 Task: Check the average views per listing of eat-in area in the last 3 years.
Action: Mouse moved to (826, 189)
Screenshot: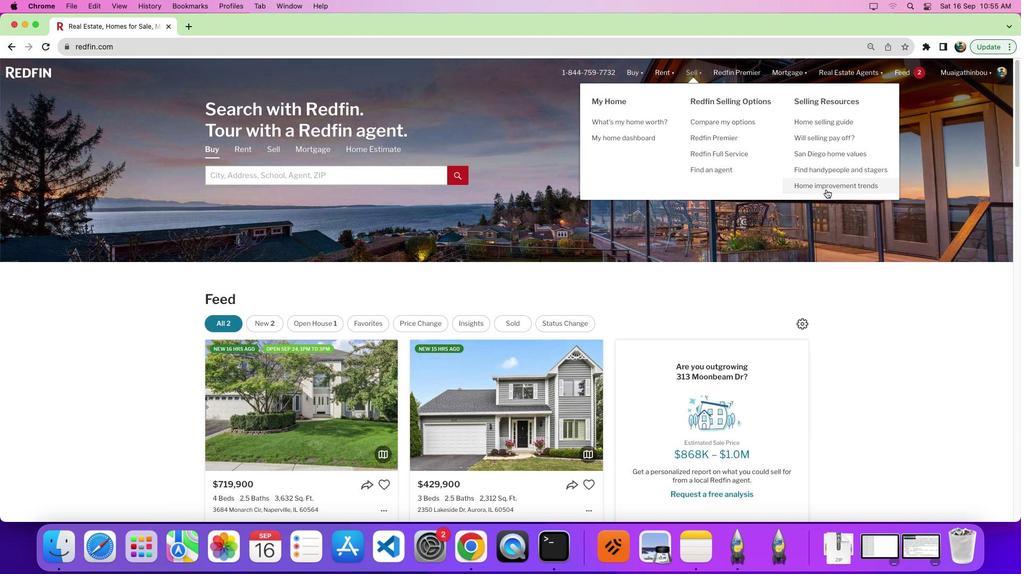 
Action: Mouse pressed left at (826, 189)
Screenshot: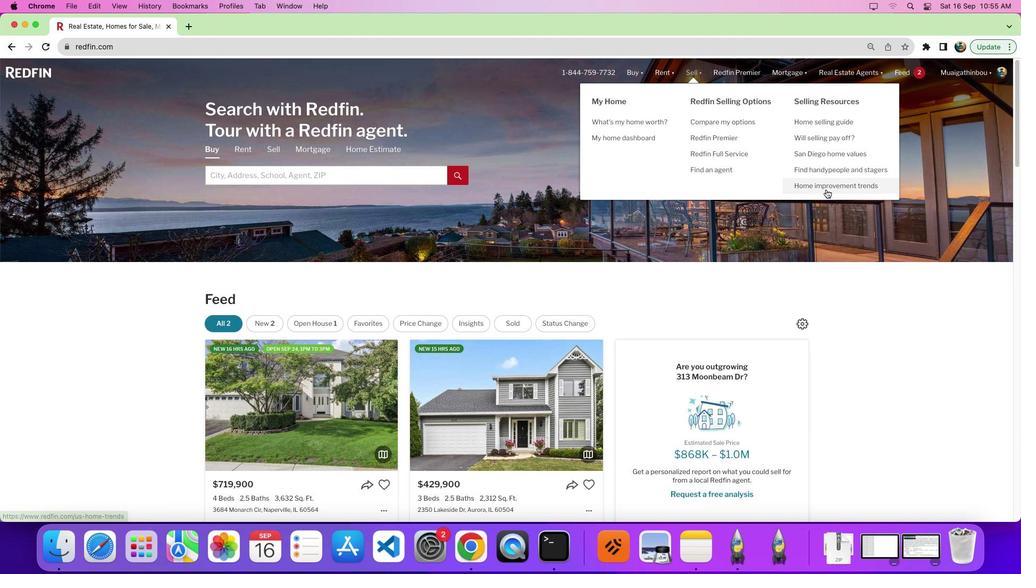 
Action: Mouse pressed left at (826, 189)
Screenshot: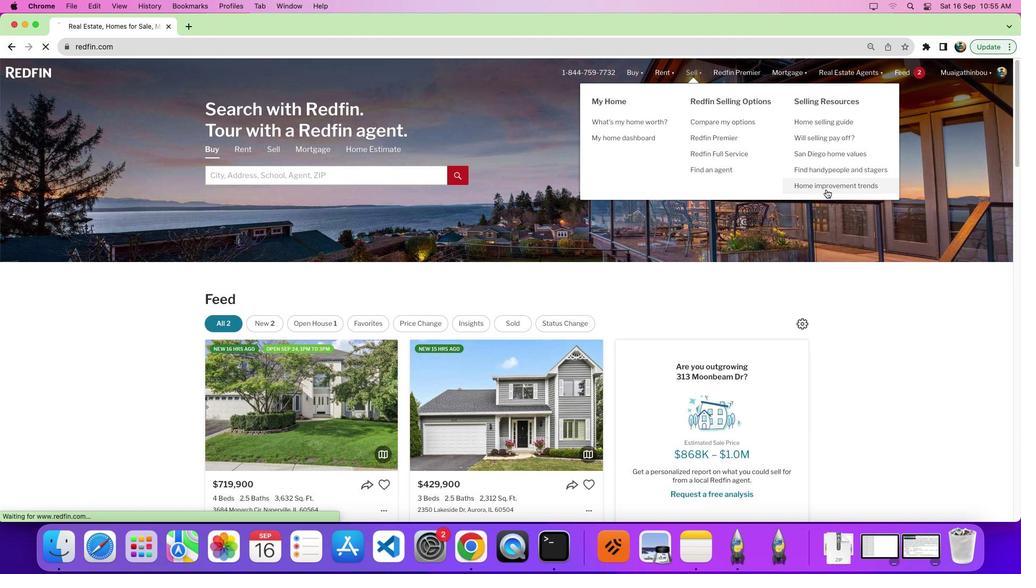 
Action: Mouse moved to (297, 211)
Screenshot: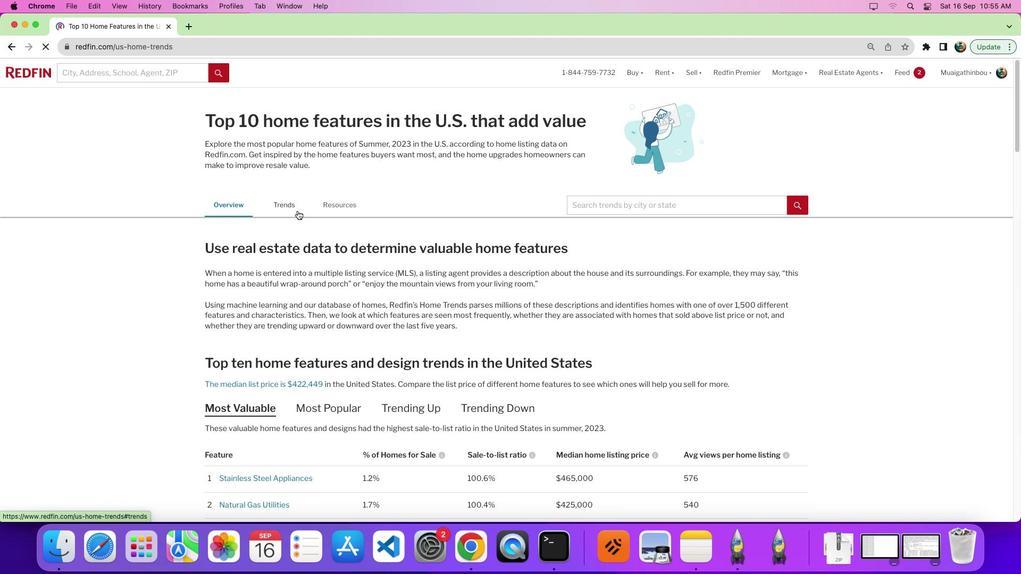 
Action: Mouse pressed left at (297, 211)
Screenshot: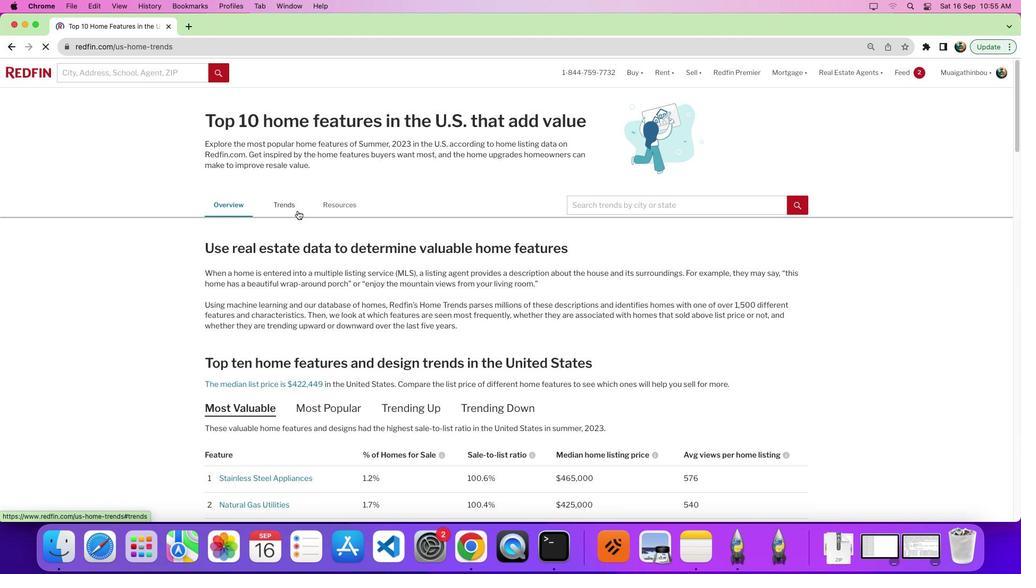 
Action: Mouse moved to (295, 205)
Screenshot: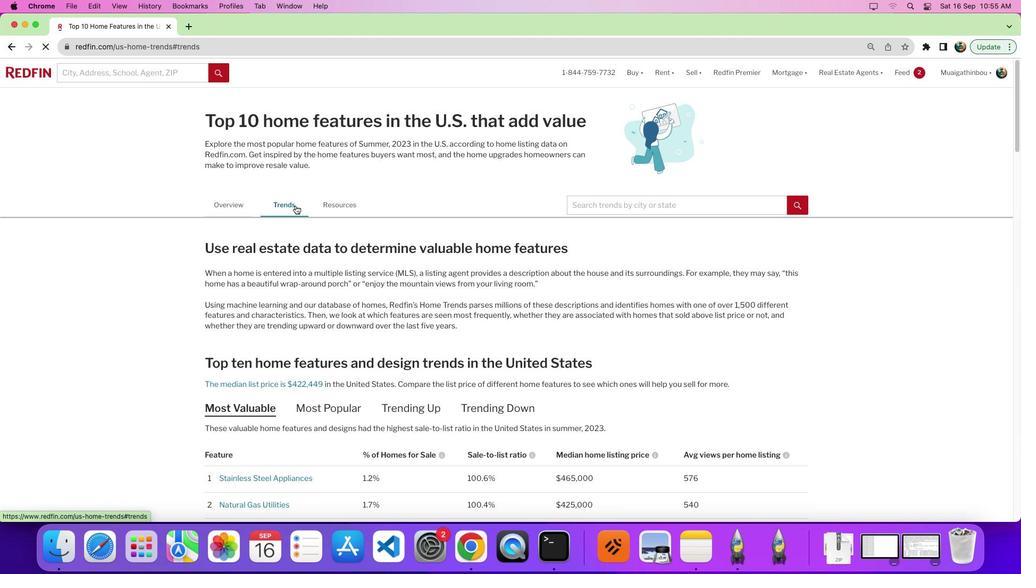 
Action: Mouse pressed left at (295, 205)
Screenshot: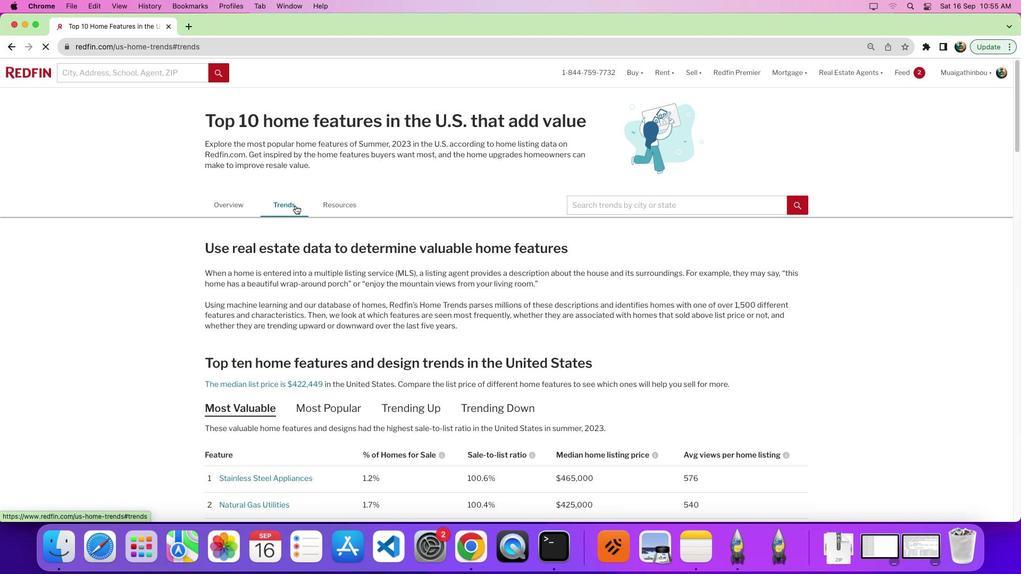 
Action: Mouse moved to (592, 365)
Screenshot: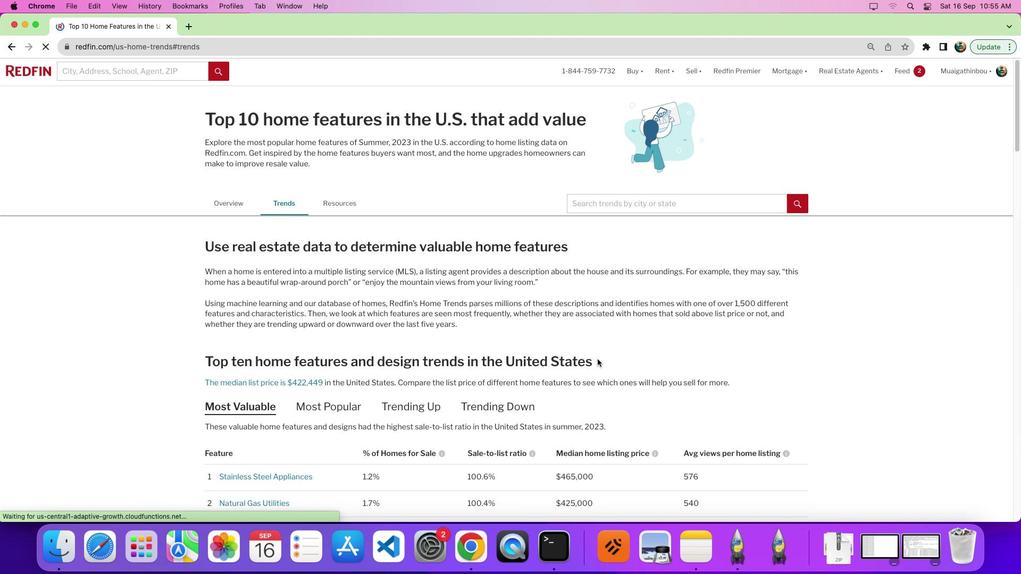 
Action: Mouse scrolled (592, 365) with delta (0, 0)
Screenshot: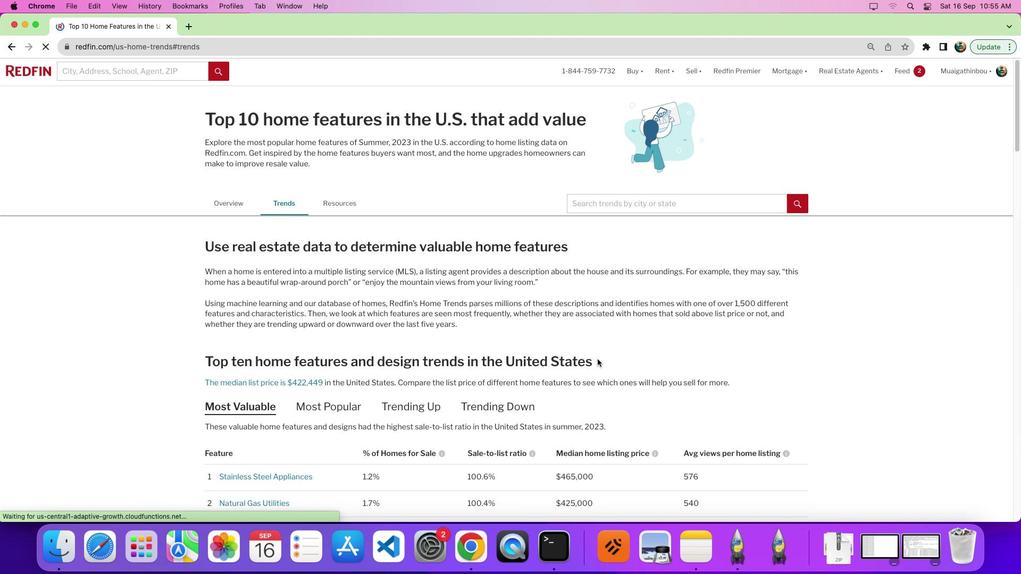 
Action: Mouse moved to (597, 359)
Screenshot: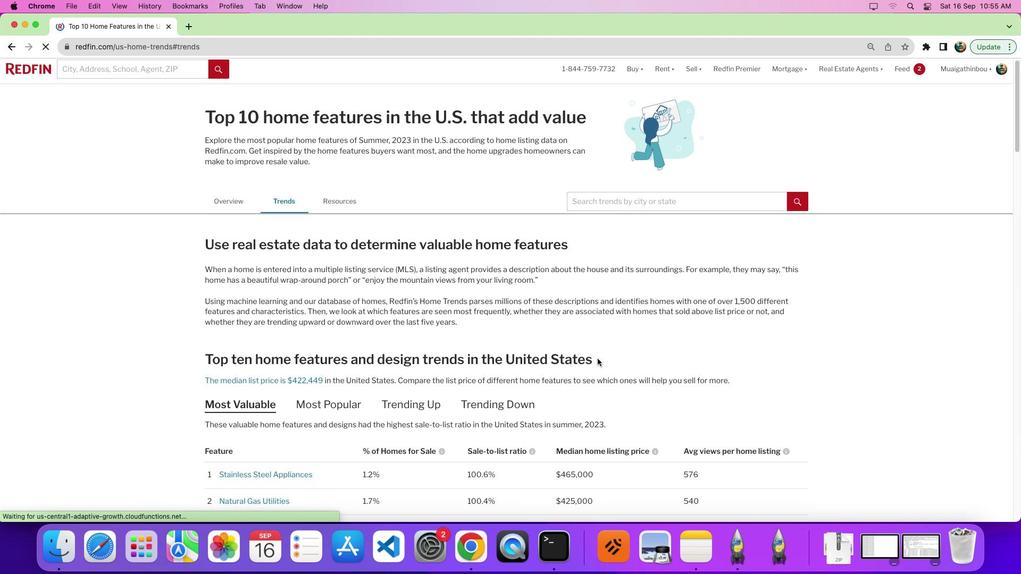 
Action: Mouse scrolled (597, 359) with delta (0, 0)
Screenshot: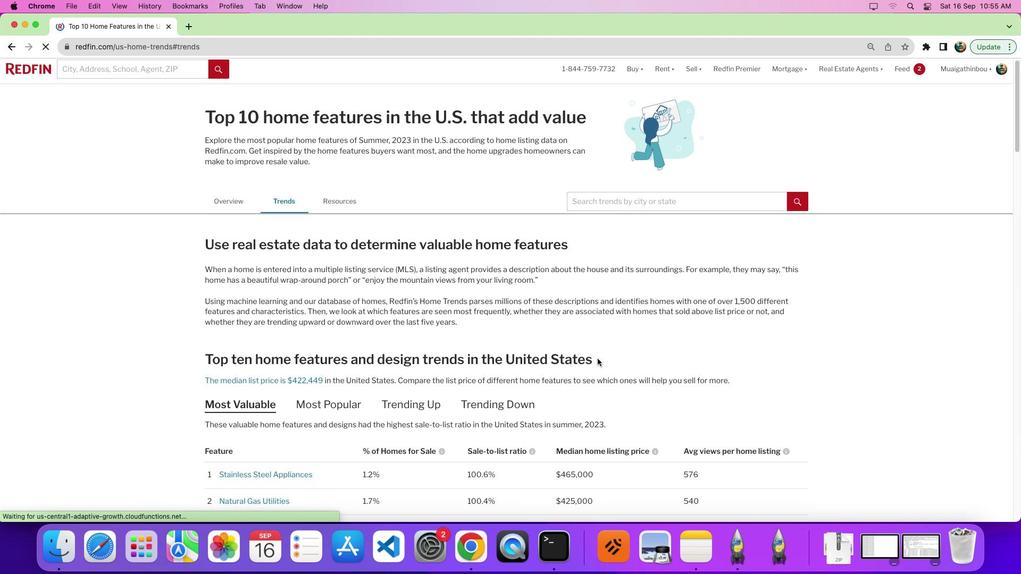 
Action: Mouse moved to (597, 358)
Screenshot: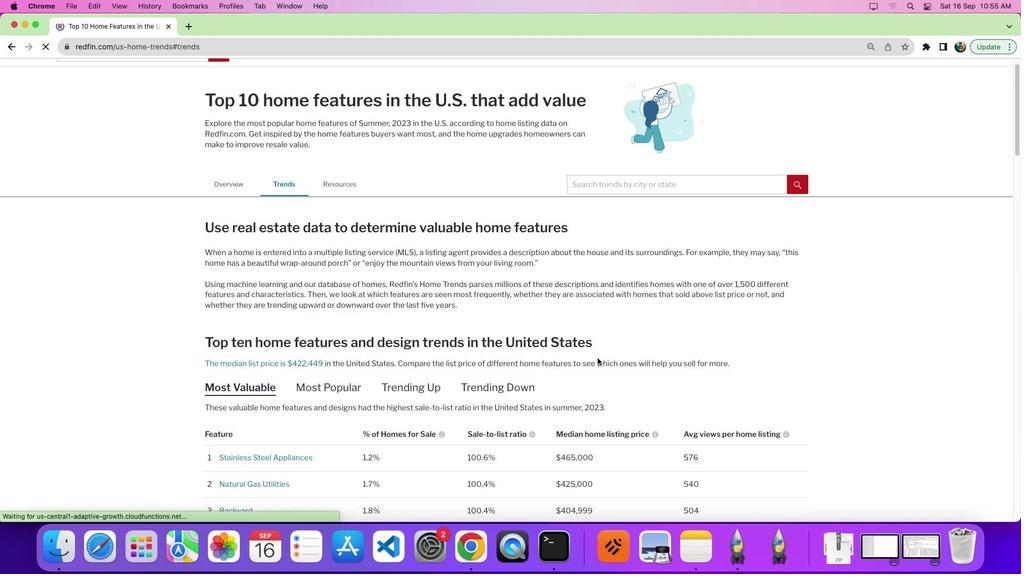 
Action: Mouse scrolled (597, 358) with delta (0, -2)
Screenshot: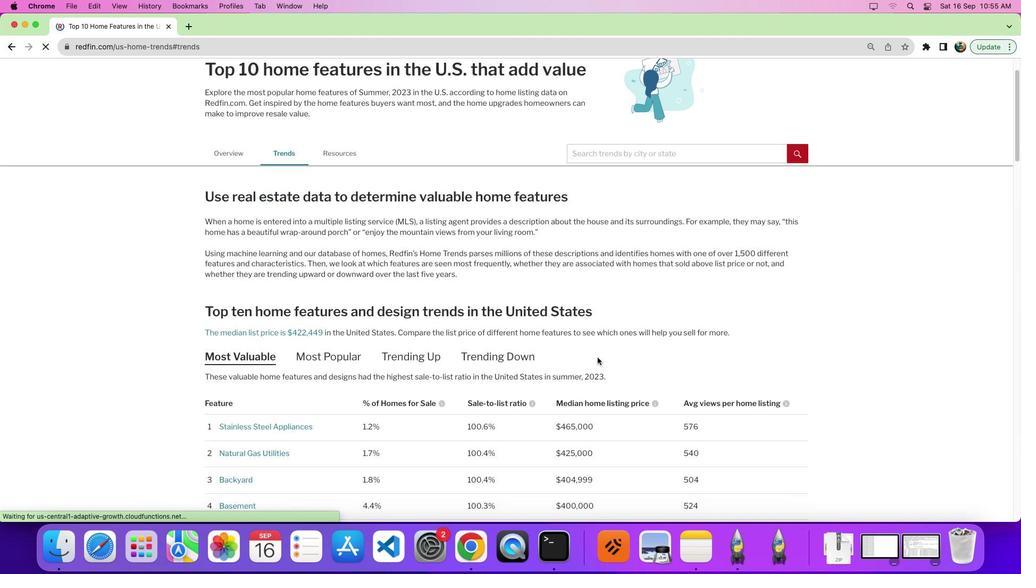 
Action: Mouse moved to (597, 357)
Screenshot: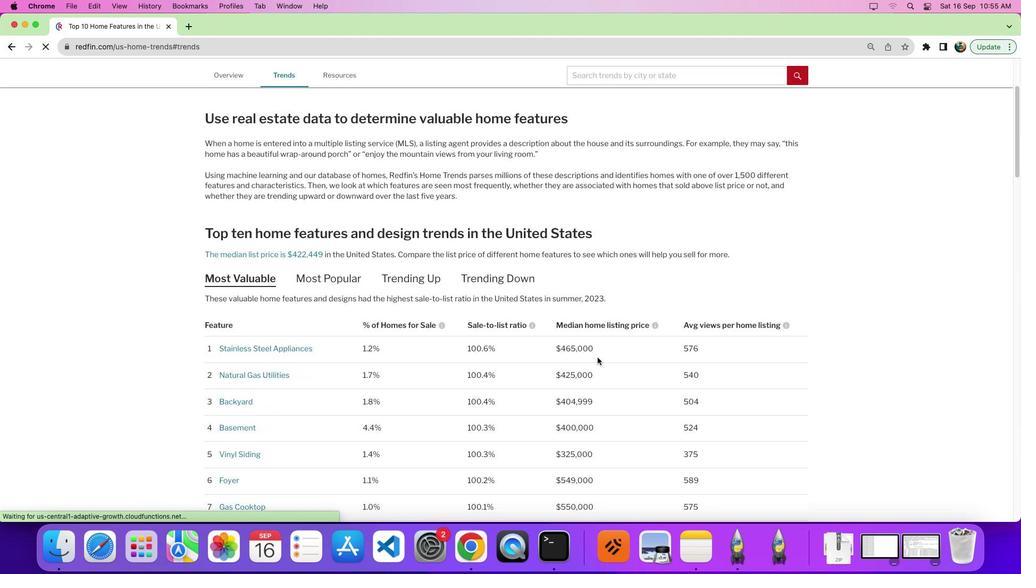 
Action: Mouse scrolled (597, 357) with delta (0, 0)
Screenshot: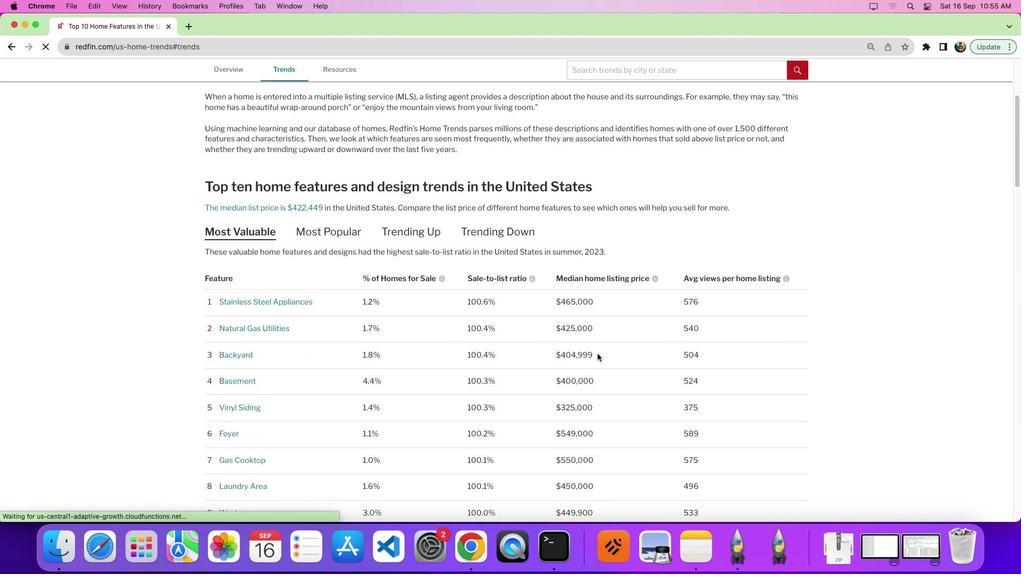 
Action: Mouse moved to (597, 356)
Screenshot: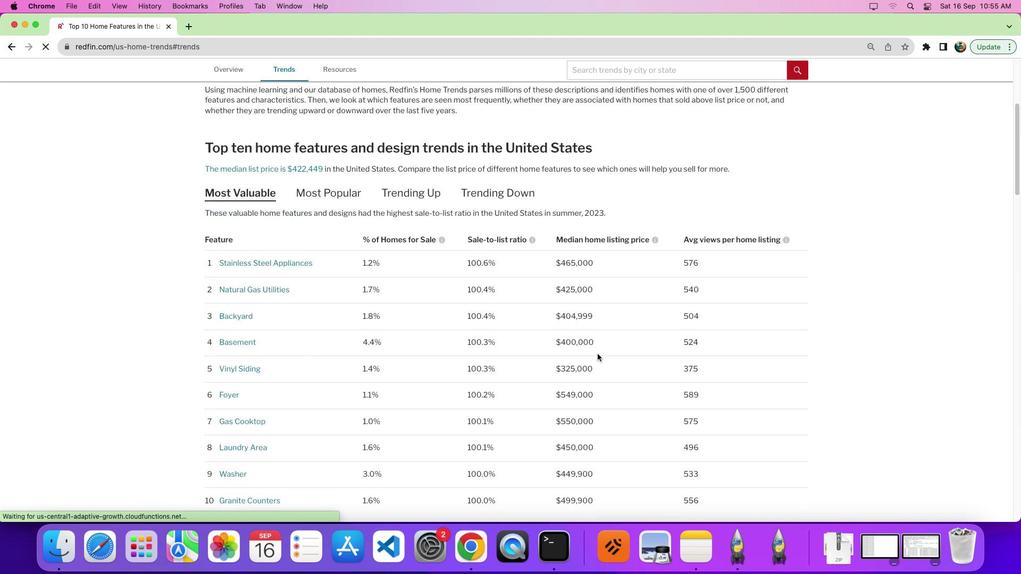 
Action: Mouse scrolled (597, 356) with delta (0, 0)
Screenshot: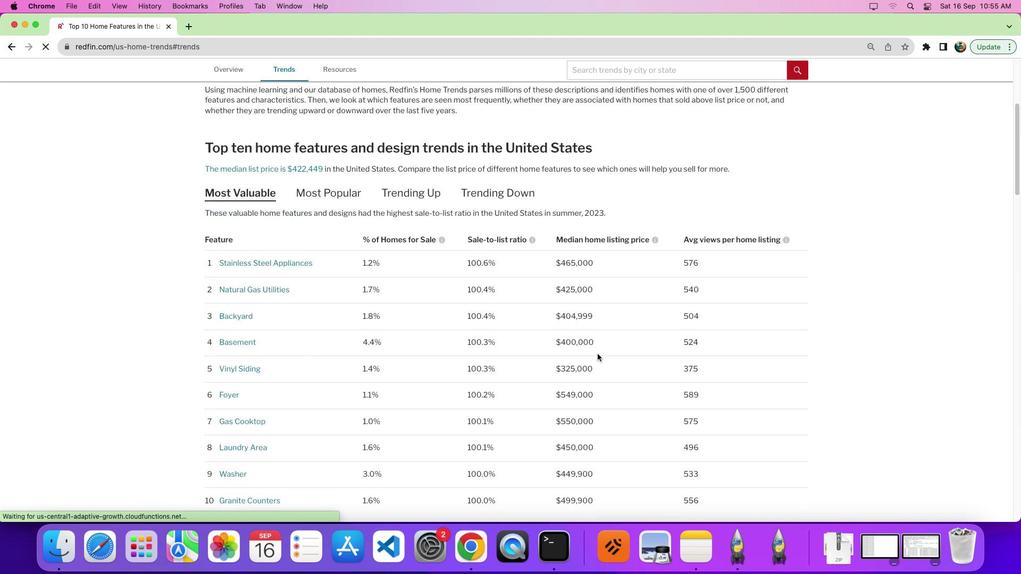 
Action: Mouse moved to (597, 355)
Screenshot: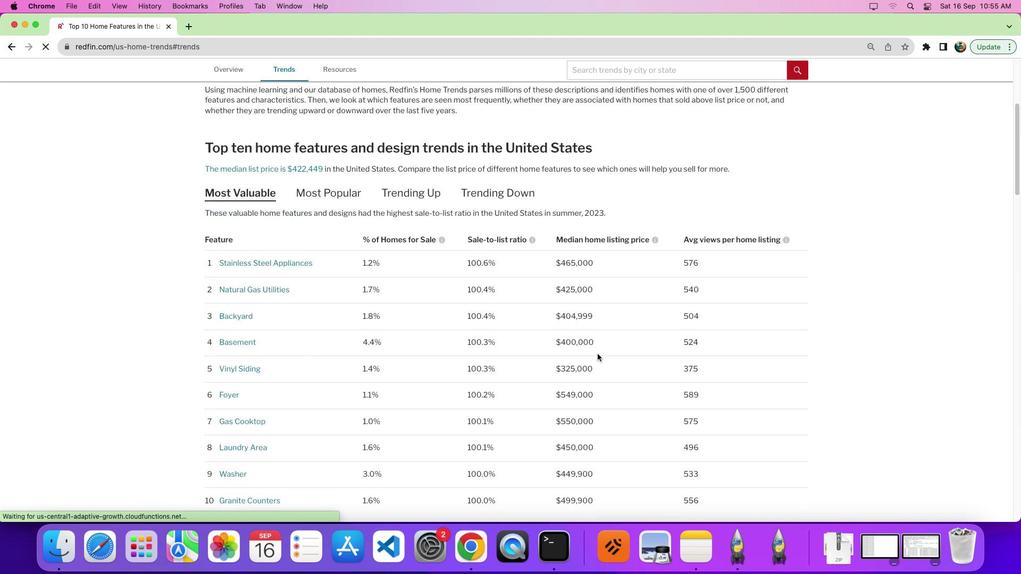 
Action: Mouse scrolled (597, 355) with delta (0, -3)
Screenshot: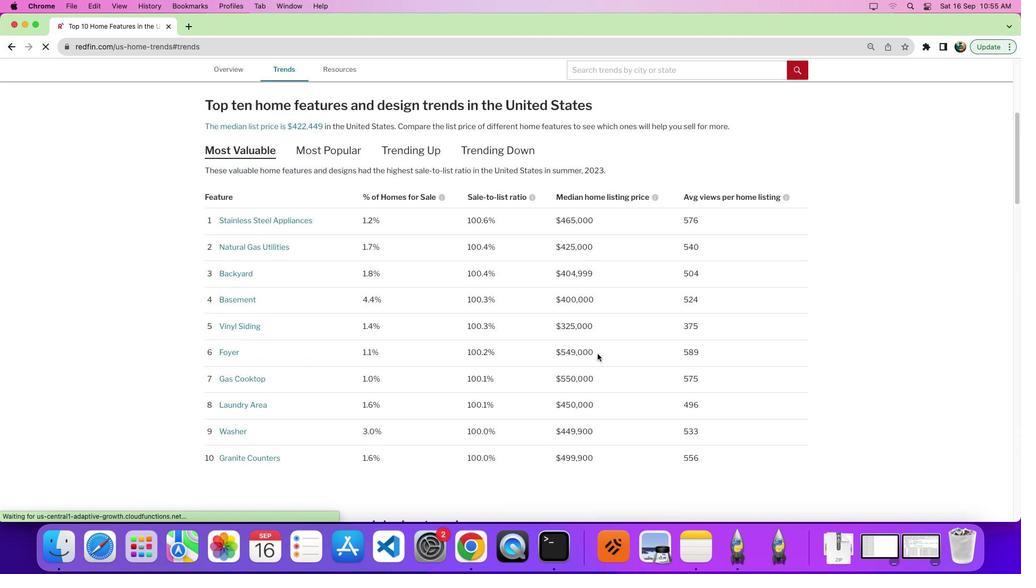 
Action: Mouse moved to (597, 354)
Screenshot: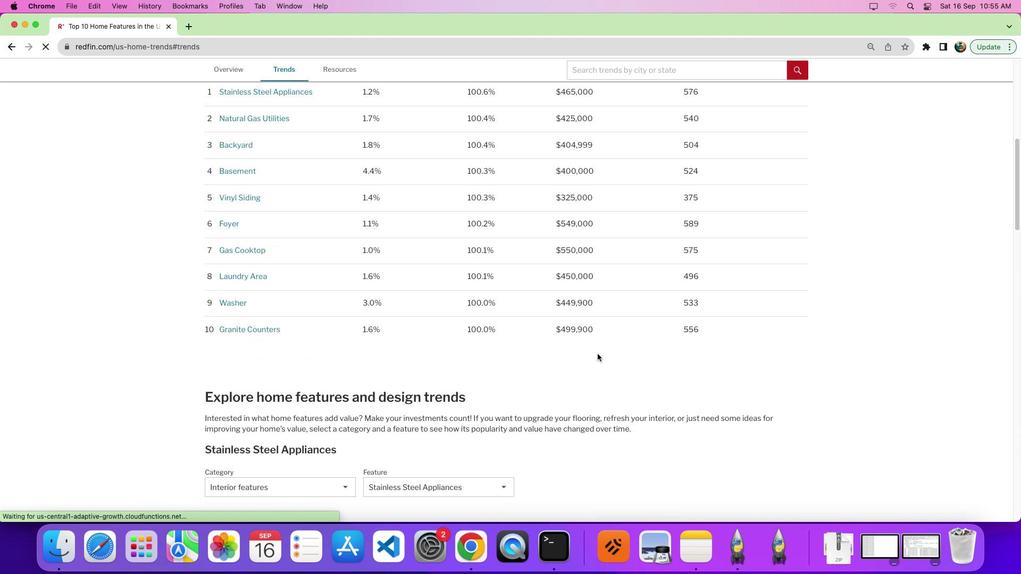 
Action: Mouse scrolled (597, 354) with delta (0, -4)
Screenshot: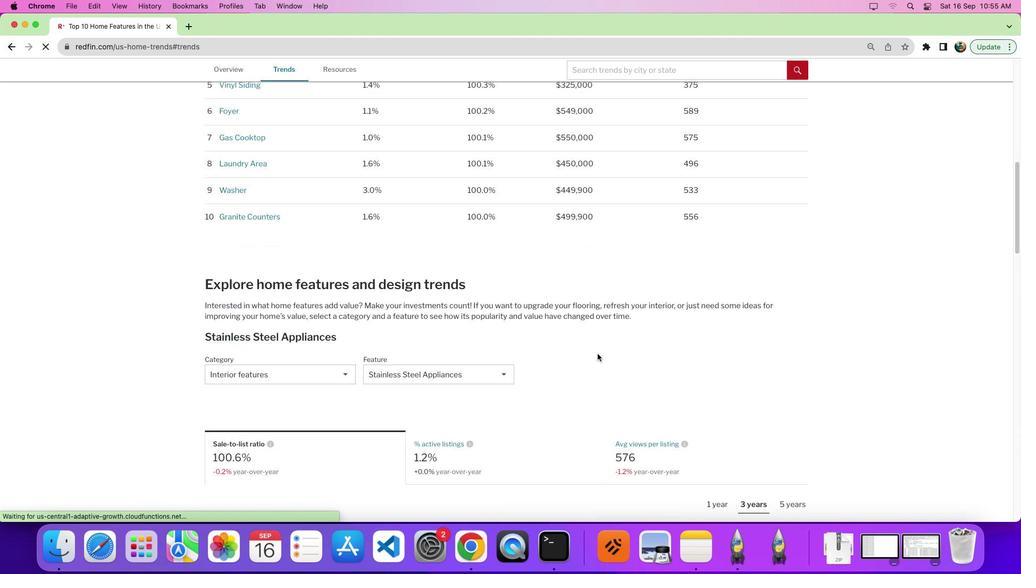 
Action: Mouse moved to (598, 353)
Screenshot: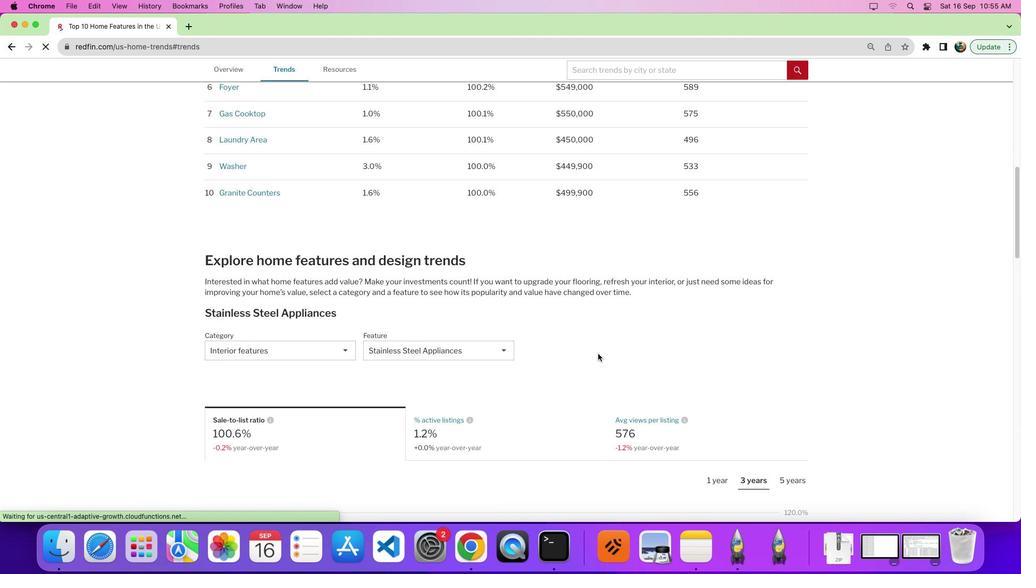 
Action: Mouse scrolled (598, 353) with delta (0, 0)
Screenshot: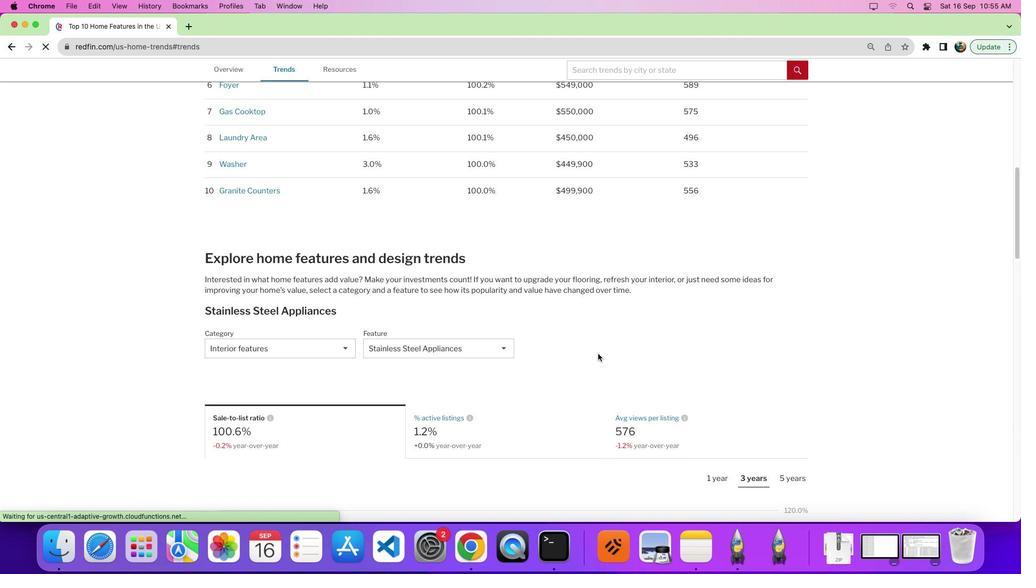 
Action: Mouse scrolled (598, 353) with delta (0, 0)
Screenshot: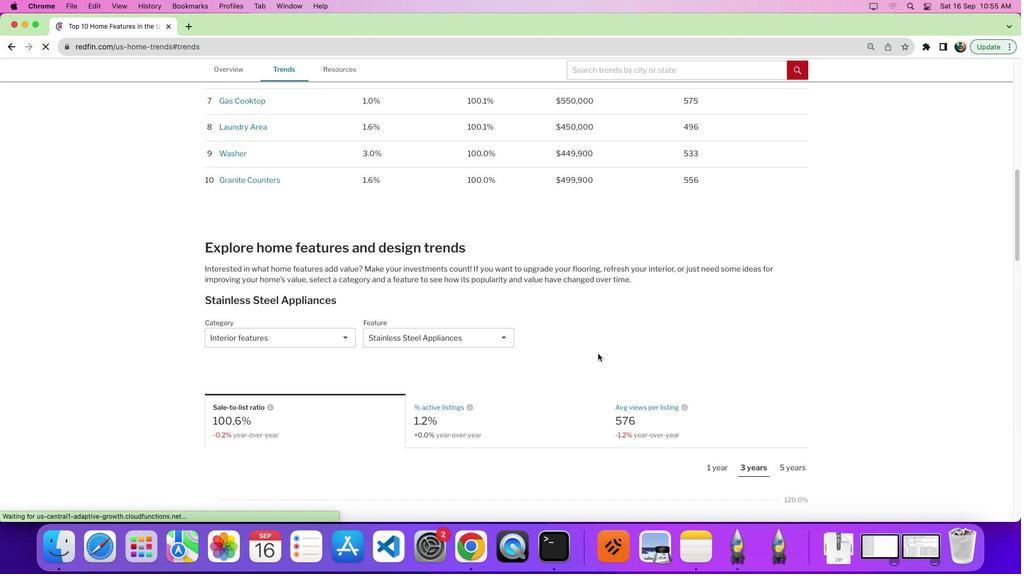 
Action: Mouse moved to (447, 328)
Screenshot: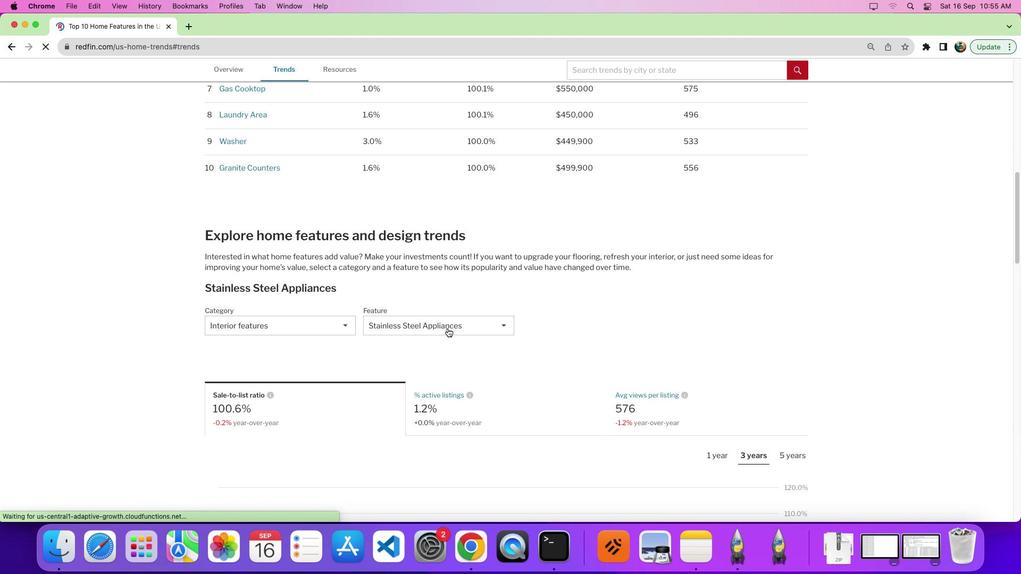 
Action: Mouse pressed left at (447, 328)
Screenshot: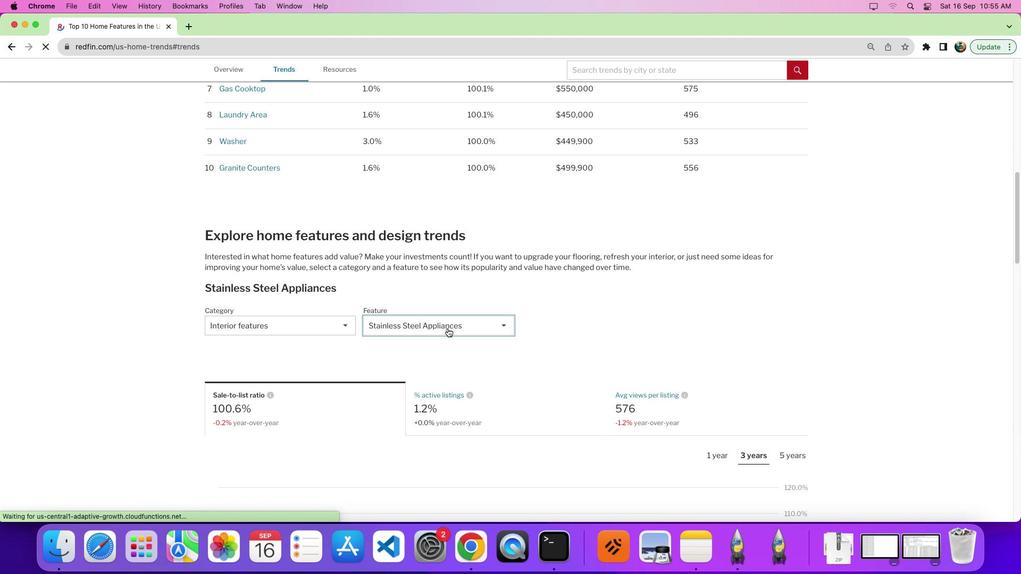 
Action: Mouse moved to (465, 410)
Screenshot: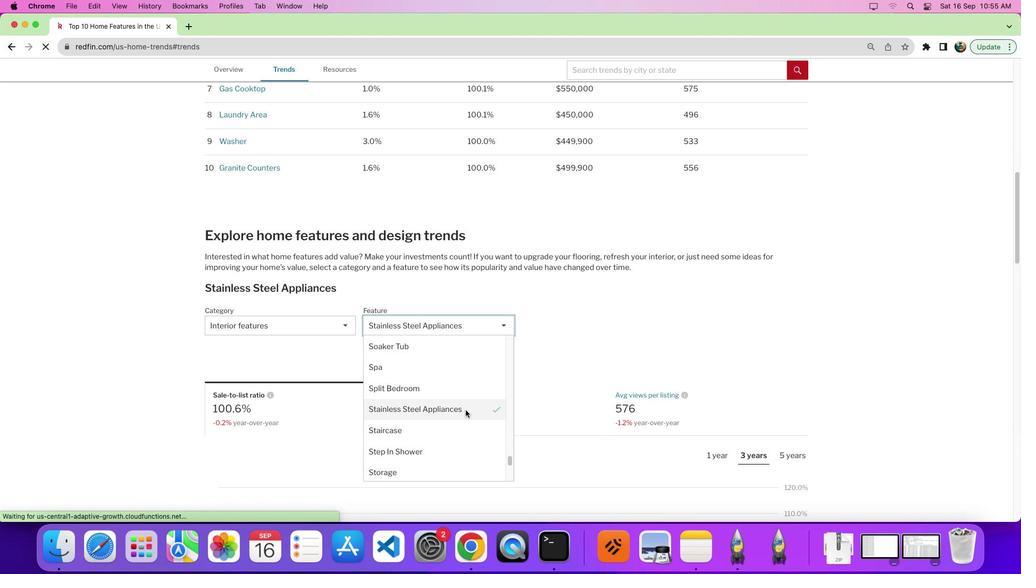
Action: Mouse scrolled (465, 410) with delta (0, 0)
Screenshot: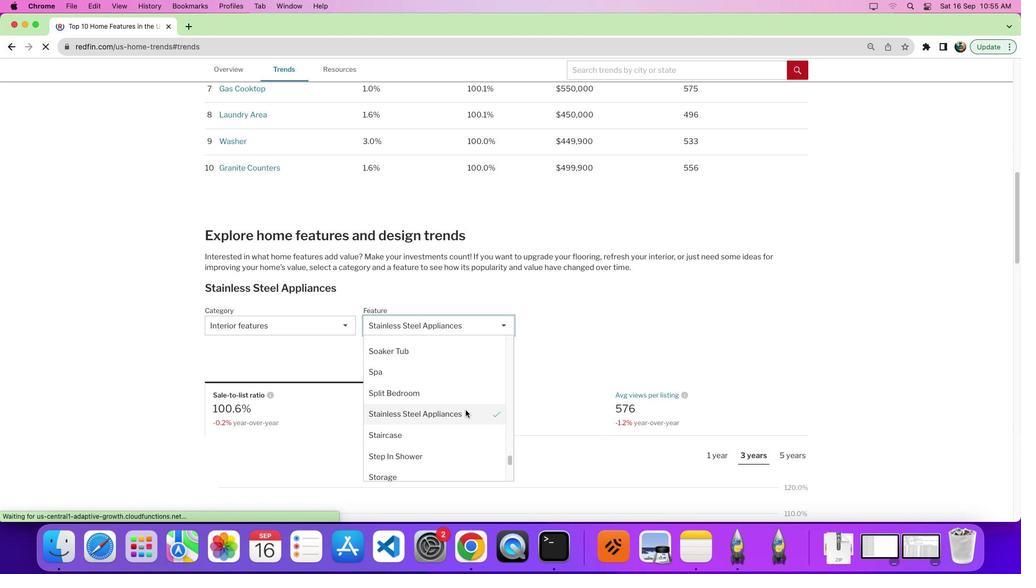 
Action: Mouse scrolled (465, 410) with delta (0, 0)
Screenshot: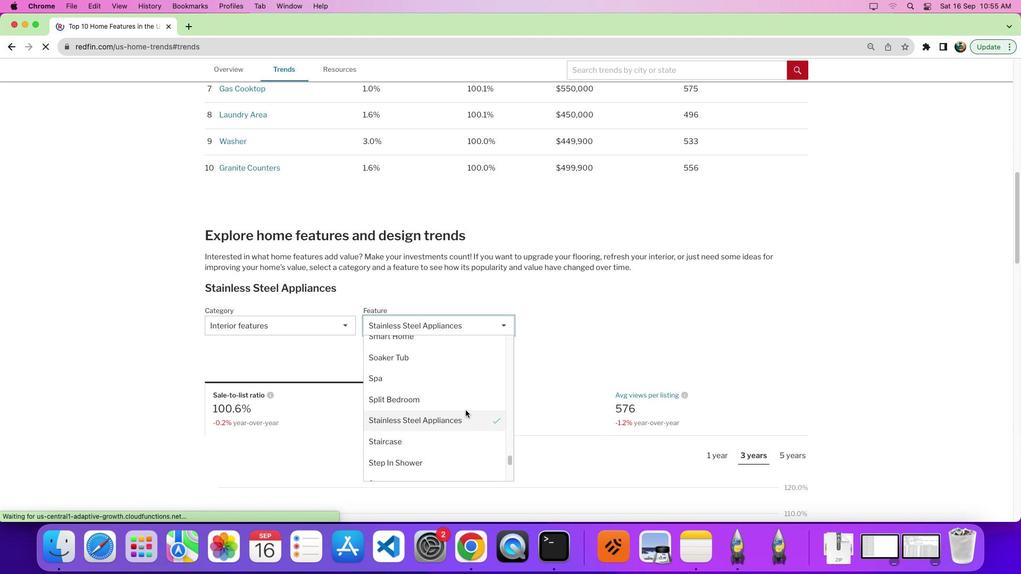 
Action: Mouse scrolled (465, 410) with delta (0, 0)
Screenshot: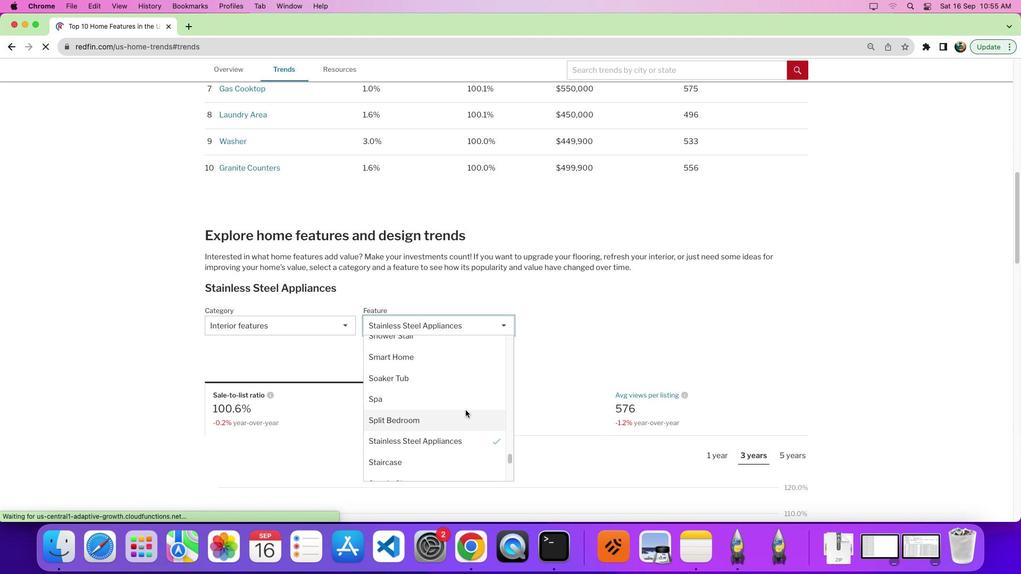 
Action: Mouse scrolled (465, 410) with delta (0, 0)
Screenshot: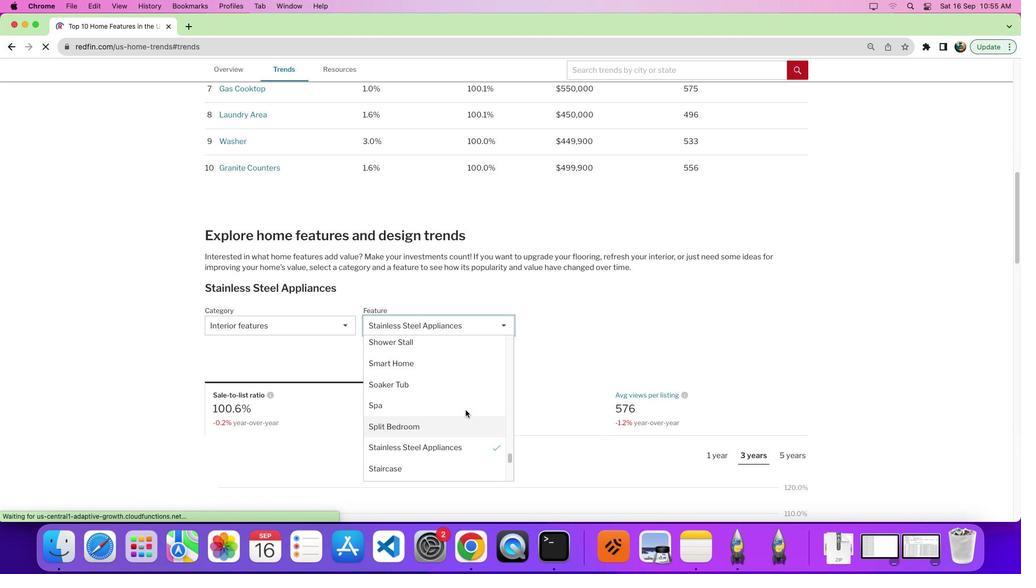 
Action: Mouse scrolled (465, 410) with delta (0, 0)
Screenshot: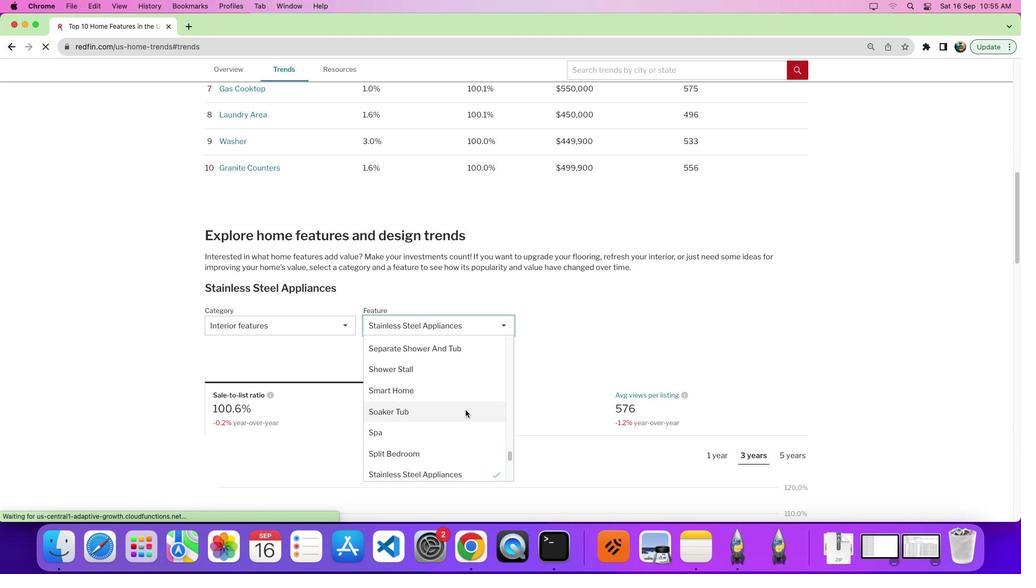 
Action: Mouse scrolled (465, 410) with delta (0, 0)
Screenshot: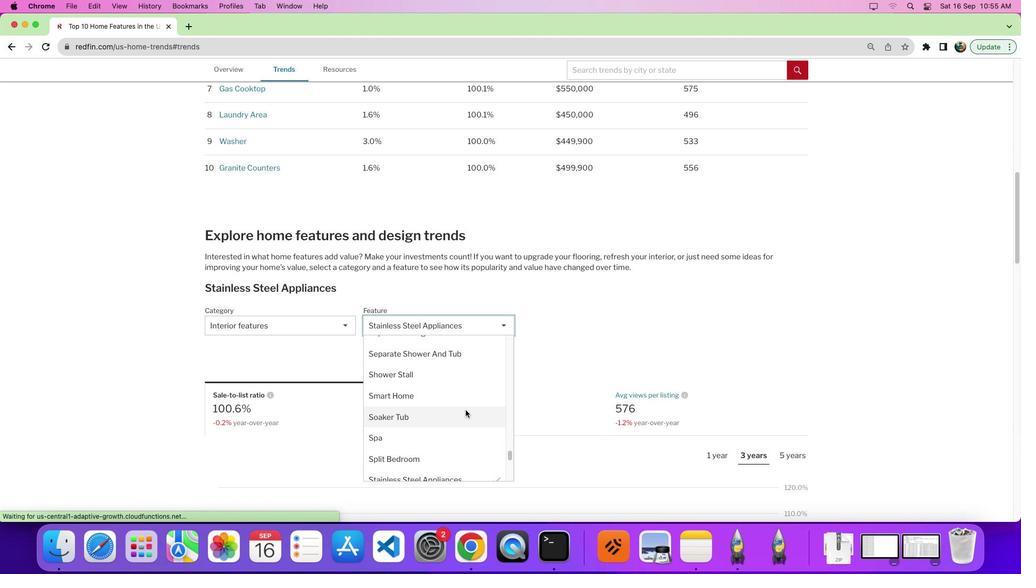 
Action: Mouse scrolled (465, 410) with delta (0, 0)
Screenshot: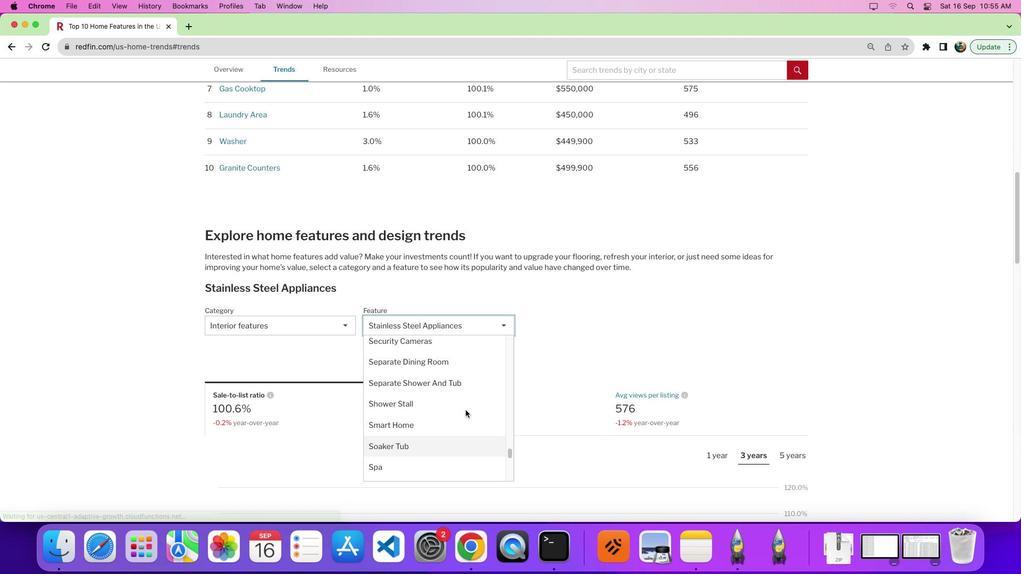 
Action: Mouse scrolled (465, 410) with delta (0, 0)
Screenshot: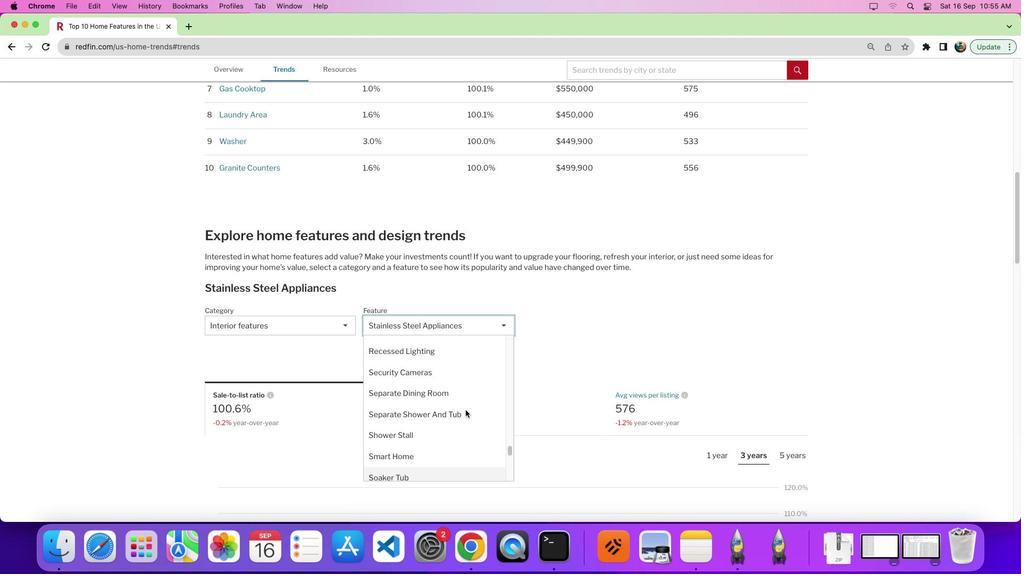 
Action: Mouse scrolled (465, 410) with delta (0, 3)
Screenshot: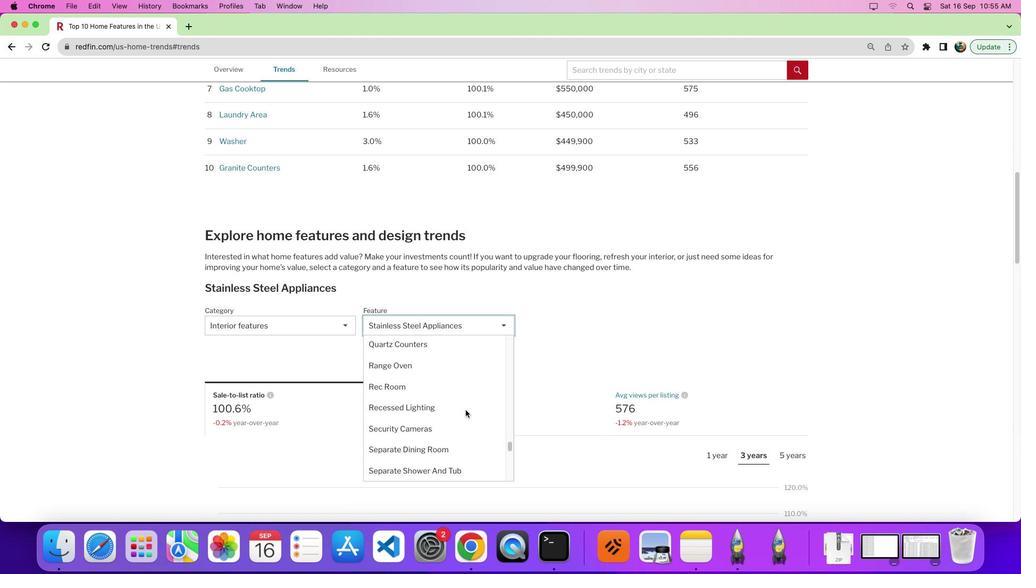 
Action: Mouse scrolled (465, 410) with delta (0, 0)
Screenshot: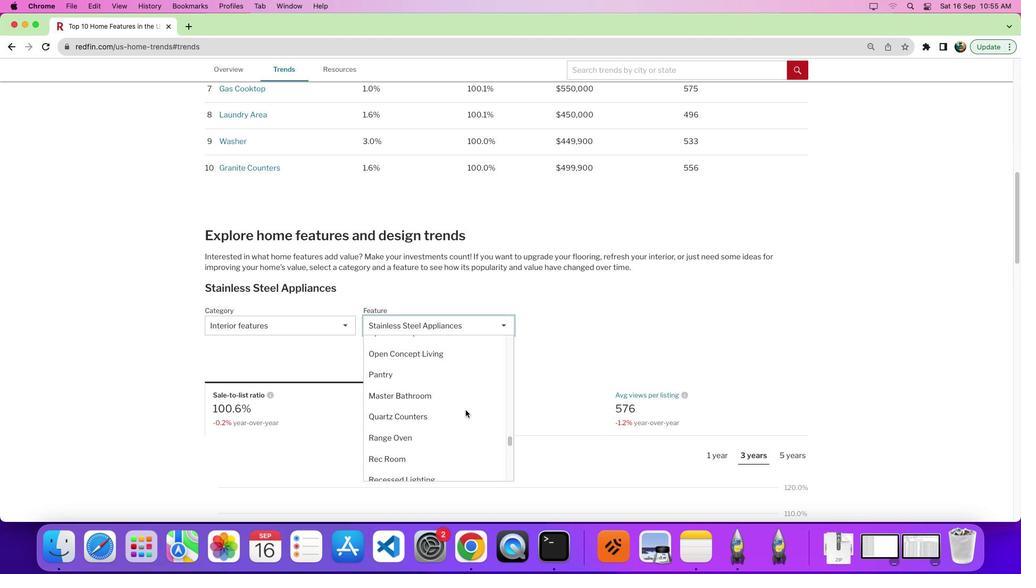 
Action: Mouse scrolled (465, 410) with delta (0, 0)
Screenshot: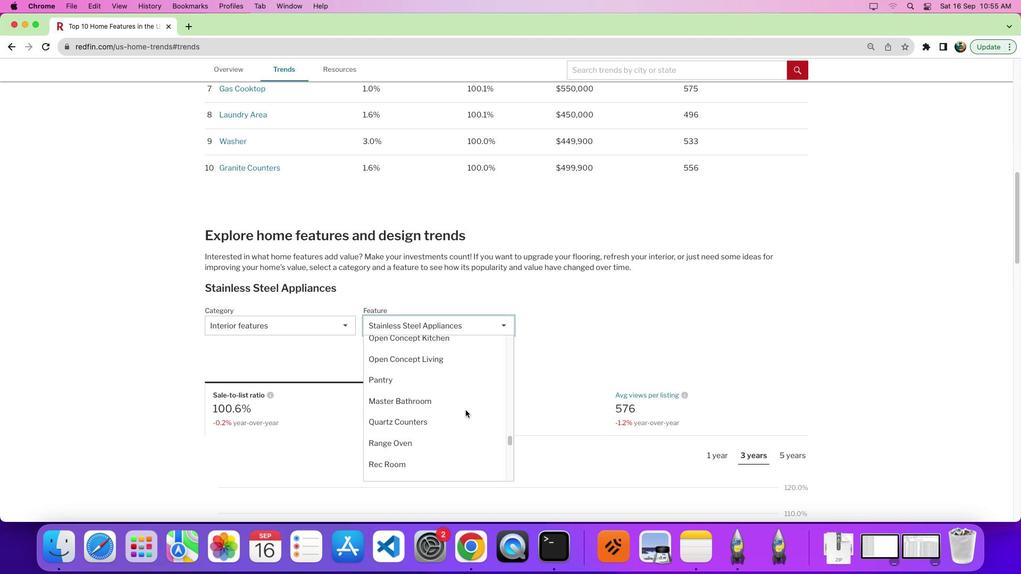 
Action: Mouse scrolled (465, 410) with delta (0, 0)
Screenshot: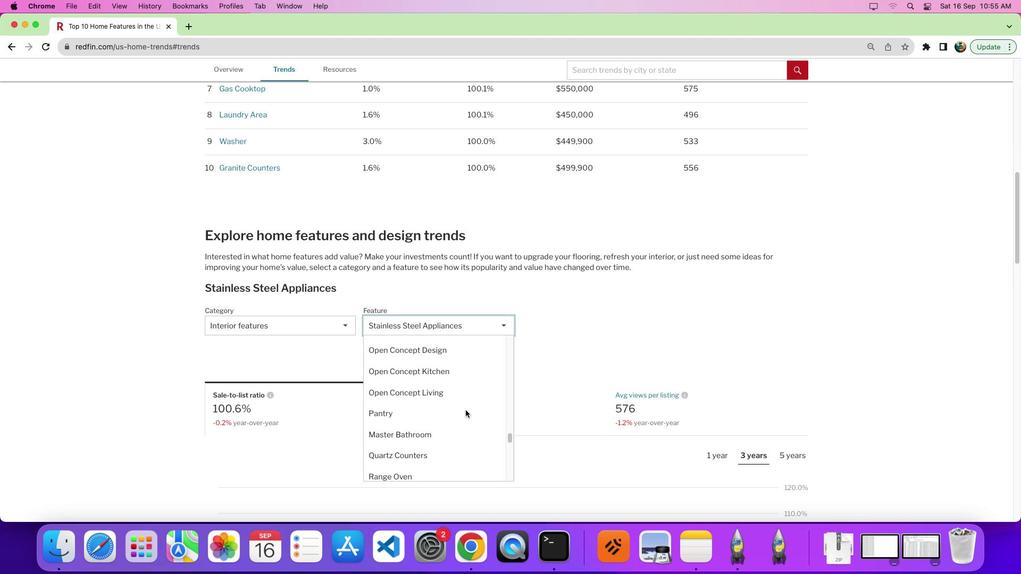 
Action: Mouse scrolled (465, 410) with delta (0, 0)
Screenshot: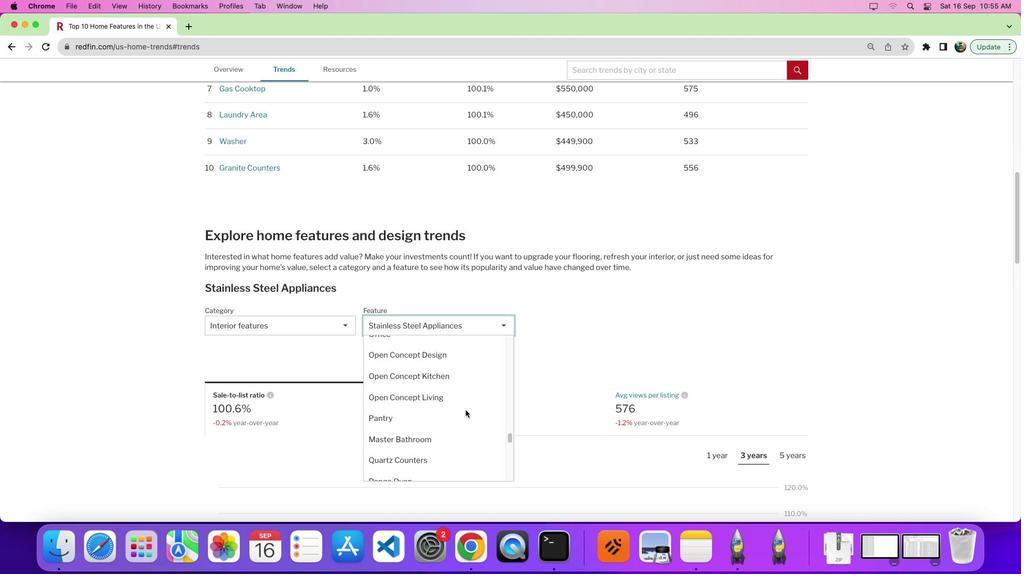 
Action: Mouse scrolled (465, 410) with delta (0, 0)
Screenshot: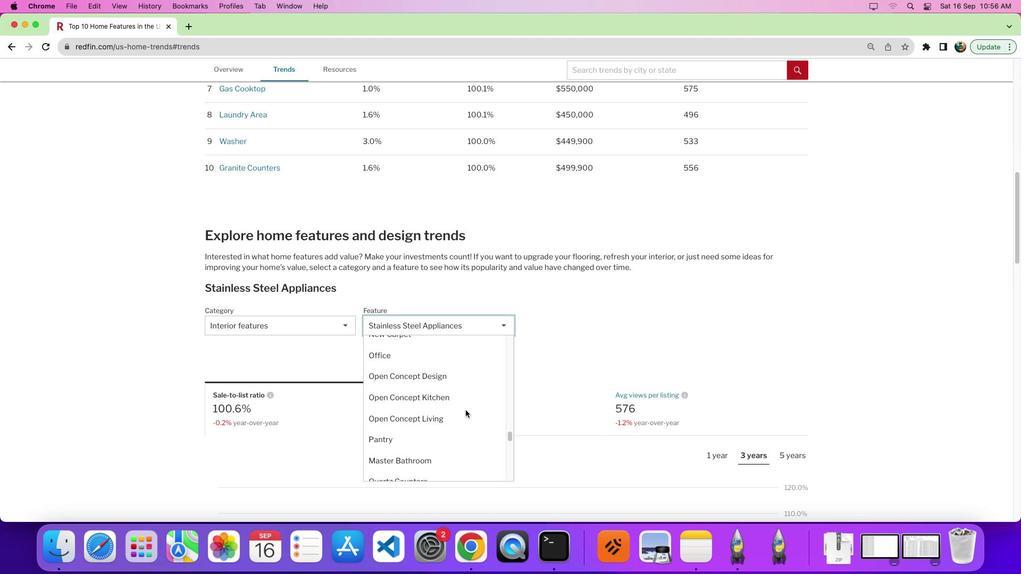 
Action: Mouse scrolled (465, 410) with delta (0, 0)
Screenshot: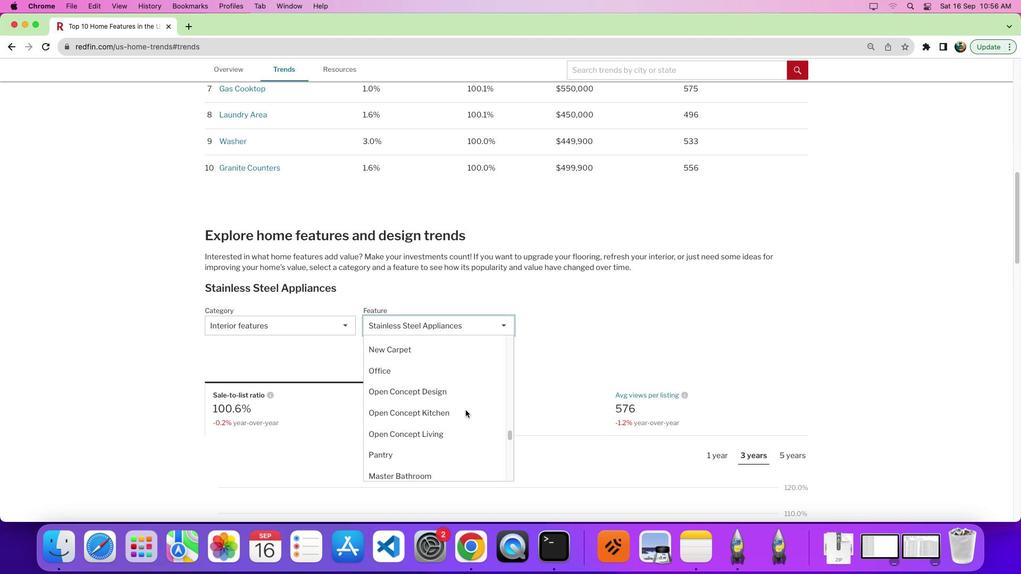 
Action: Mouse moved to (459, 405)
Screenshot: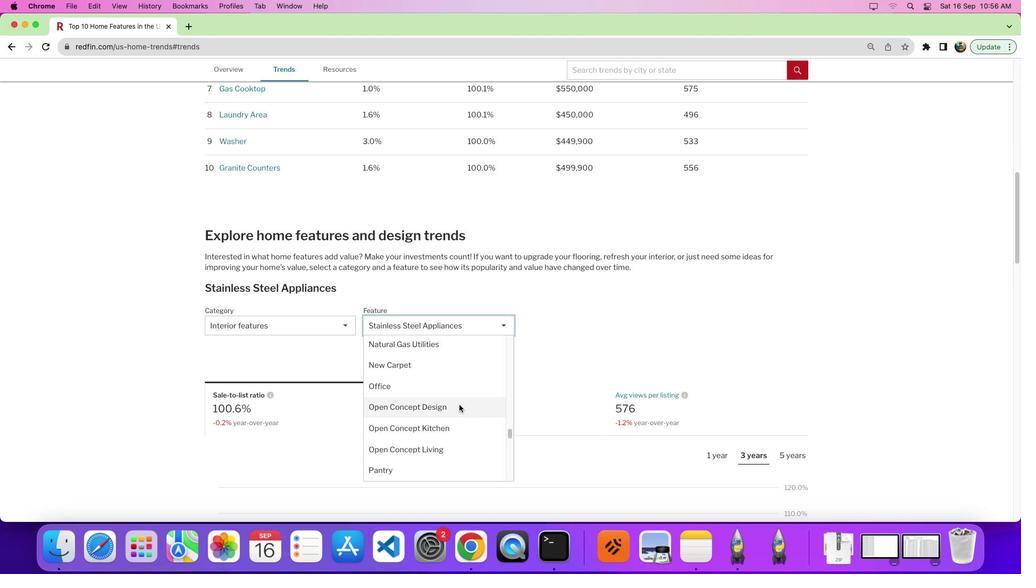 
Action: Mouse scrolled (459, 405) with delta (0, 0)
Screenshot: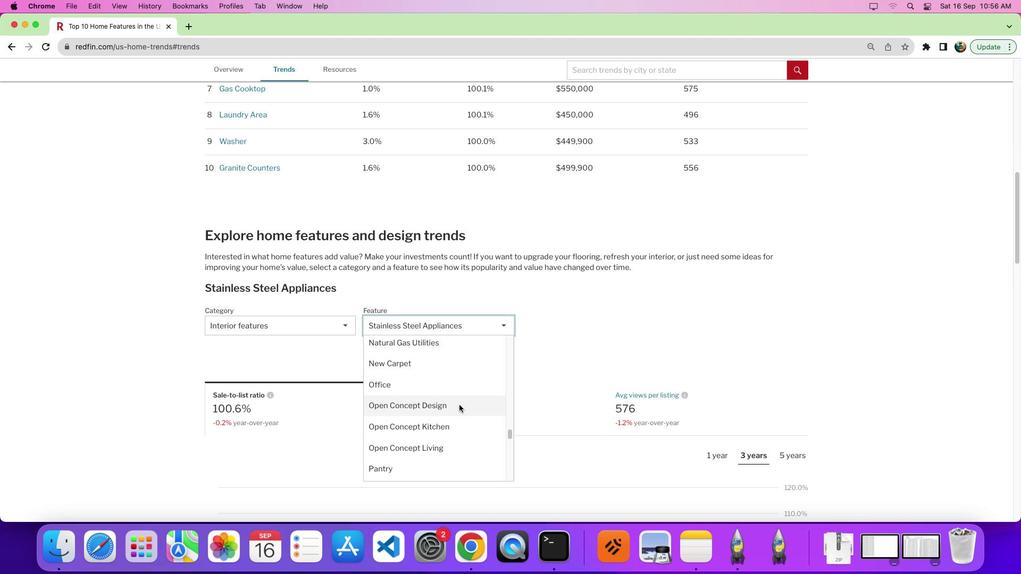 
Action: Mouse scrolled (459, 405) with delta (0, 0)
Screenshot: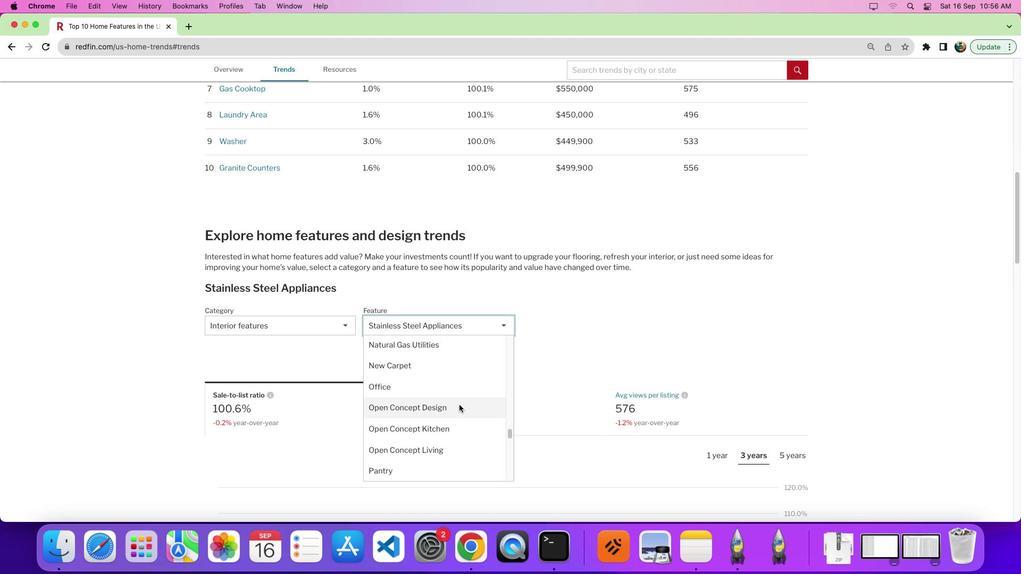 
Action: Mouse scrolled (459, 405) with delta (0, 0)
Screenshot: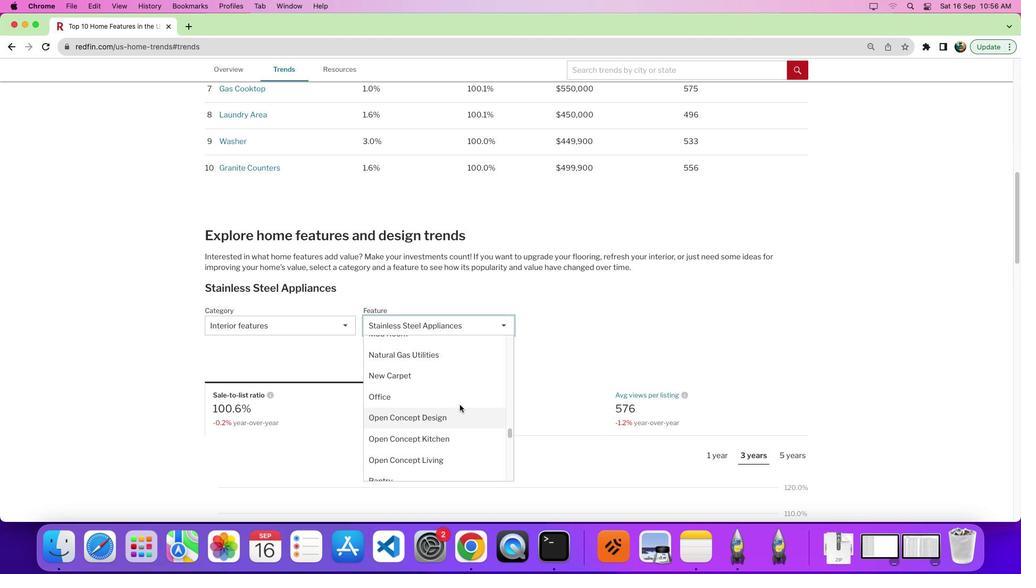 
Action: Mouse moved to (459, 405)
Screenshot: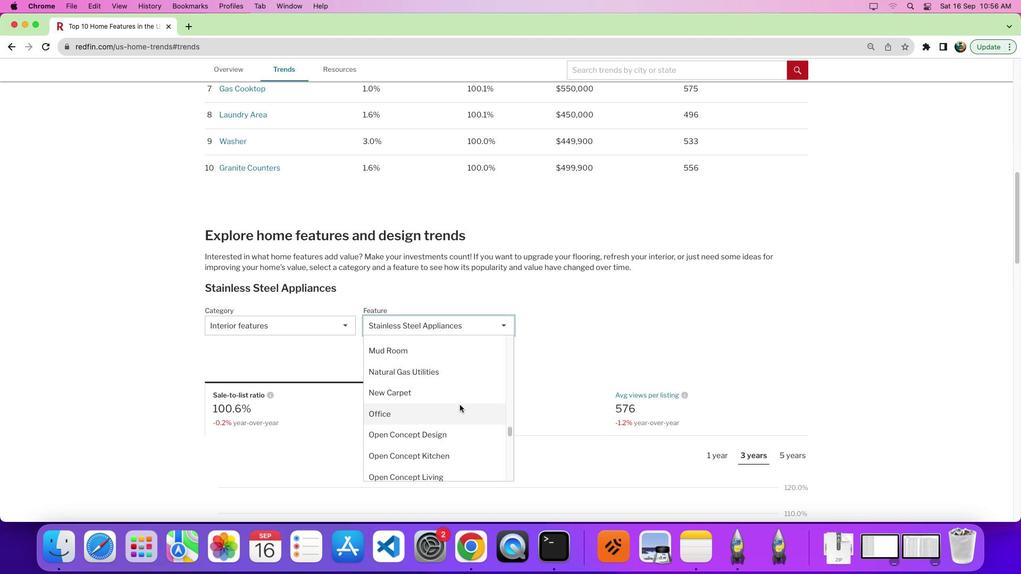 
Action: Mouse scrolled (459, 405) with delta (0, 0)
Screenshot: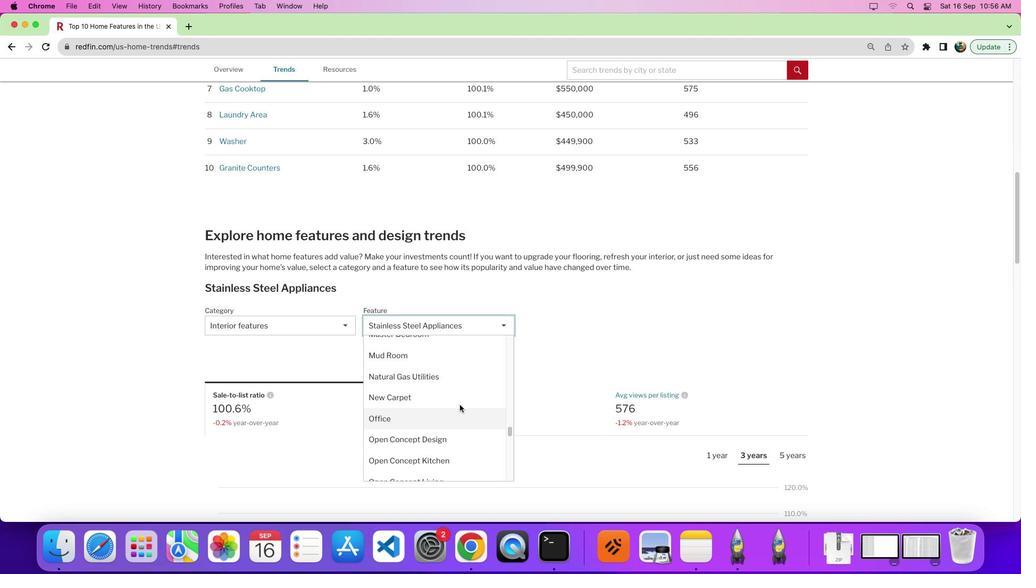 
Action: Mouse scrolled (459, 405) with delta (0, 0)
Screenshot: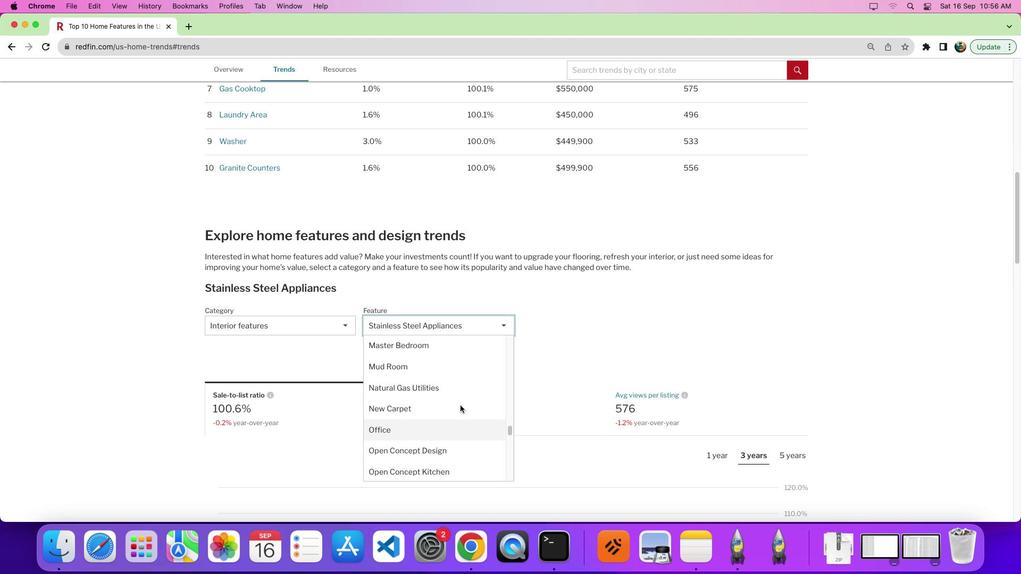 
Action: Mouse moved to (459, 405)
Screenshot: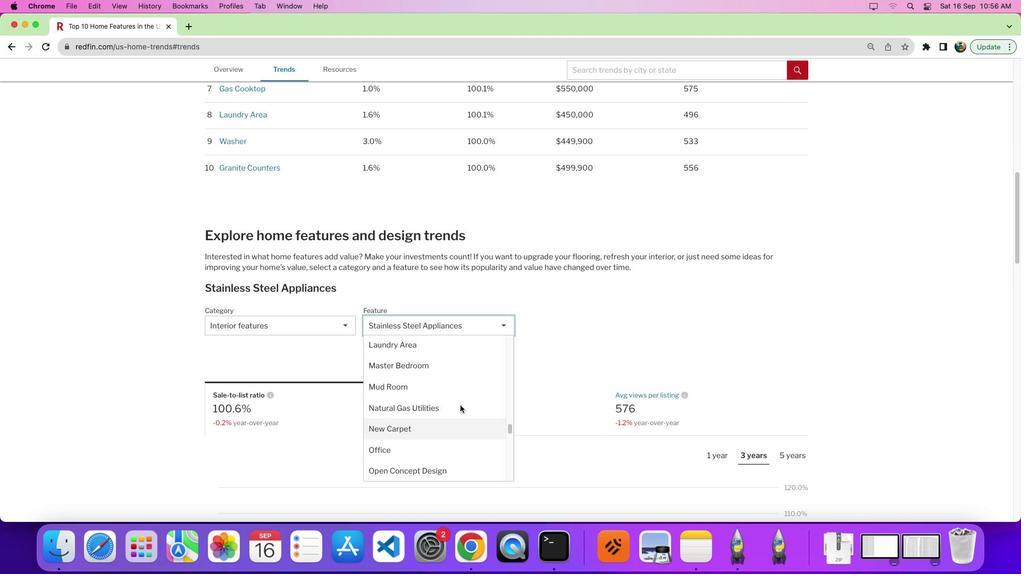 
Action: Mouse scrolled (459, 405) with delta (0, 0)
Screenshot: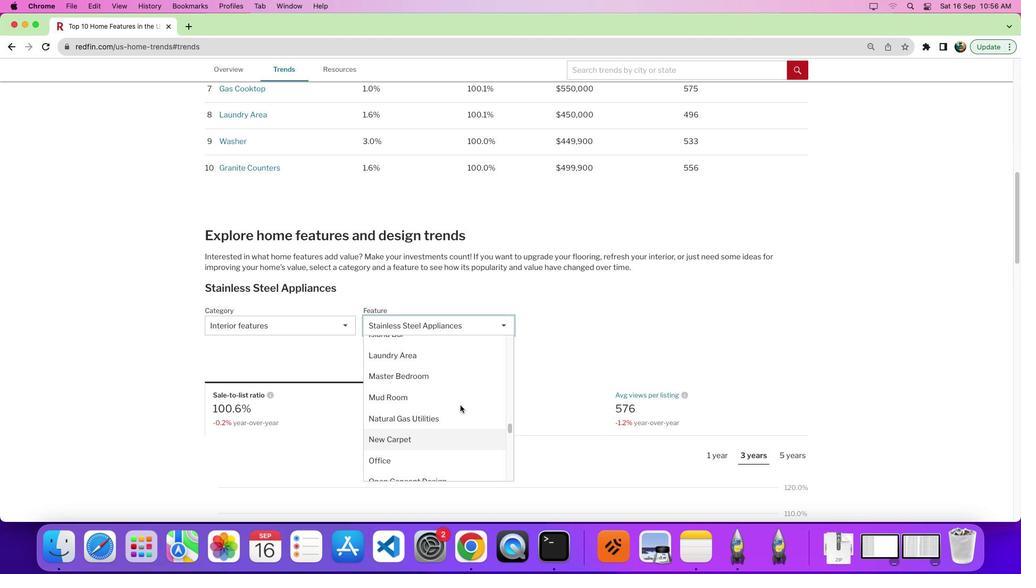
Action: Mouse scrolled (459, 405) with delta (0, 0)
Screenshot: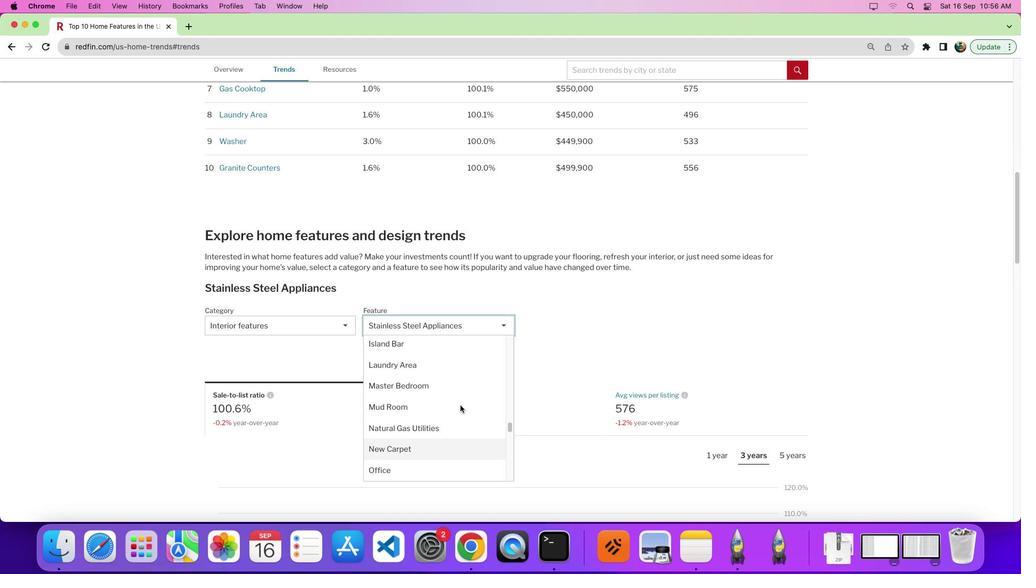 
Action: Mouse scrolled (459, 405) with delta (0, 0)
Screenshot: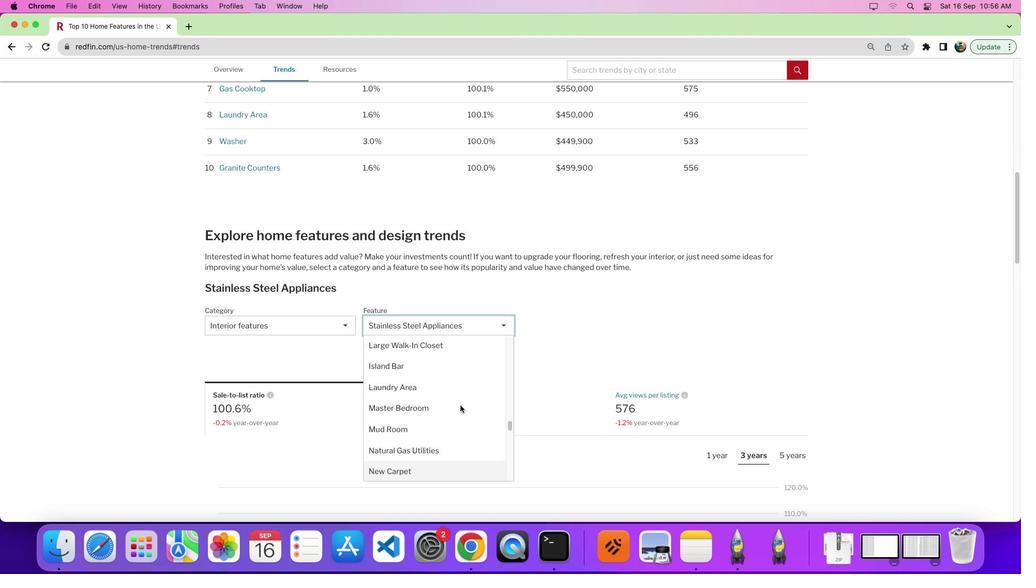 
Action: Mouse scrolled (459, 405) with delta (0, 0)
Screenshot: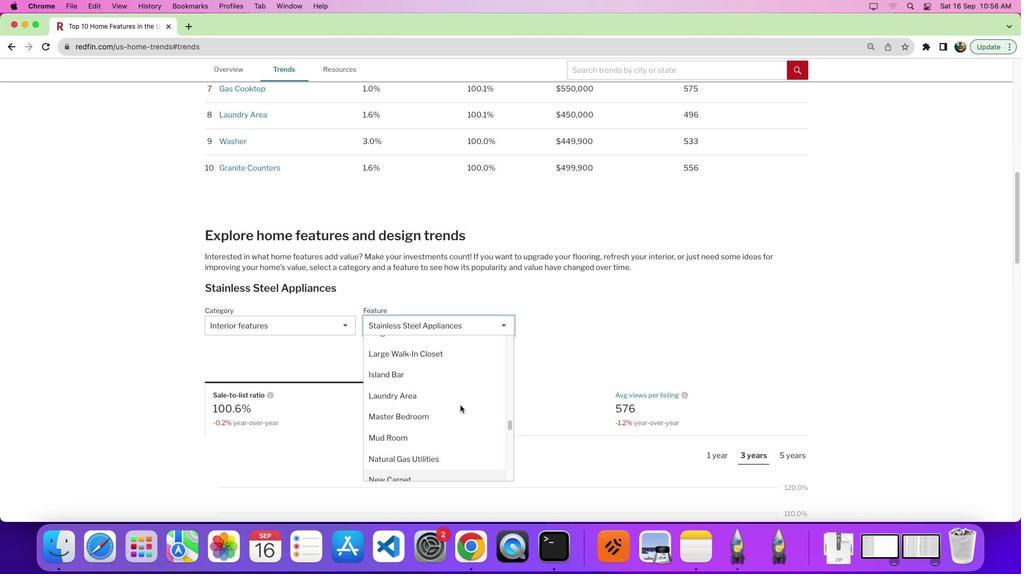 
Action: Mouse scrolled (459, 405) with delta (0, 0)
Screenshot: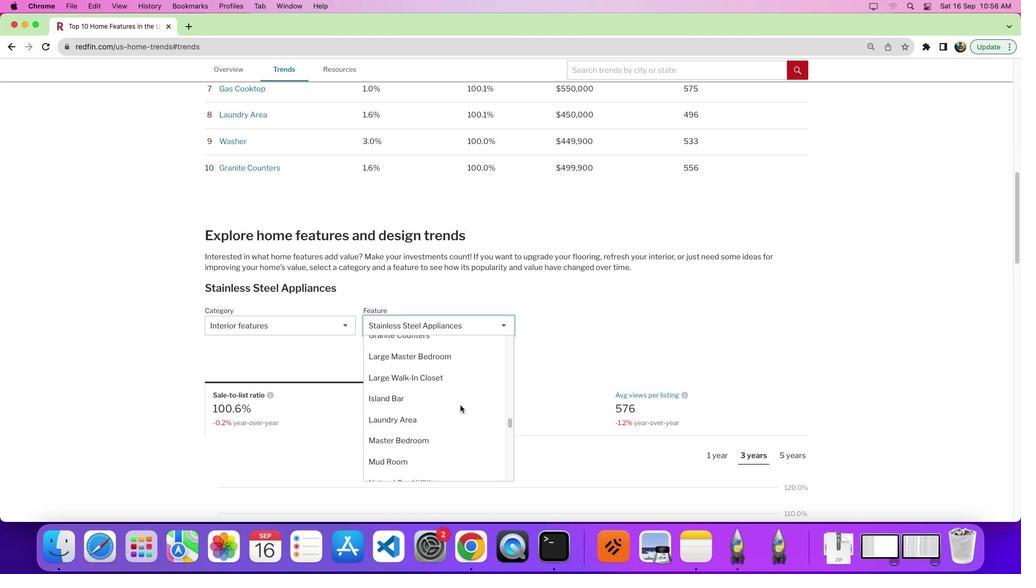 
Action: Mouse scrolled (459, 405) with delta (0, 0)
Screenshot: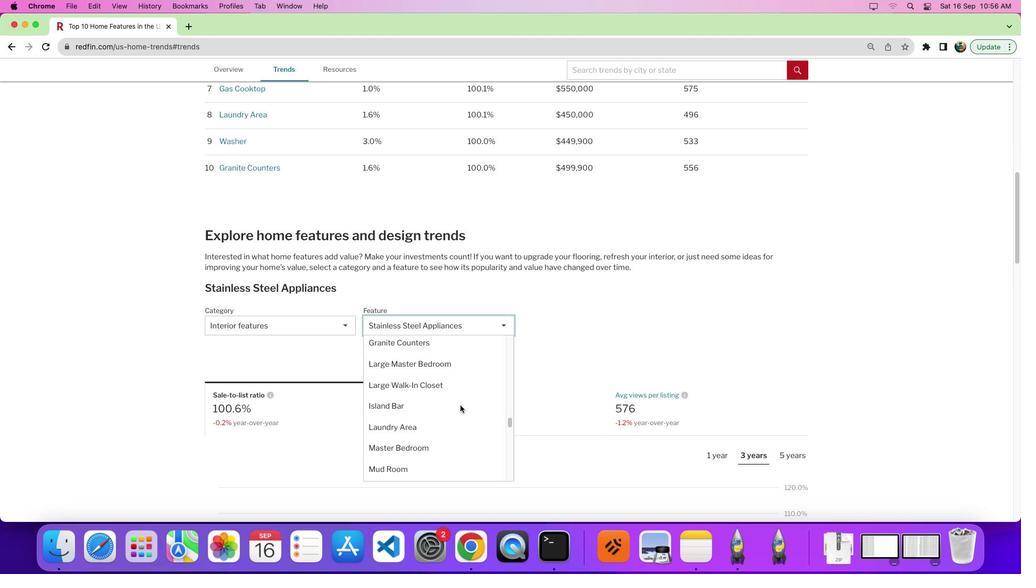
Action: Mouse scrolled (459, 405) with delta (0, 0)
Screenshot: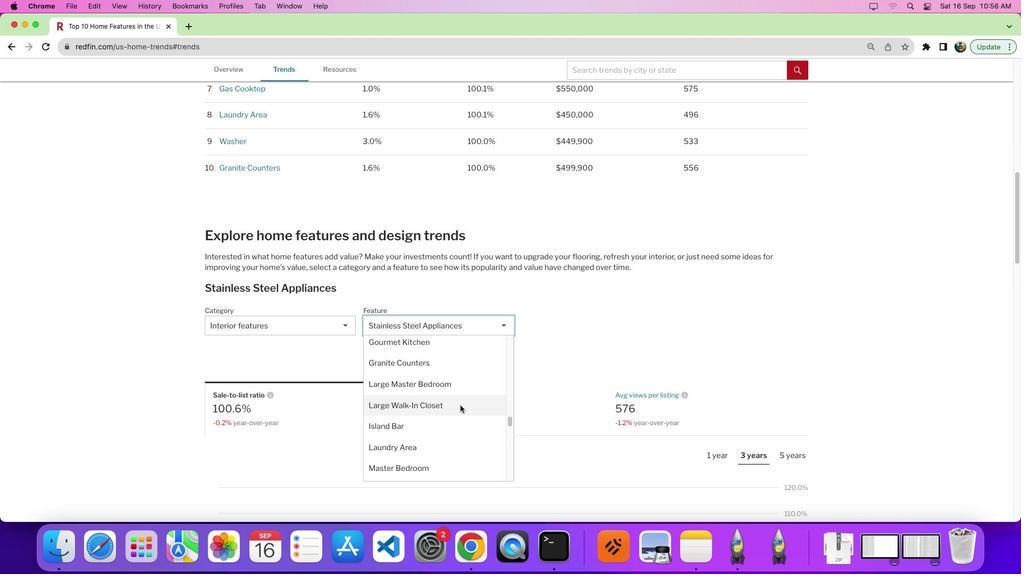 
Action: Mouse scrolled (459, 405) with delta (0, 0)
Screenshot: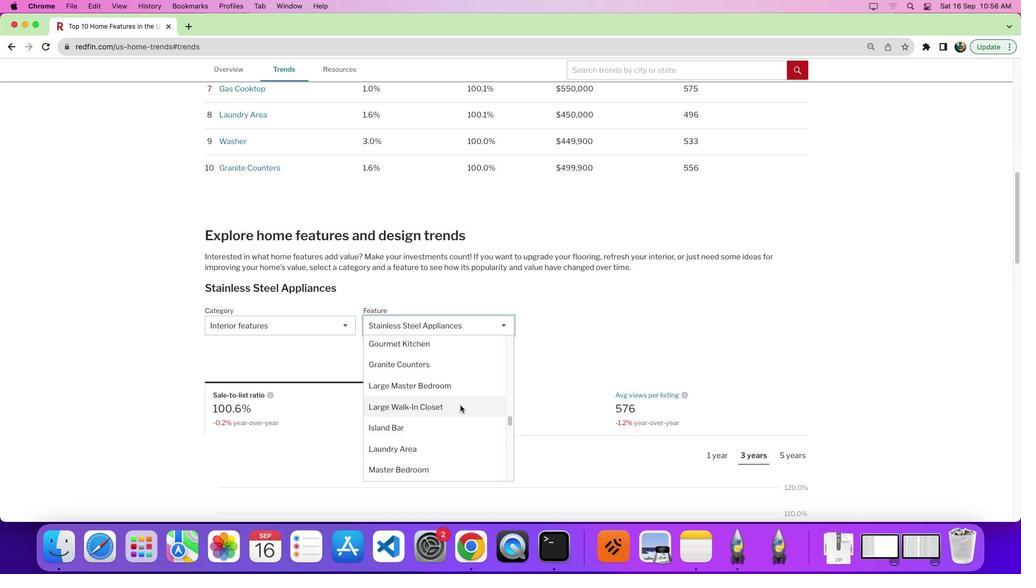 
Action: Mouse scrolled (459, 405) with delta (0, 0)
Screenshot: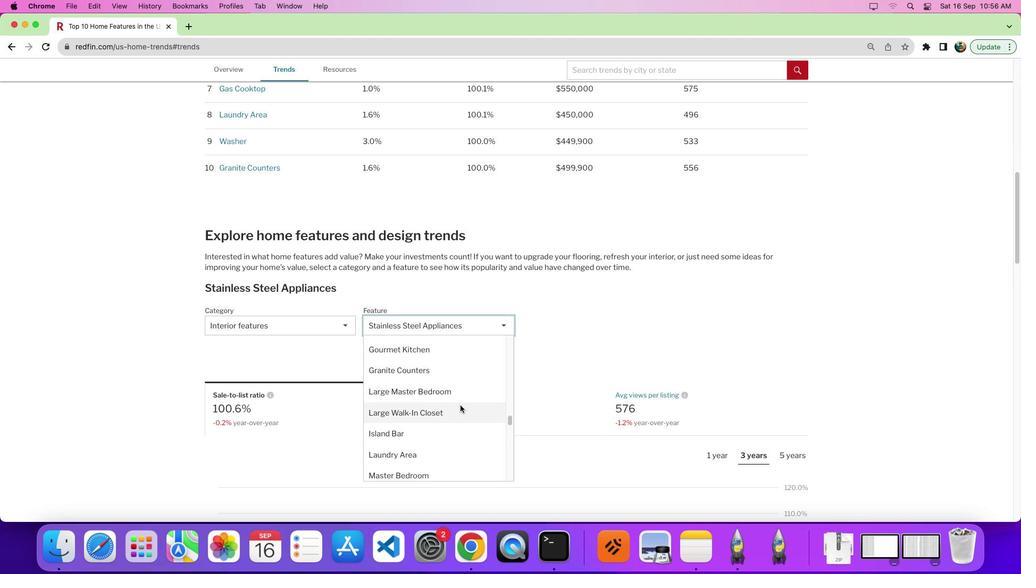 
Action: Mouse scrolled (459, 405) with delta (0, 0)
Screenshot: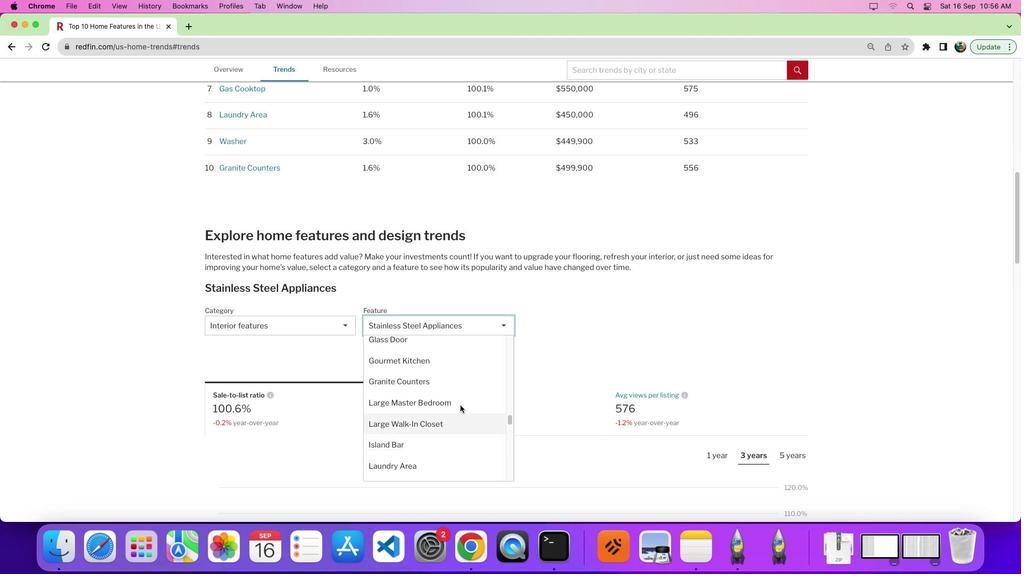 
Action: Mouse scrolled (459, 405) with delta (0, 0)
Screenshot: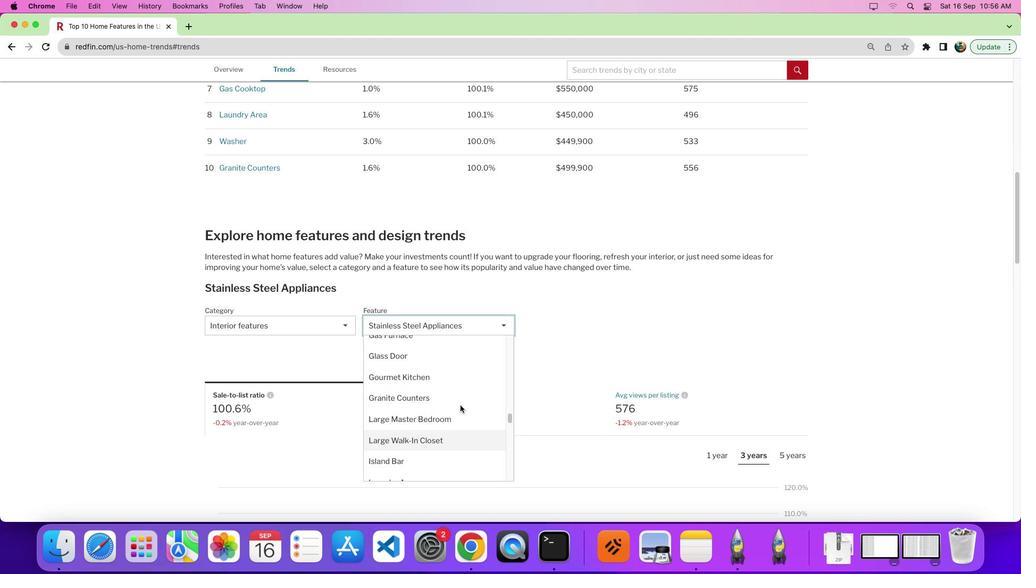 
Action: Mouse scrolled (459, 405) with delta (0, 0)
Screenshot: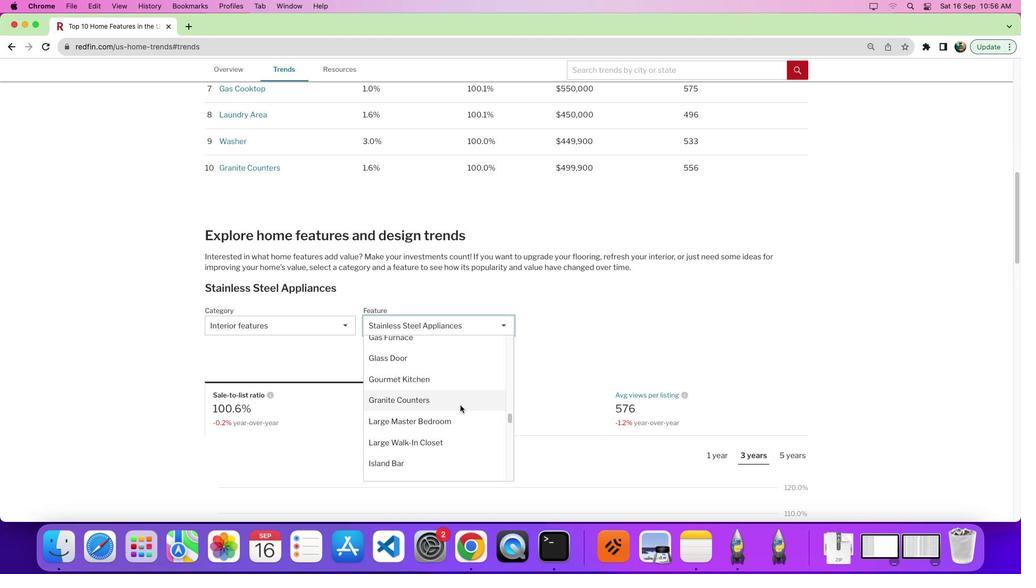 
Action: Mouse scrolled (459, 405) with delta (0, 0)
Screenshot: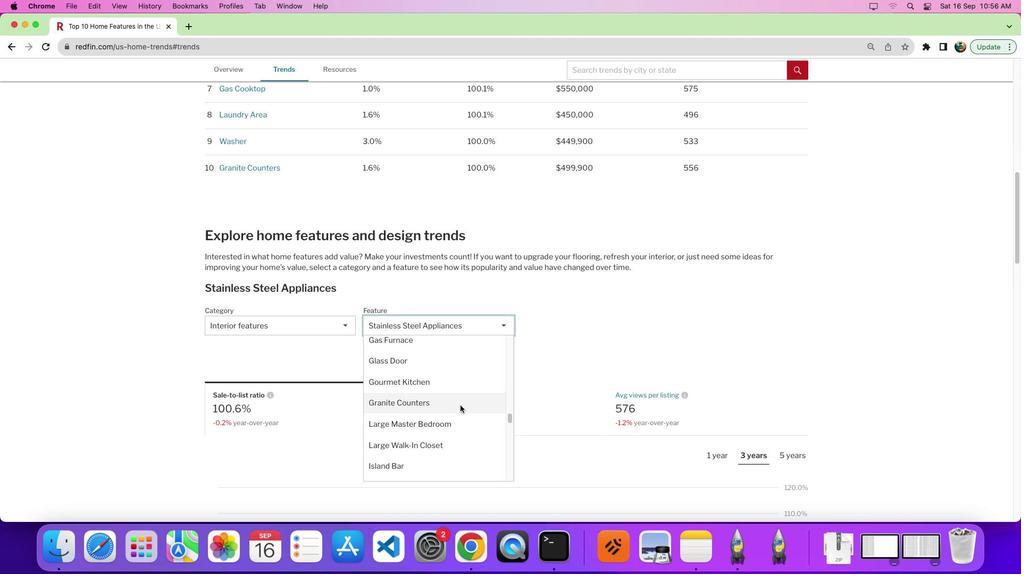 
Action: Mouse scrolled (459, 405) with delta (0, 0)
Screenshot: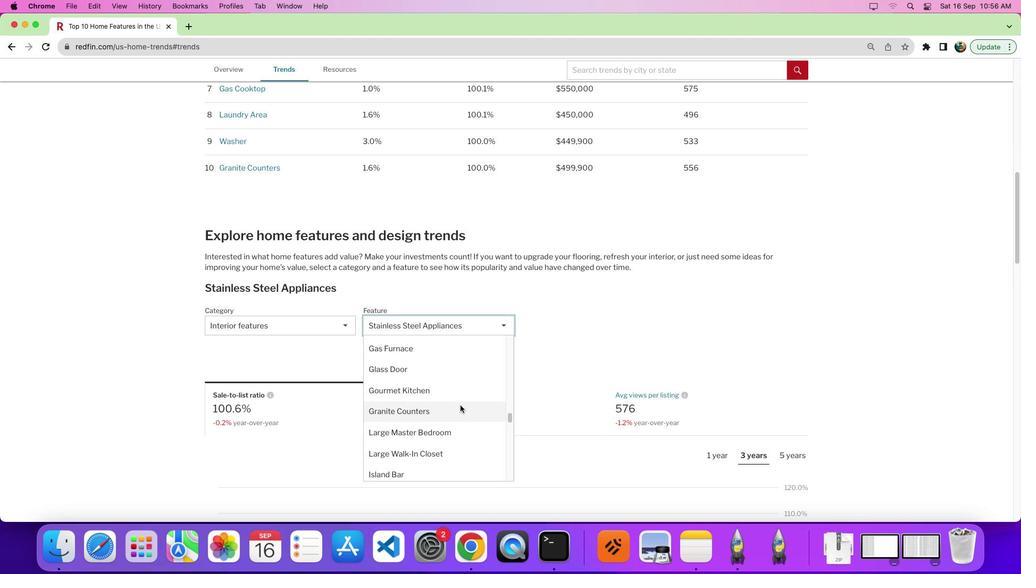 
Action: Mouse scrolled (459, 405) with delta (0, 0)
Screenshot: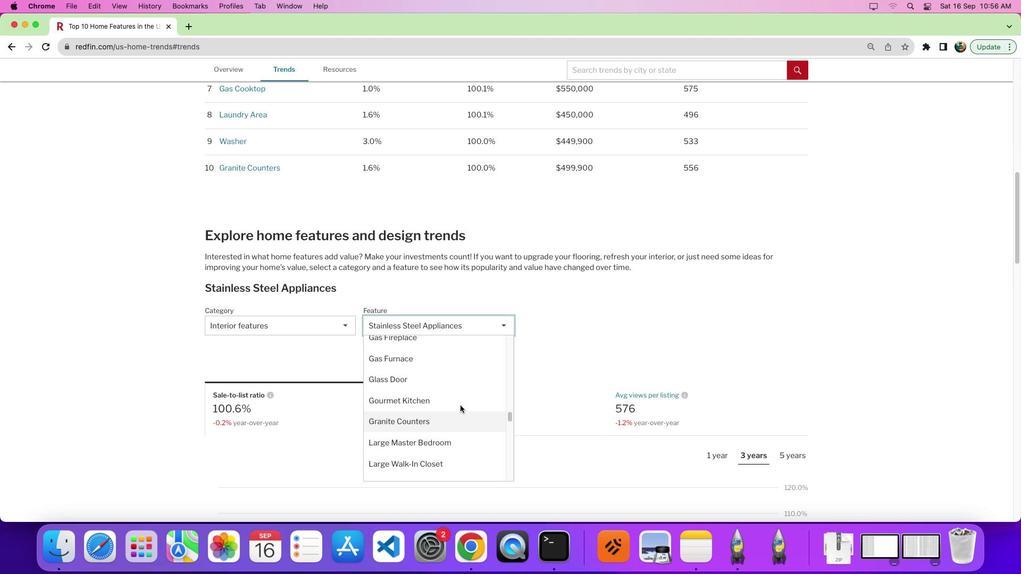 
Action: Mouse scrolled (459, 405) with delta (0, 0)
Screenshot: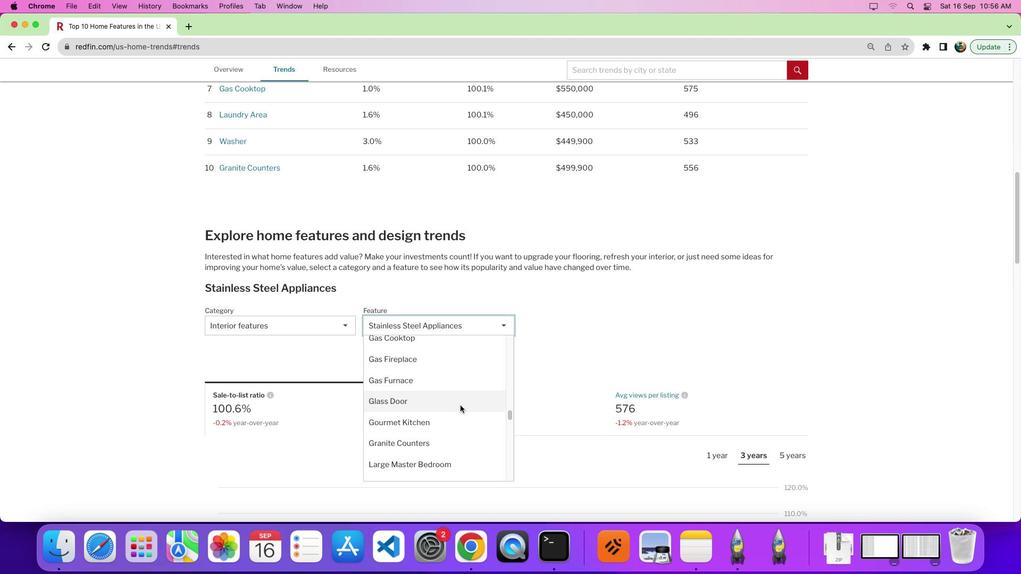 
Action: Mouse scrolled (459, 405) with delta (0, 0)
Screenshot: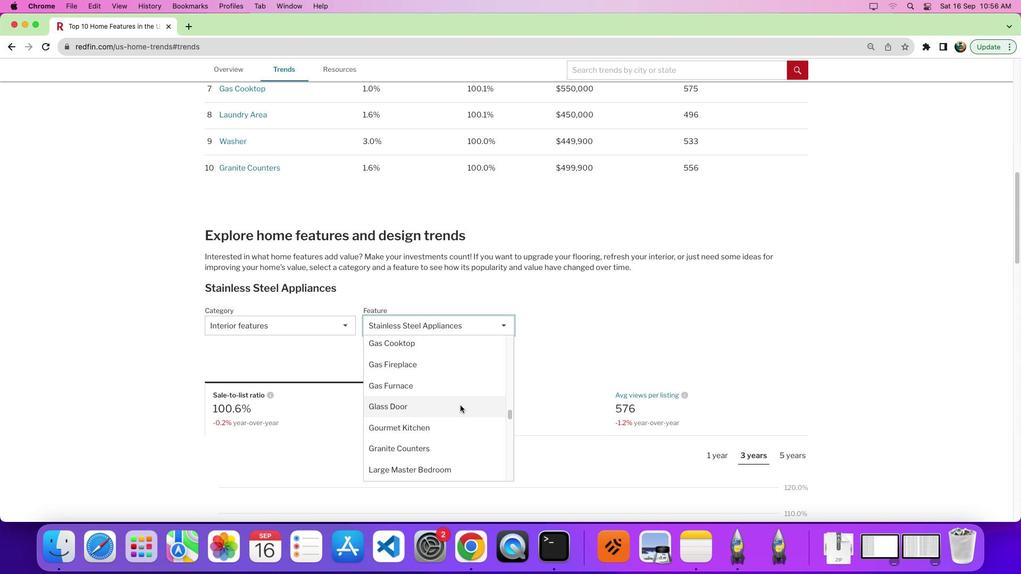 
Action: Mouse scrolled (459, 405) with delta (0, 0)
Screenshot: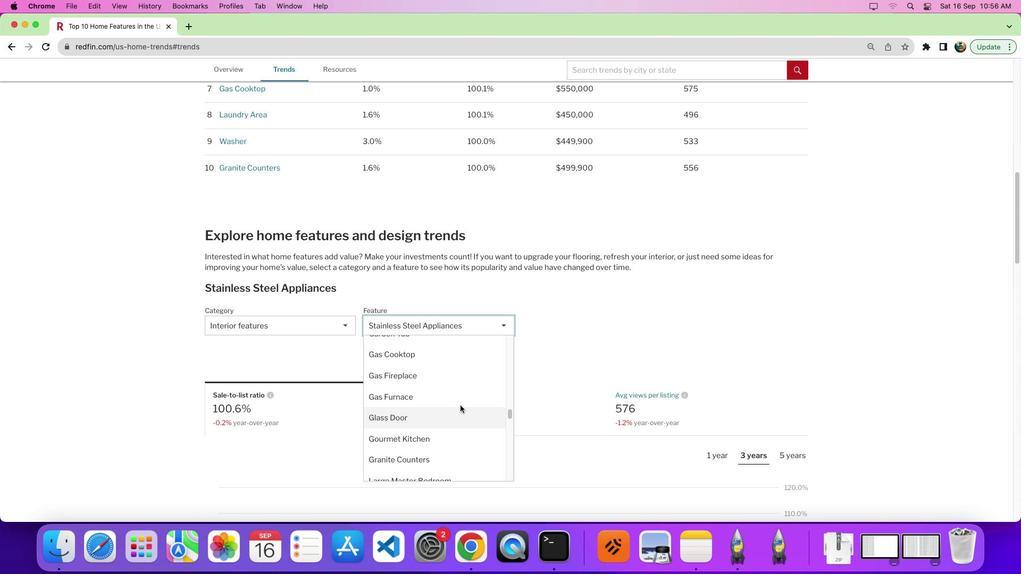 
Action: Mouse scrolled (459, 405) with delta (0, 0)
Screenshot: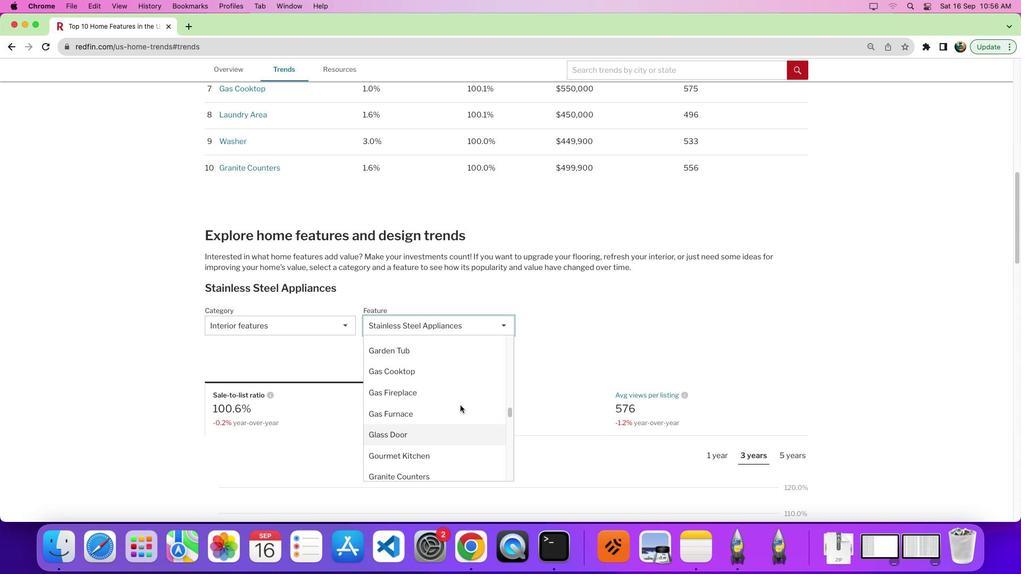
Action: Mouse scrolled (459, 405) with delta (0, 0)
Screenshot: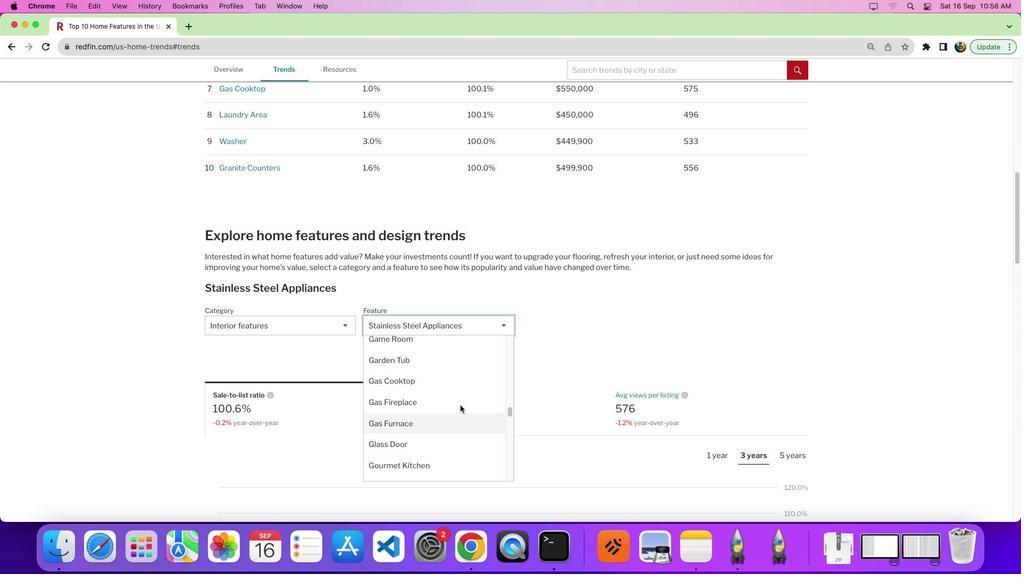 
Action: Mouse moved to (460, 405)
Screenshot: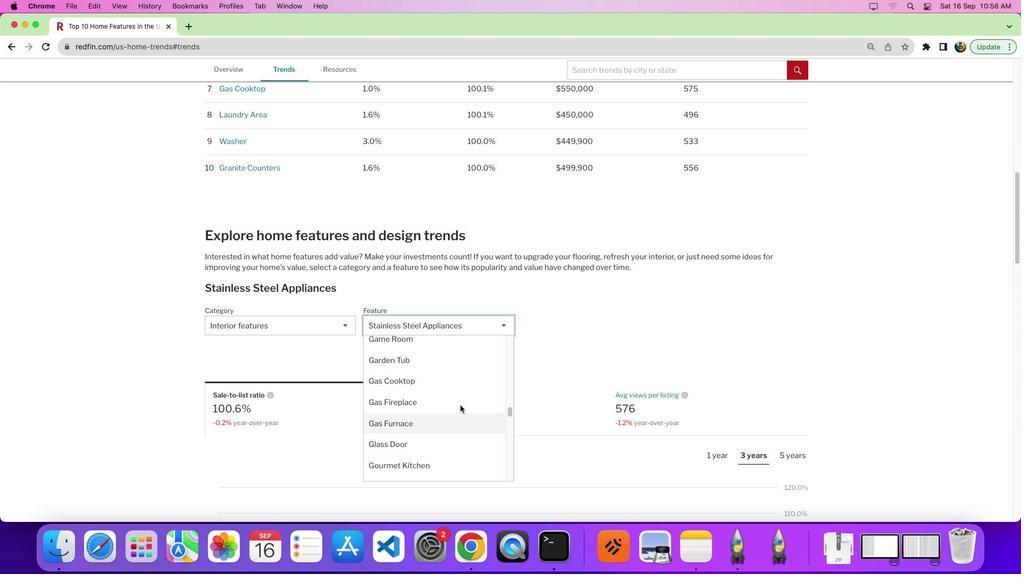 
Action: Mouse scrolled (460, 405) with delta (0, 0)
Screenshot: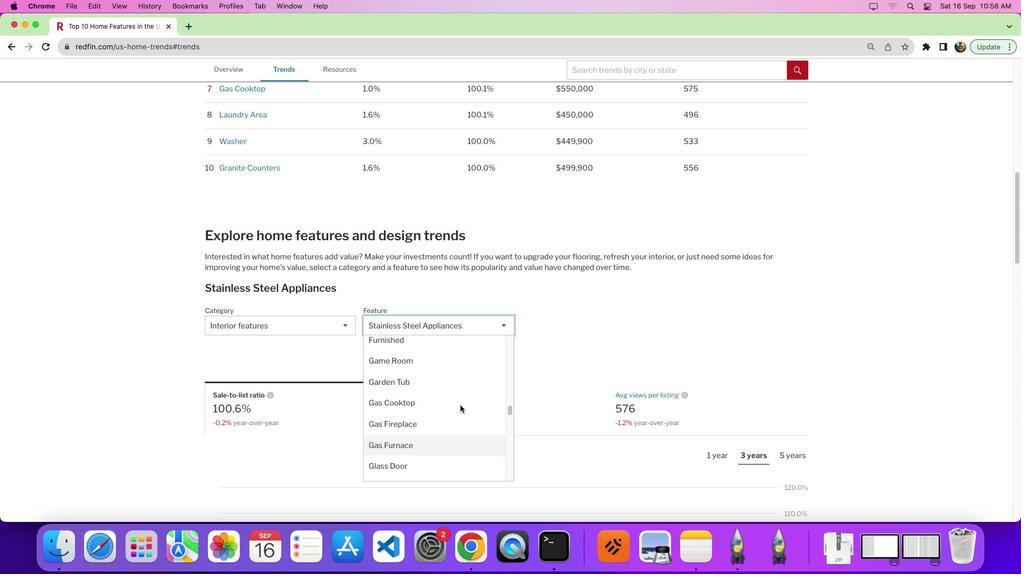 
Action: Mouse scrolled (460, 405) with delta (0, 2)
Screenshot: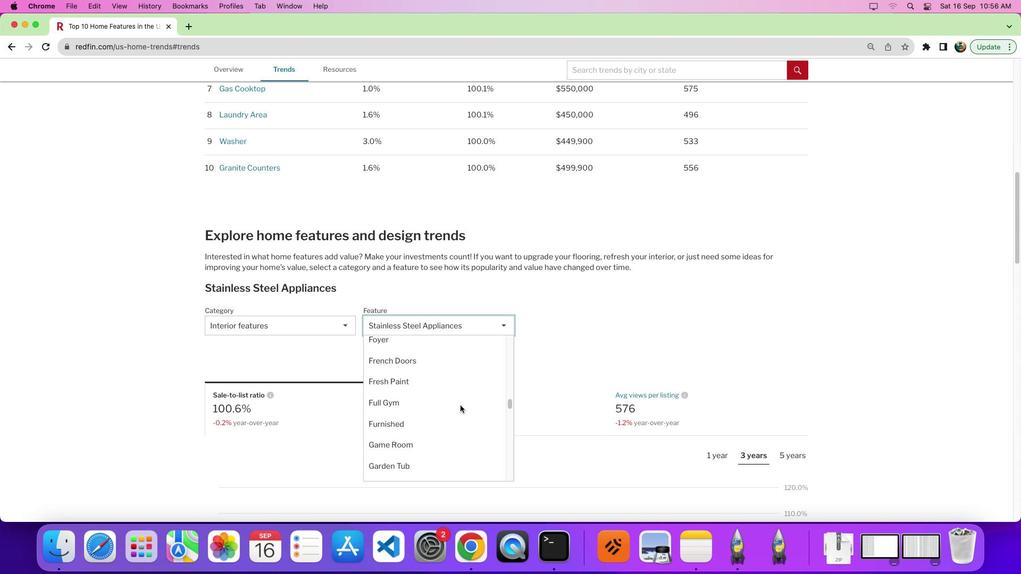 
Action: Mouse moved to (458, 405)
Screenshot: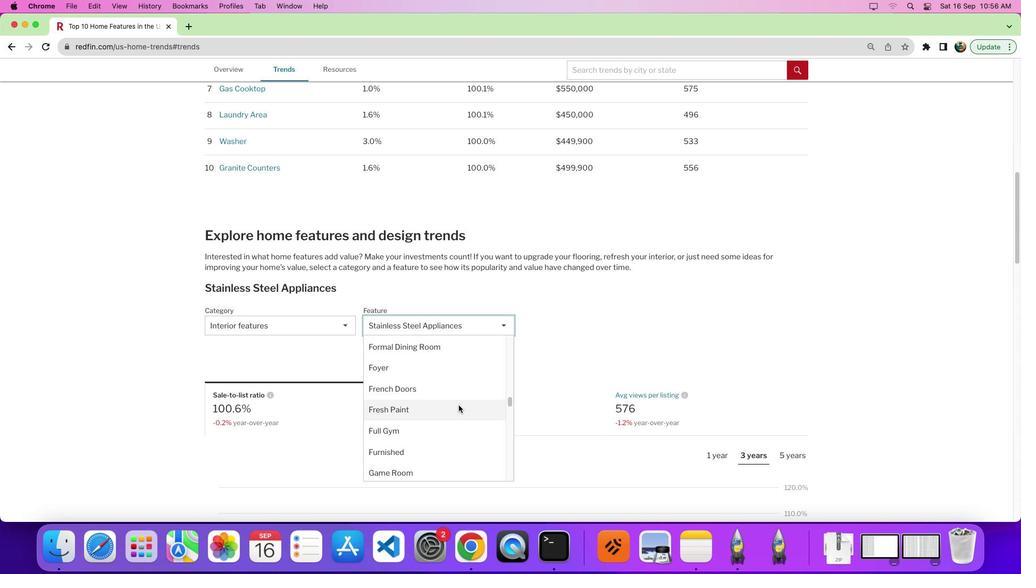 
Action: Mouse scrolled (458, 405) with delta (0, 0)
Screenshot: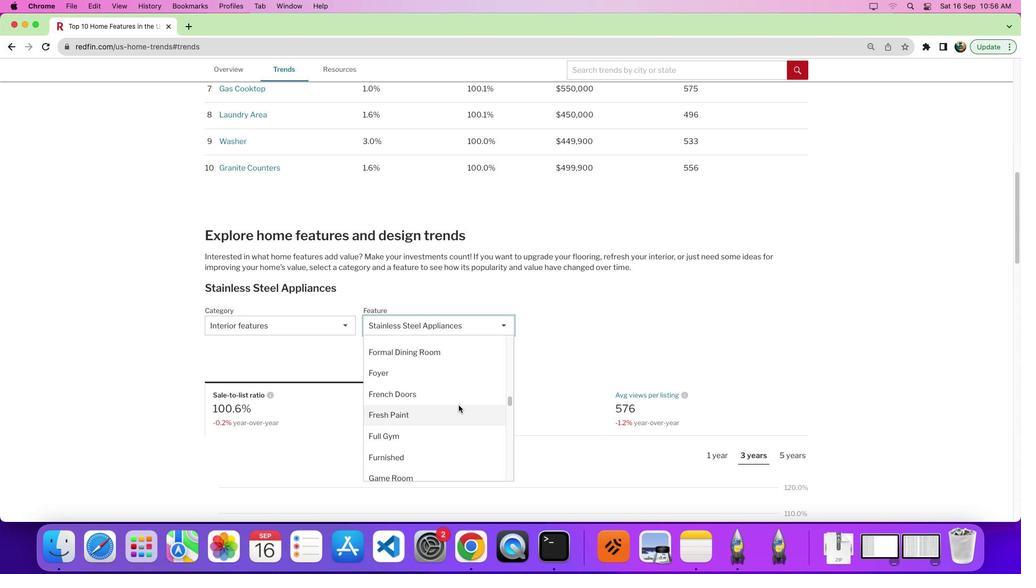 
Action: Mouse scrolled (458, 405) with delta (0, 0)
Screenshot: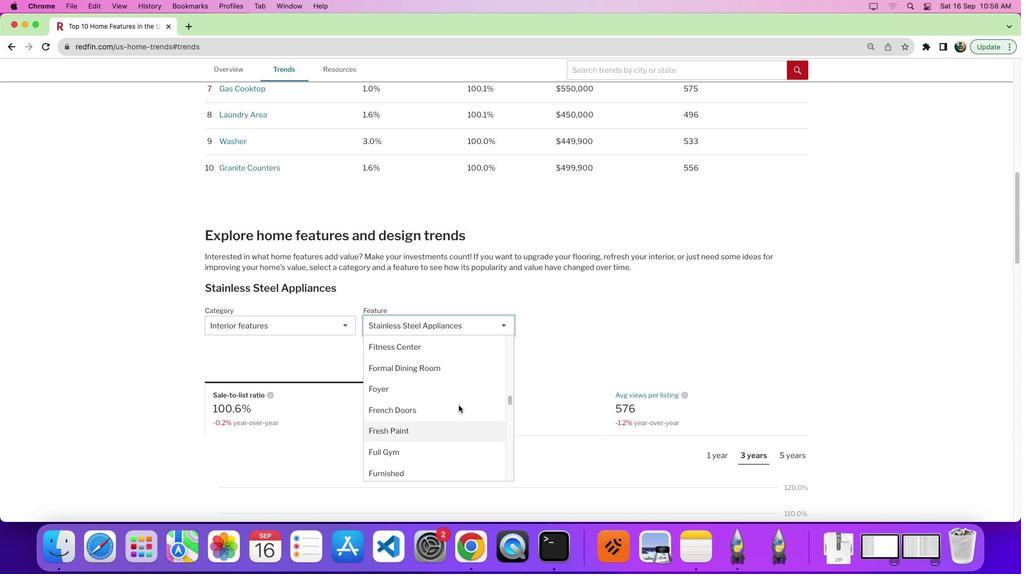 
Action: Mouse scrolled (458, 405) with delta (0, 0)
Screenshot: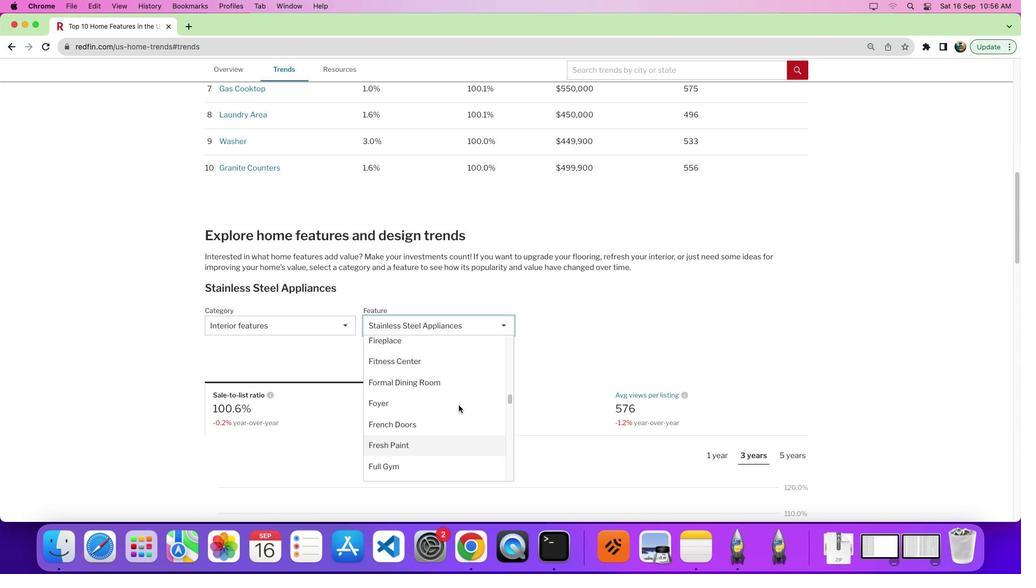 
Action: Mouse scrolled (458, 405) with delta (0, 0)
Screenshot: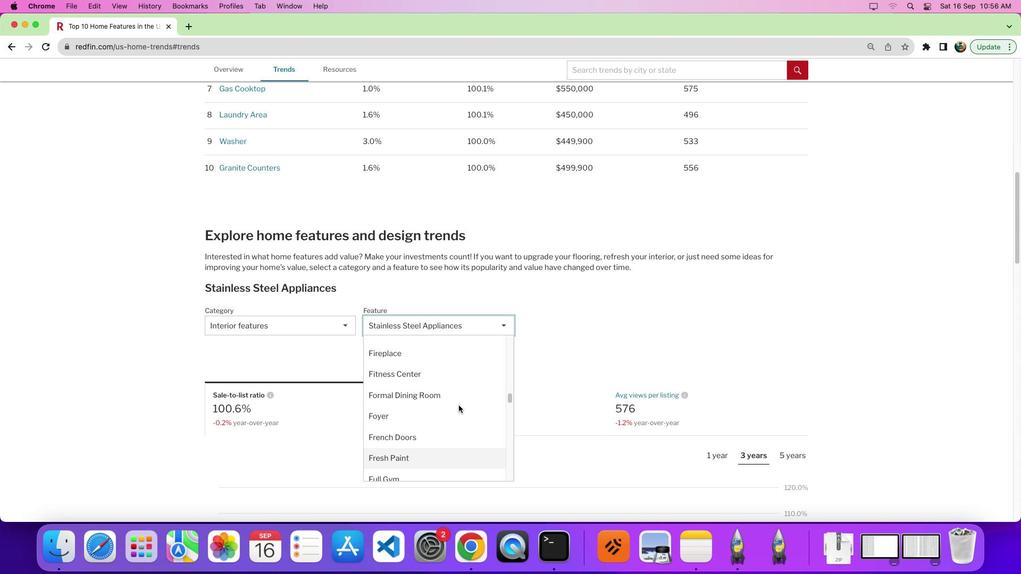 
Action: Mouse scrolled (458, 405) with delta (0, 0)
Screenshot: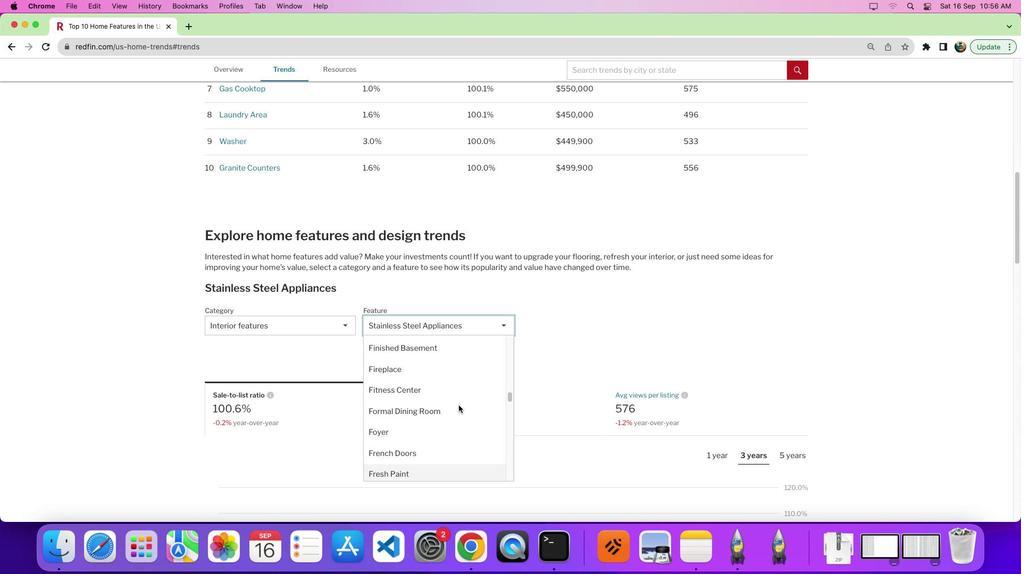 
Action: Mouse scrolled (458, 405) with delta (0, 0)
Screenshot: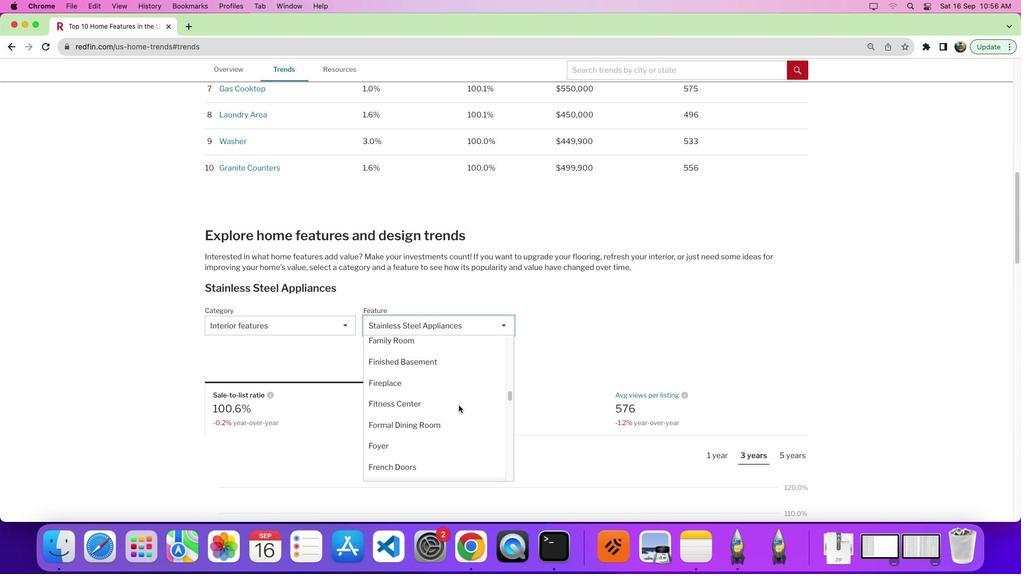 
Action: Mouse scrolled (458, 405) with delta (0, 0)
Screenshot: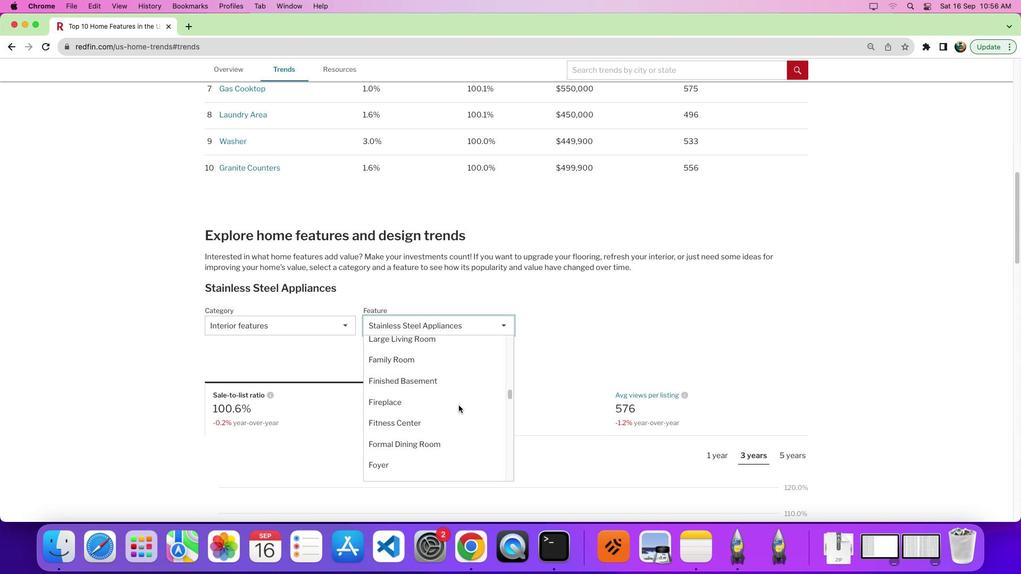 
Action: Mouse scrolled (458, 405) with delta (0, 0)
Screenshot: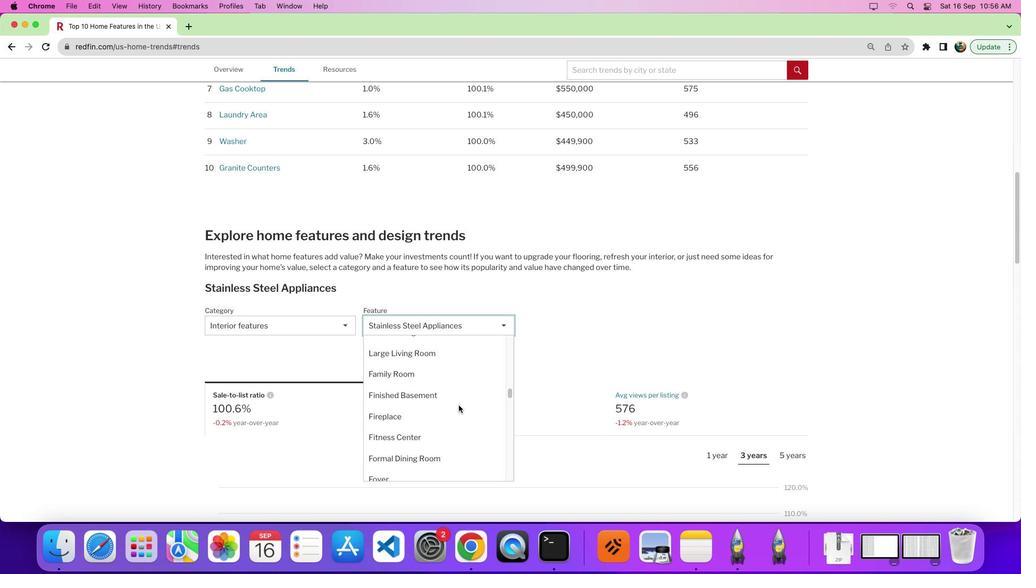 
Action: Mouse scrolled (458, 405) with delta (0, 0)
Screenshot: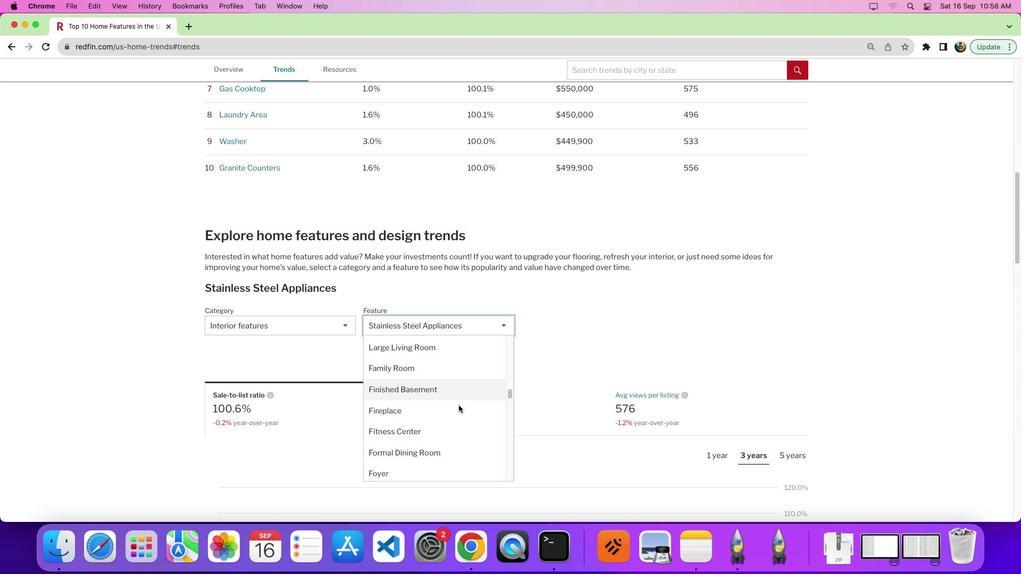 
Action: Mouse scrolled (458, 405) with delta (0, 0)
Screenshot: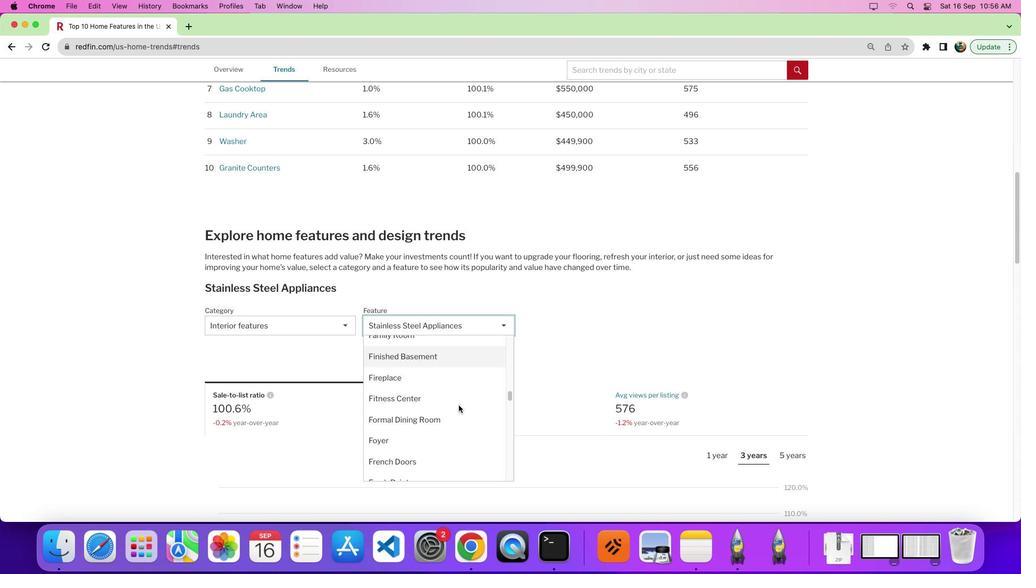 
Action: Mouse scrolled (458, 405) with delta (0, -2)
Screenshot: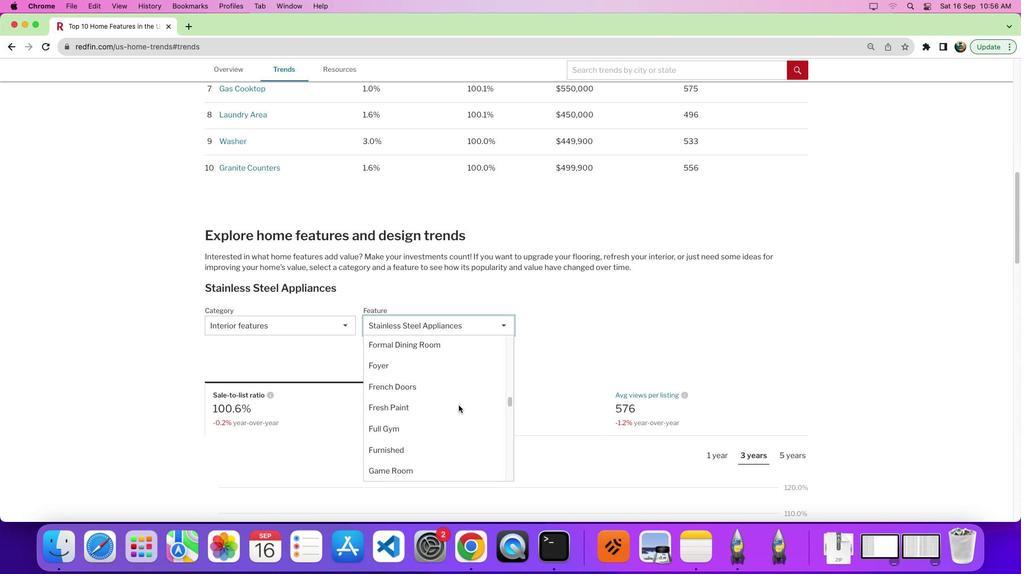 
Action: Mouse scrolled (458, 405) with delta (0, 0)
Screenshot: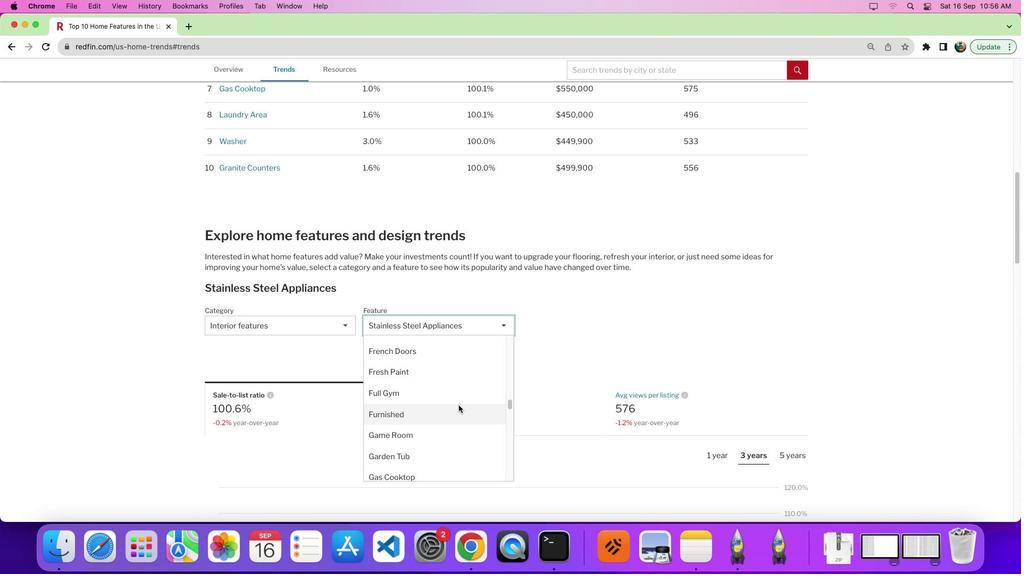 
Action: Mouse scrolled (458, 405) with delta (0, 0)
Screenshot: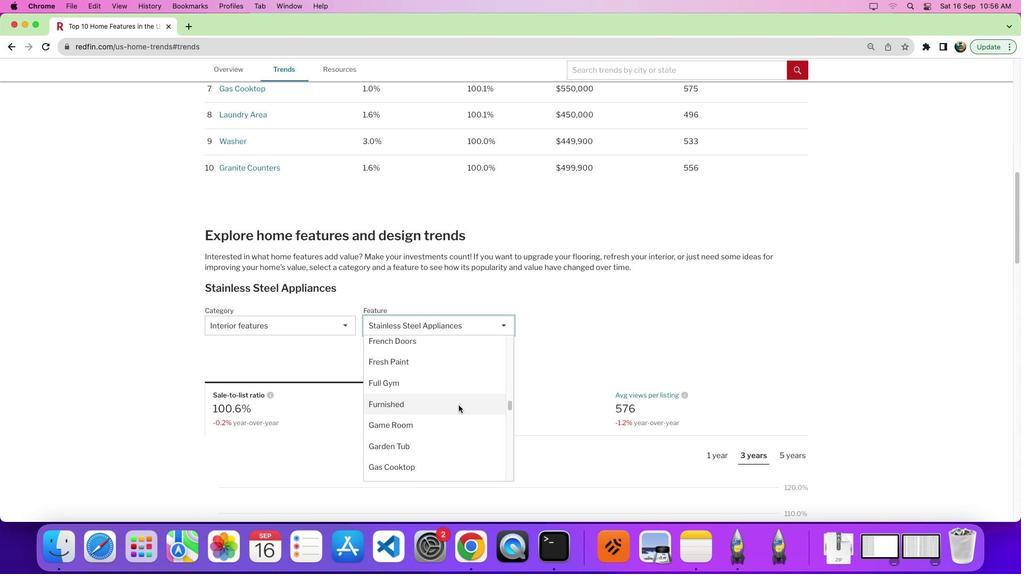 
Action: Mouse scrolled (458, 405) with delta (0, 0)
Screenshot: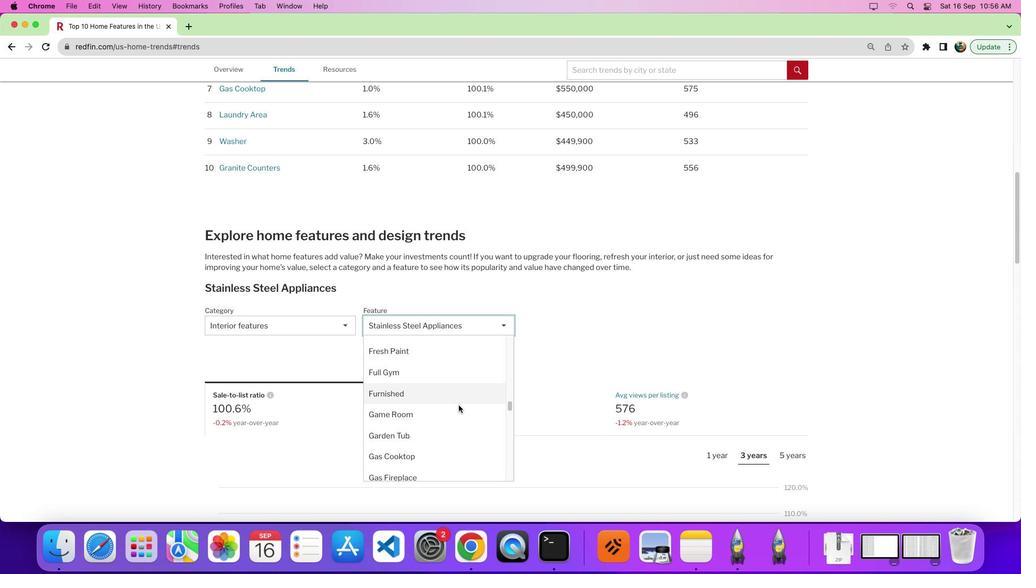 
Action: Mouse scrolled (458, 405) with delta (0, 0)
Screenshot: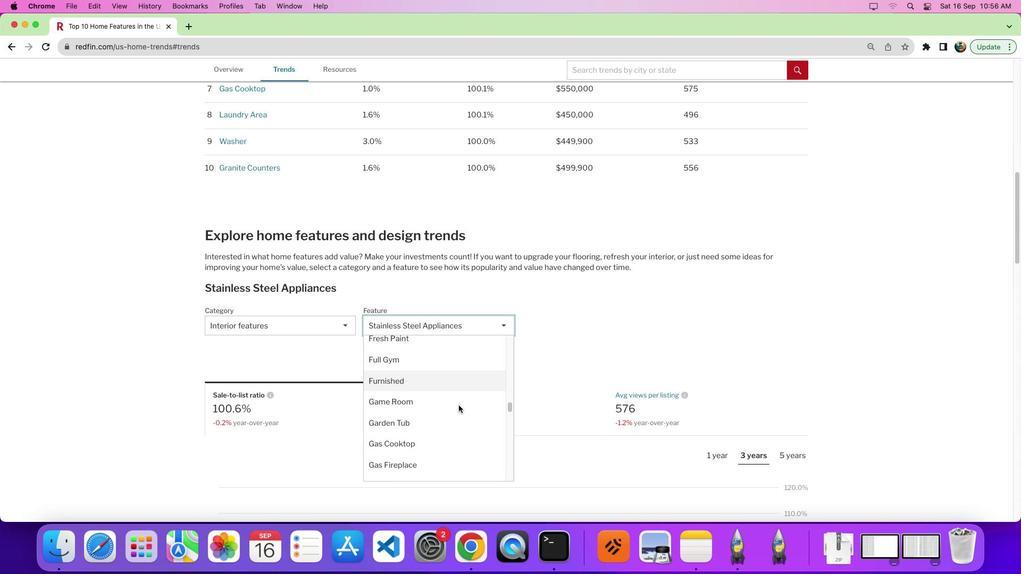 
Action: Mouse scrolled (458, 405) with delta (0, -1)
Screenshot: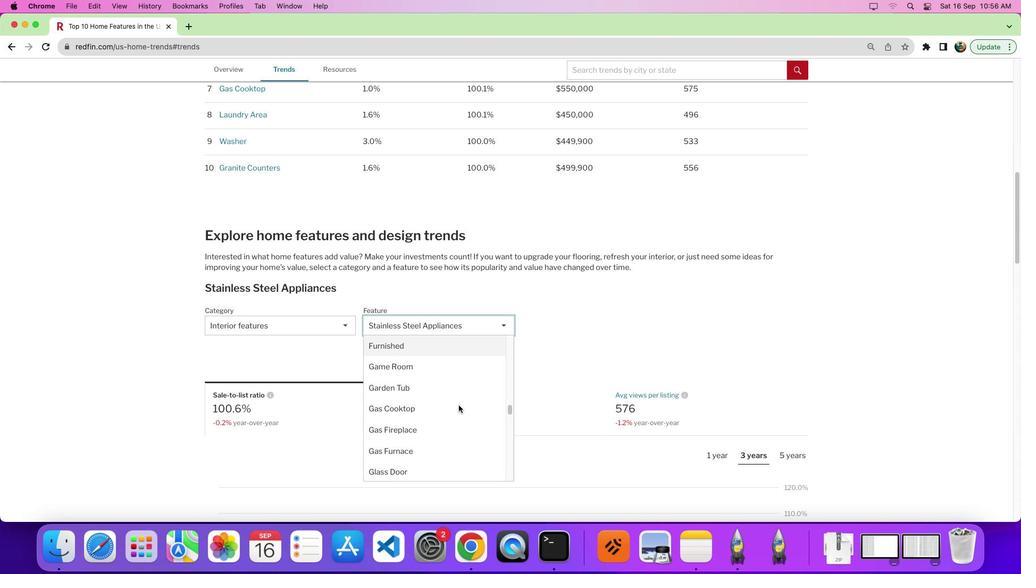 
Action: Mouse scrolled (458, 405) with delta (0, 0)
Screenshot: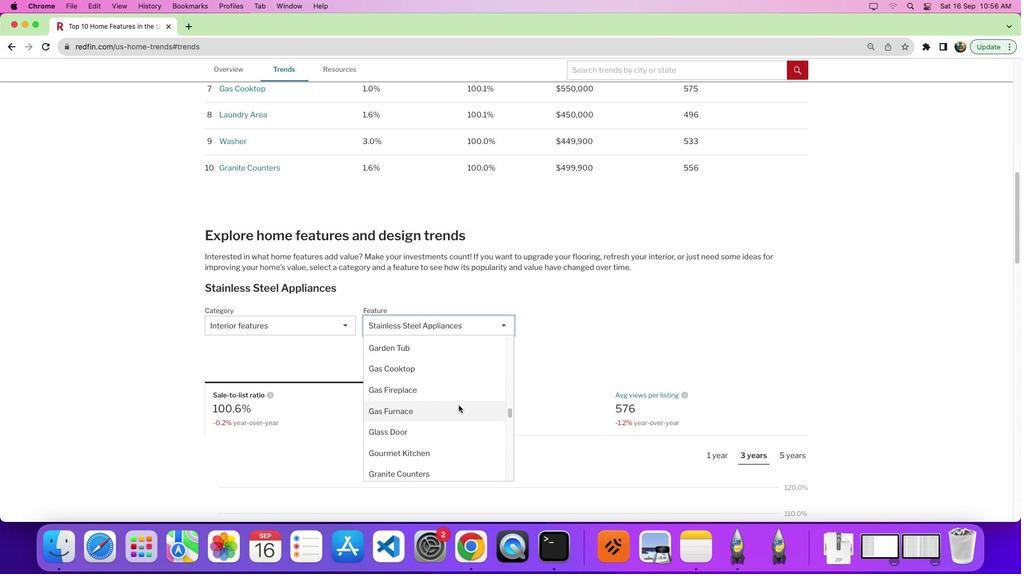 
Action: Mouse scrolled (458, 405) with delta (0, 0)
Screenshot: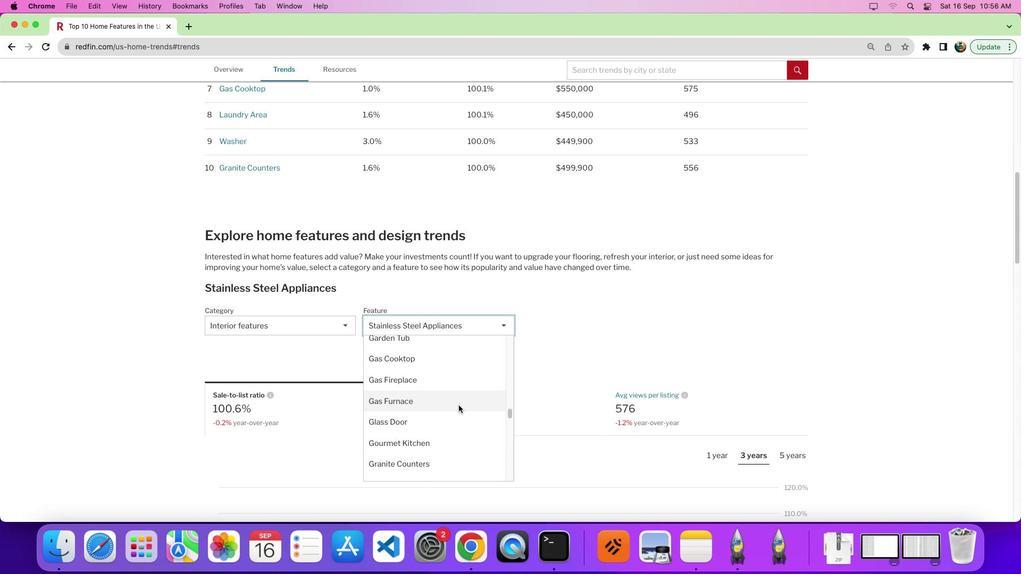 
Action: Mouse scrolled (458, 405) with delta (0, 0)
Screenshot: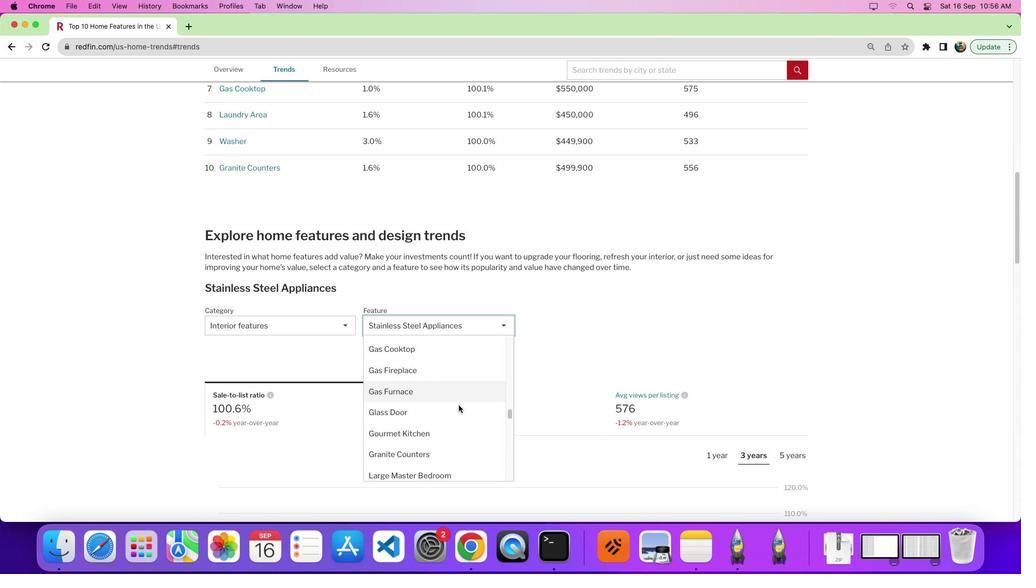 
Action: Mouse scrolled (458, 405) with delta (0, 0)
Screenshot: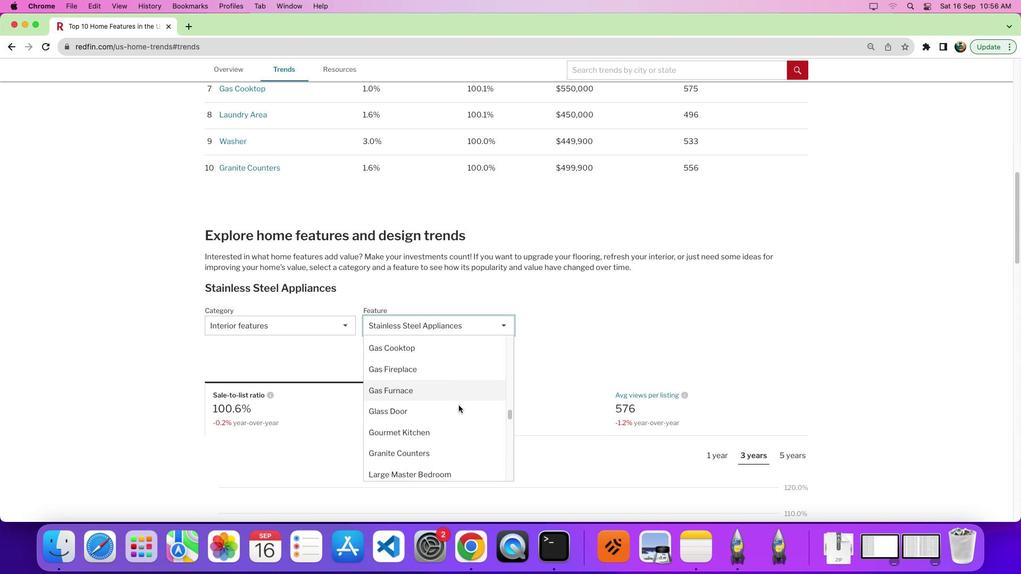 
Action: Mouse scrolled (458, 405) with delta (0, 0)
Screenshot: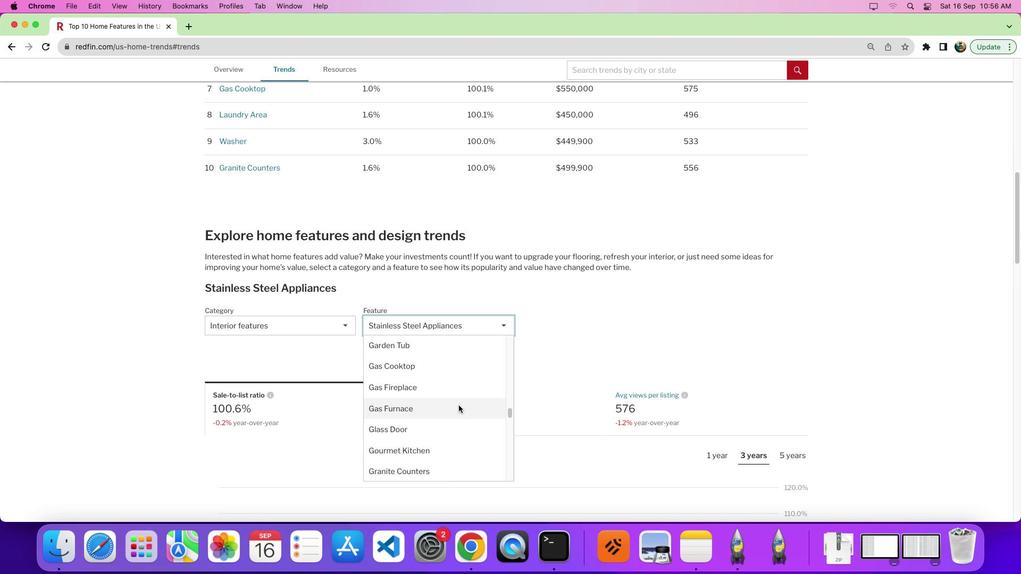 
Action: Mouse scrolled (458, 405) with delta (0, 0)
Screenshot: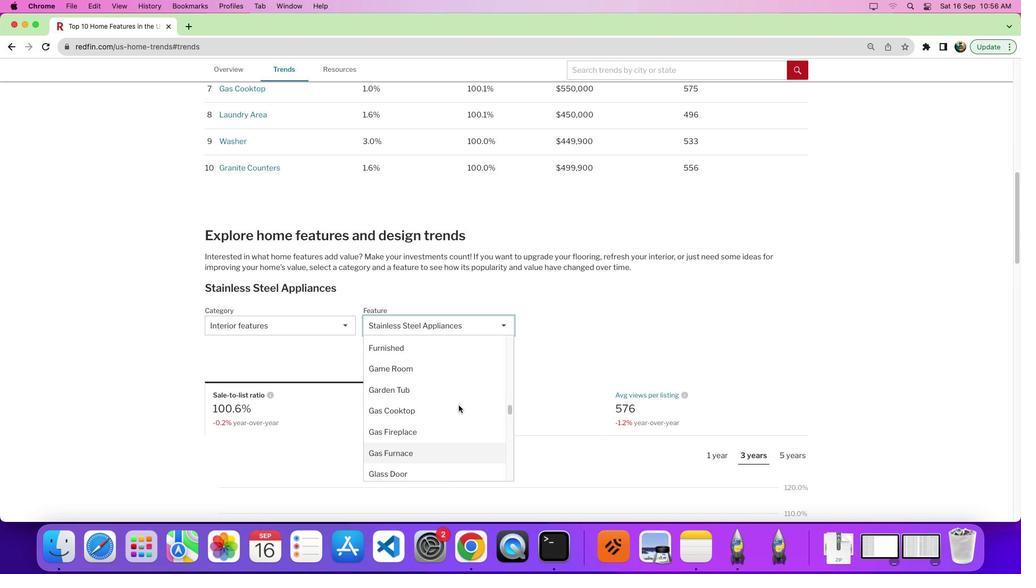 
Action: Mouse scrolled (458, 405) with delta (0, 3)
Screenshot: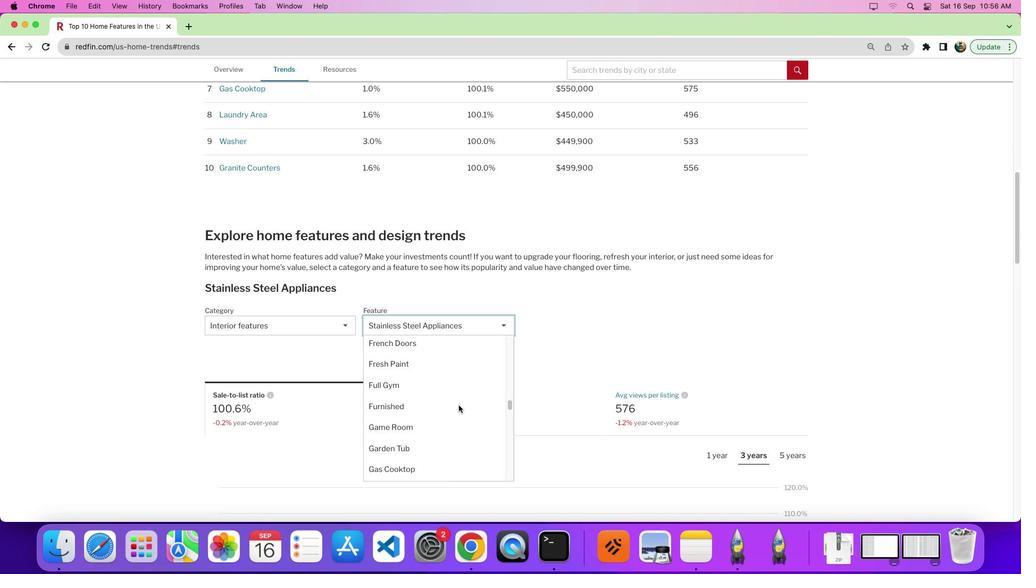 
Action: Mouse scrolled (458, 405) with delta (0, 0)
Screenshot: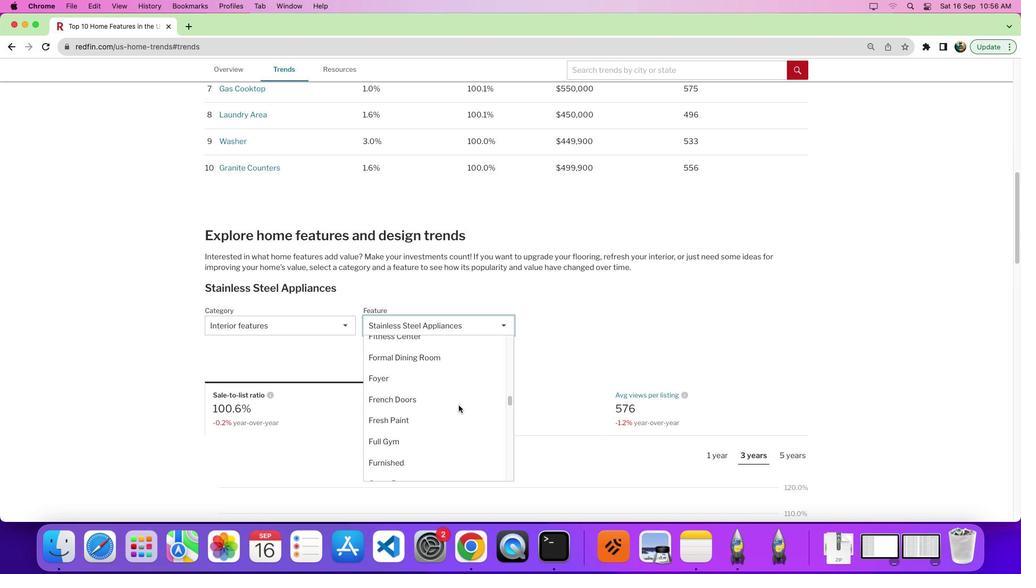 
Action: Mouse scrolled (458, 405) with delta (0, 0)
Screenshot: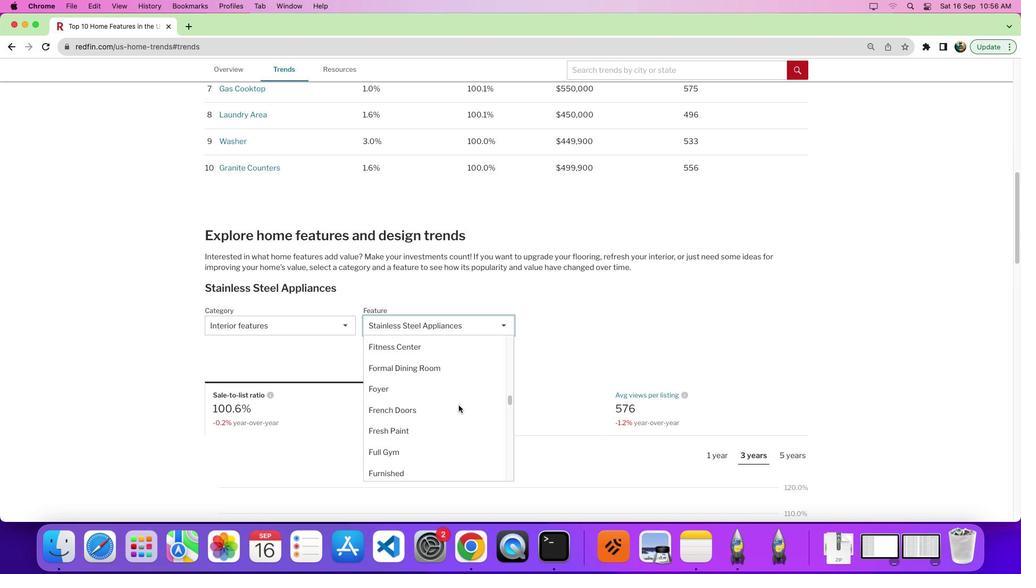
Action: Mouse scrolled (458, 405) with delta (0, 0)
Screenshot: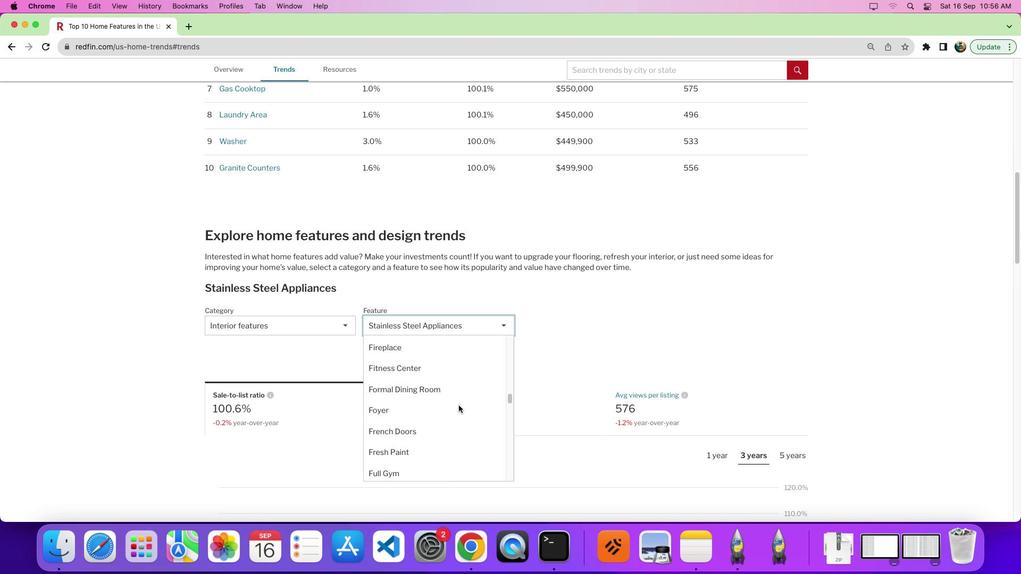 
Action: Mouse scrolled (458, 405) with delta (0, 0)
Screenshot: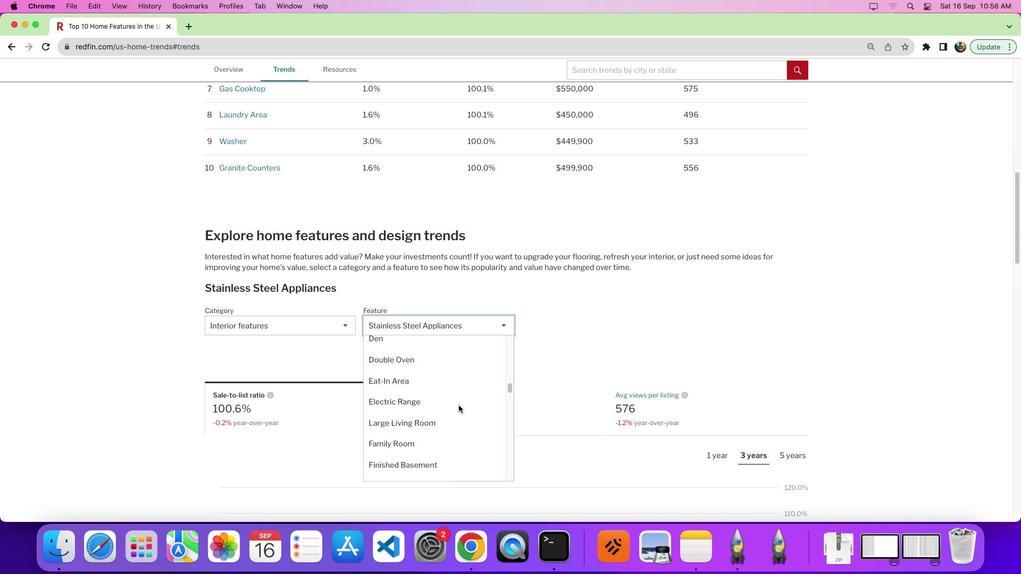 
Action: Mouse scrolled (458, 405) with delta (0, 3)
Screenshot: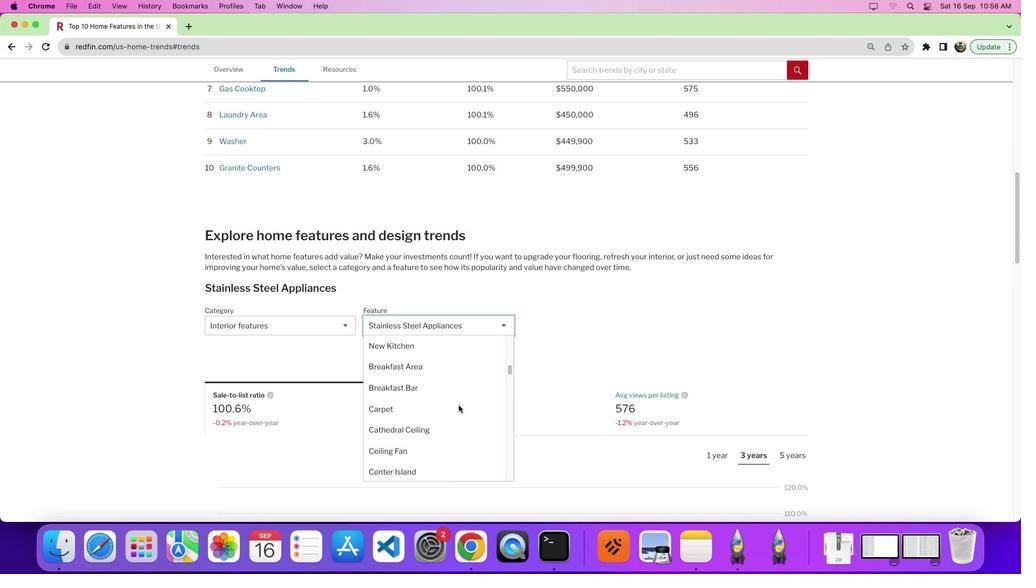 
Action: Mouse scrolled (458, 405) with delta (0, 5)
Screenshot: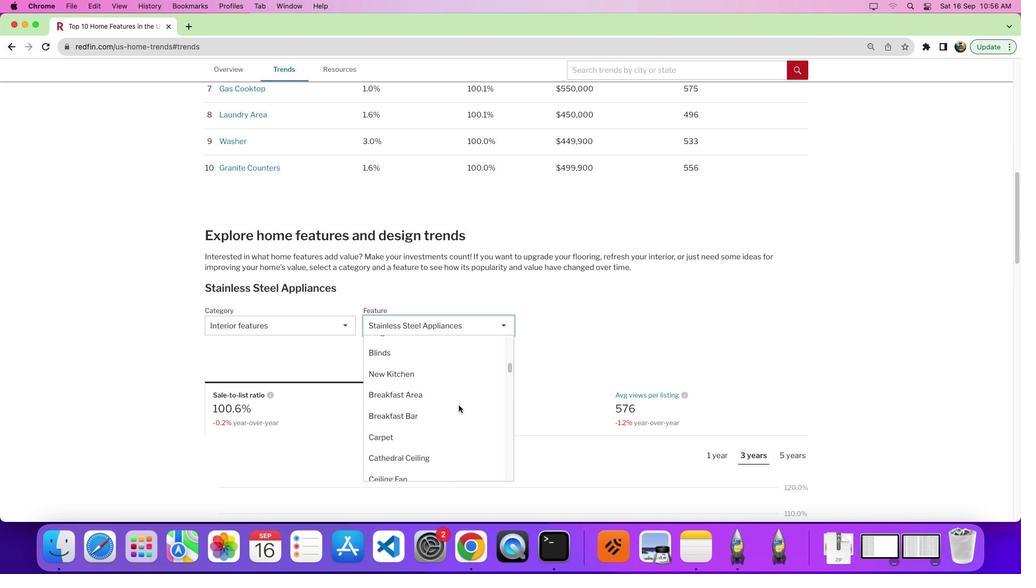 
Action: Mouse moved to (454, 402)
Screenshot: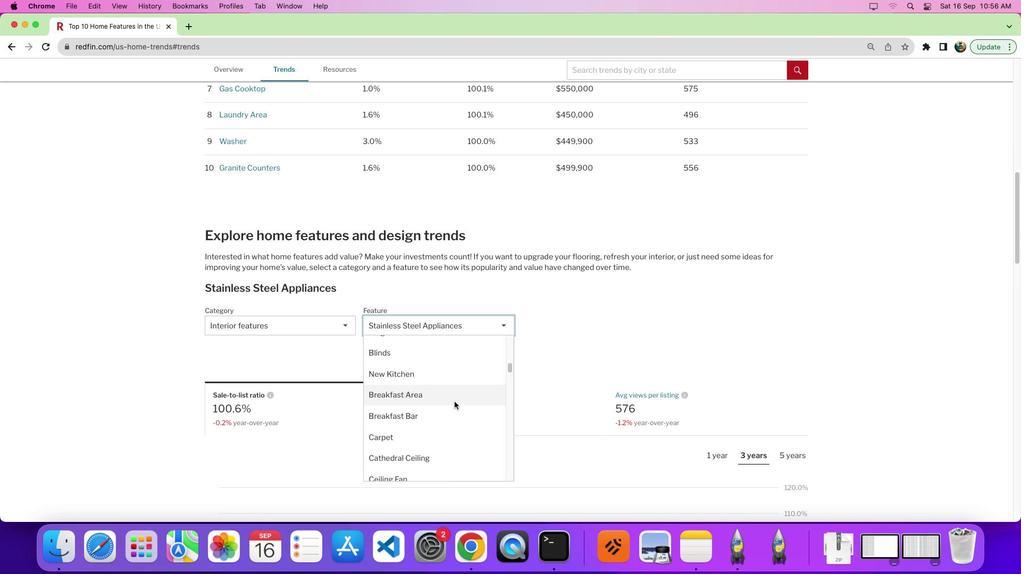 
Action: Mouse scrolled (454, 402) with delta (0, 0)
Screenshot: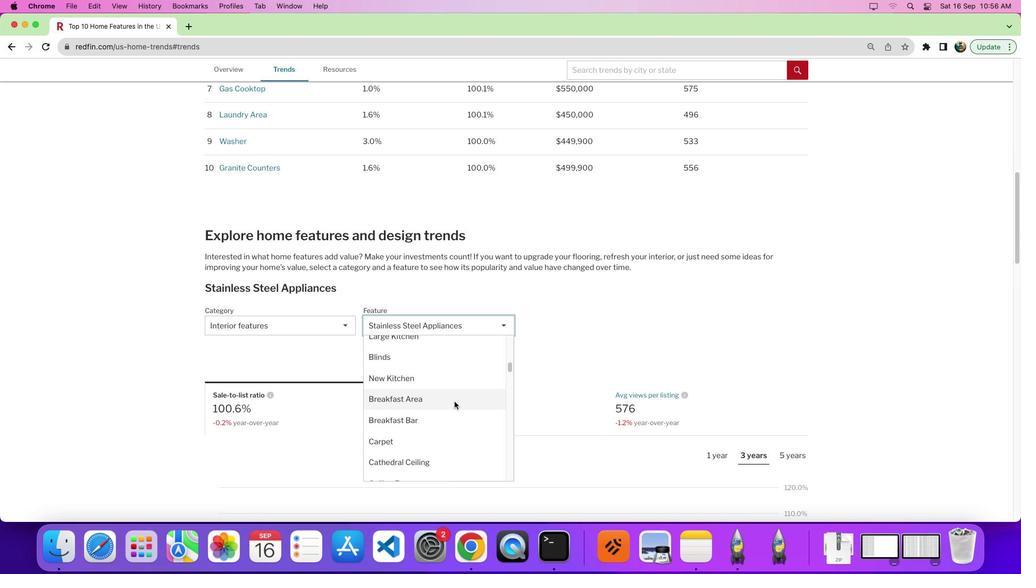 
Action: Mouse scrolled (454, 402) with delta (0, 0)
Screenshot: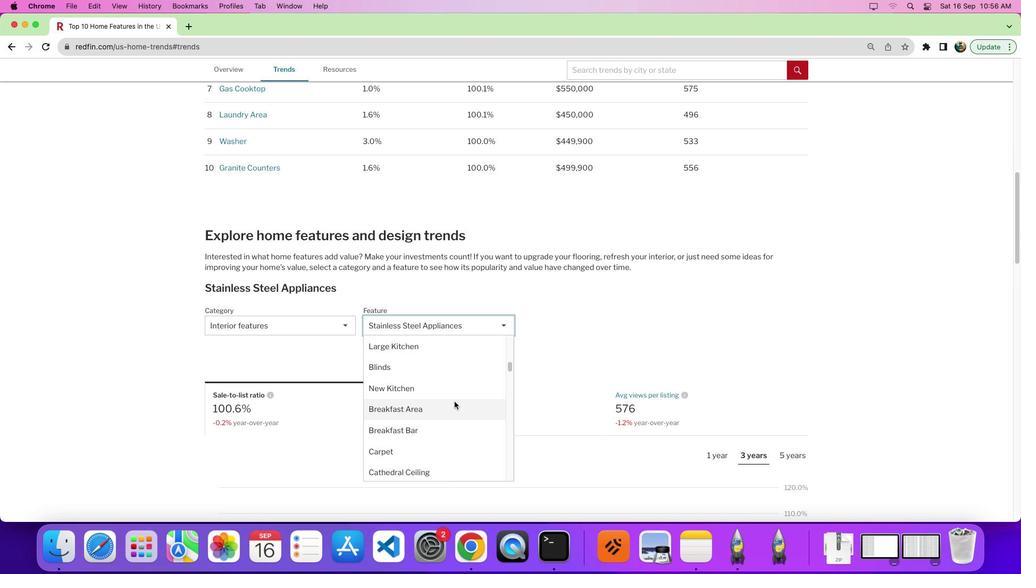 
Action: Mouse scrolled (454, 402) with delta (0, 0)
Screenshot: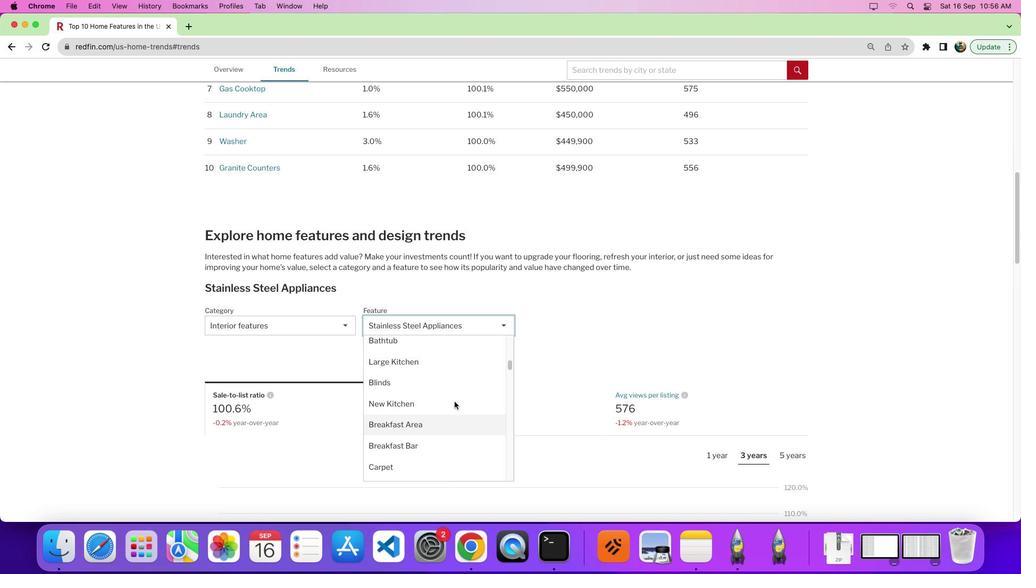 
Action: Mouse scrolled (454, 402) with delta (0, 0)
Screenshot: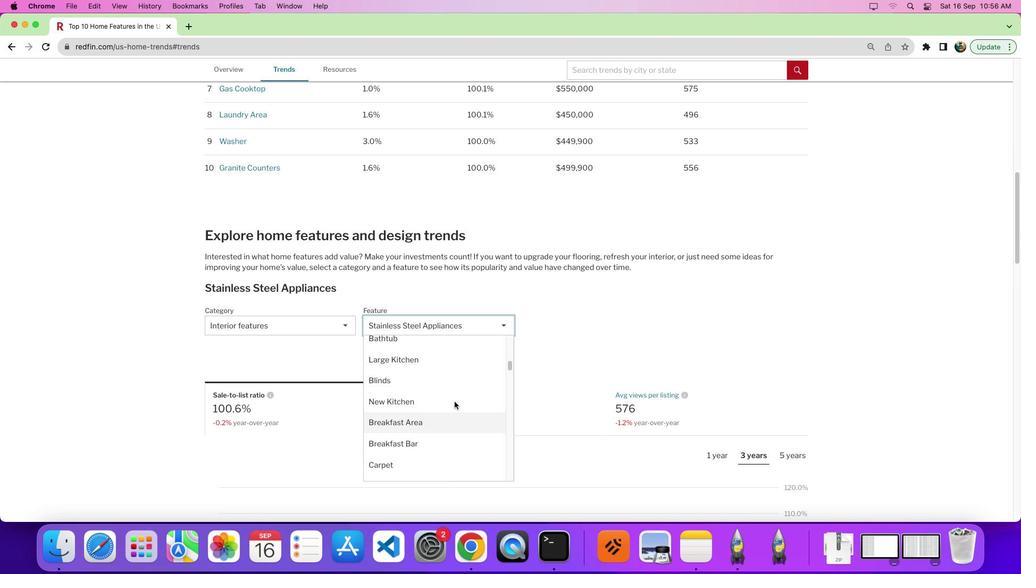 
Action: Mouse scrolled (454, 402) with delta (0, 0)
Screenshot: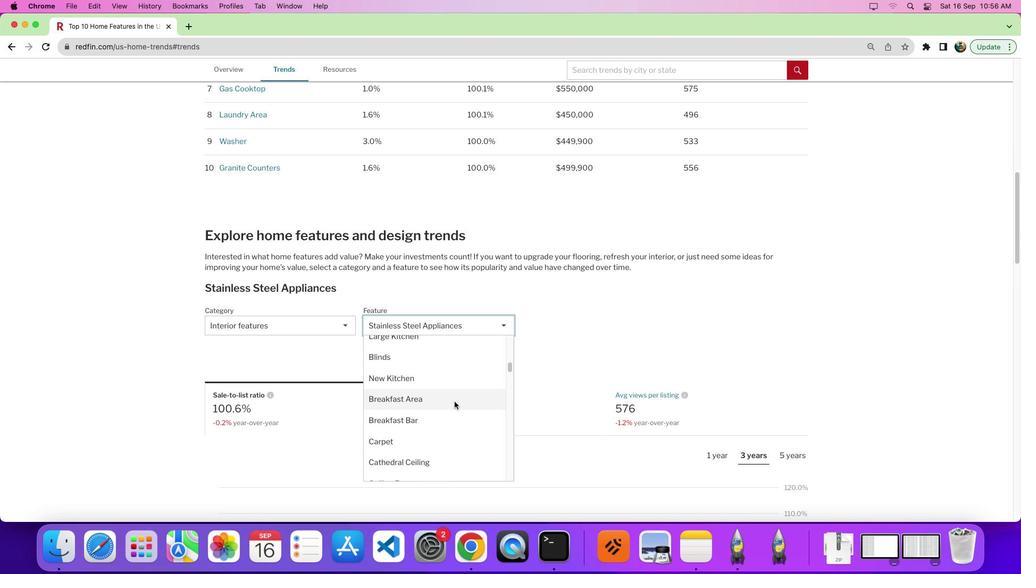 
Action: Mouse scrolled (454, 402) with delta (0, -1)
Screenshot: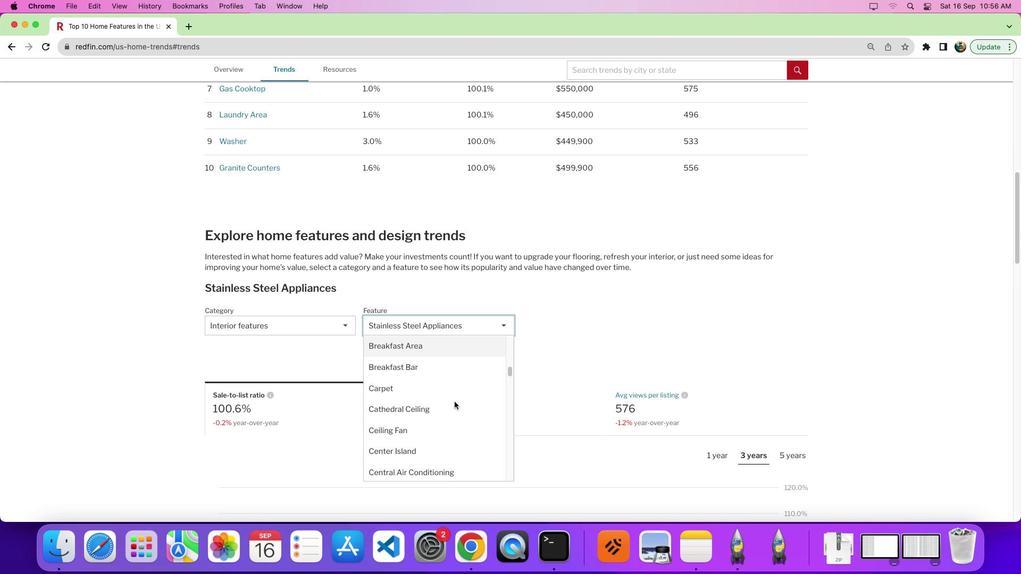 
Action: Mouse scrolled (454, 402) with delta (0, 0)
Screenshot: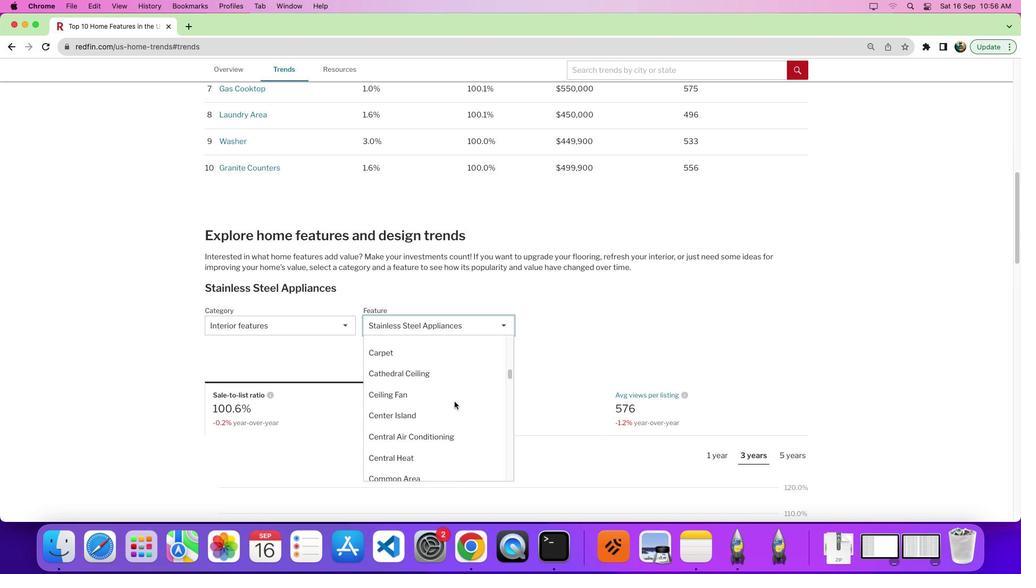 
Action: Mouse scrolled (454, 402) with delta (0, 0)
Screenshot: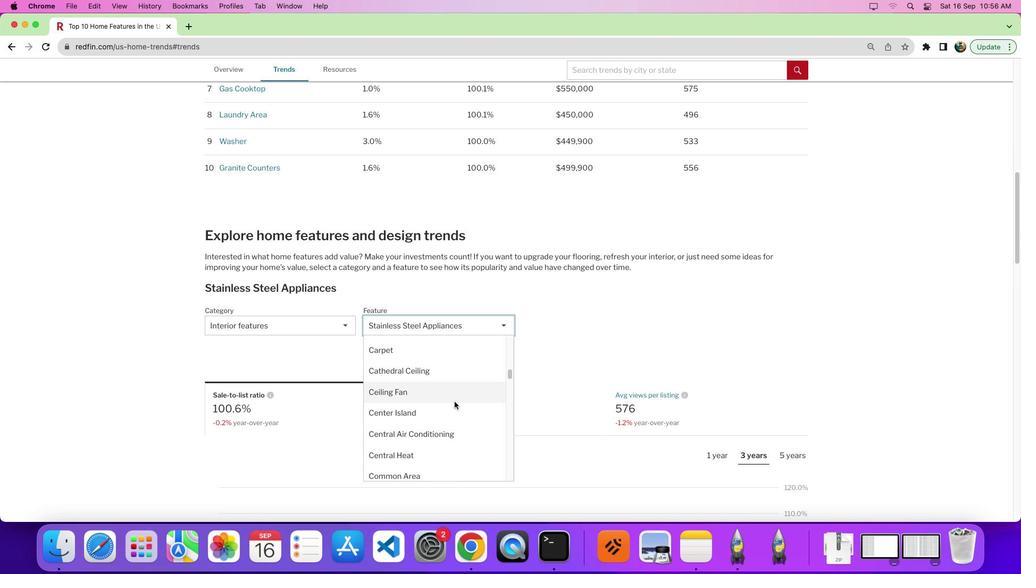 
Action: Mouse scrolled (454, 402) with delta (0, 0)
Screenshot: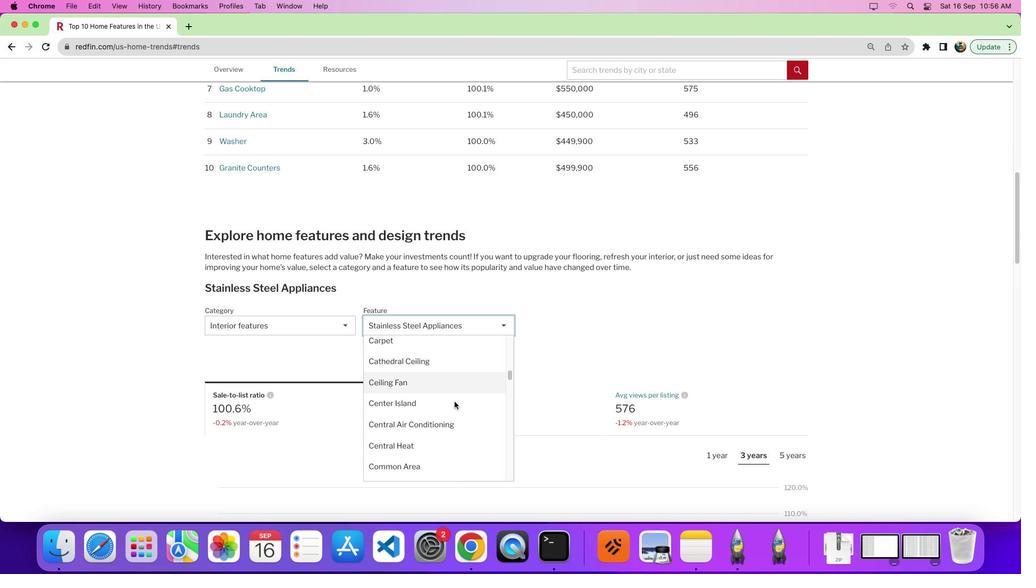 
Action: Mouse scrolled (454, 402) with delta (0, 0)
Screenshot: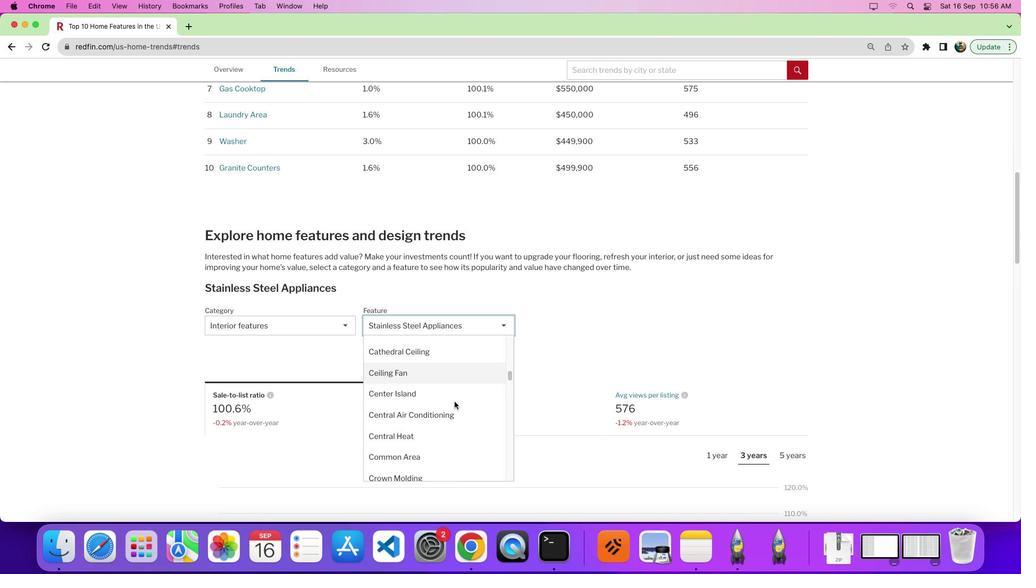 
Action: Mouse scrolled (454, 402) with delta (0, 0)
Screenshot: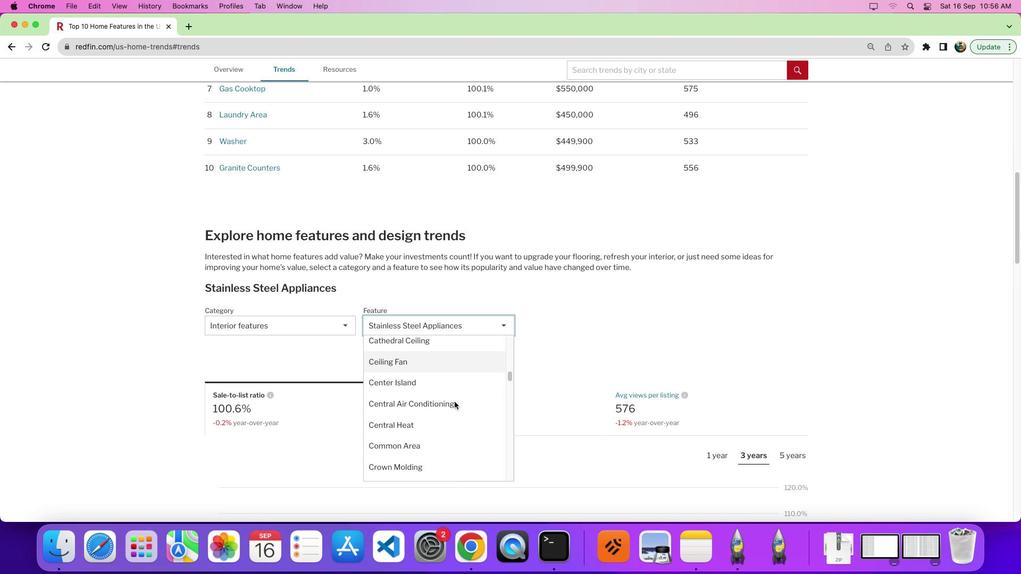 
Action: Mouse scrolled (454, 402) with delta (0, 0)
Screenshot: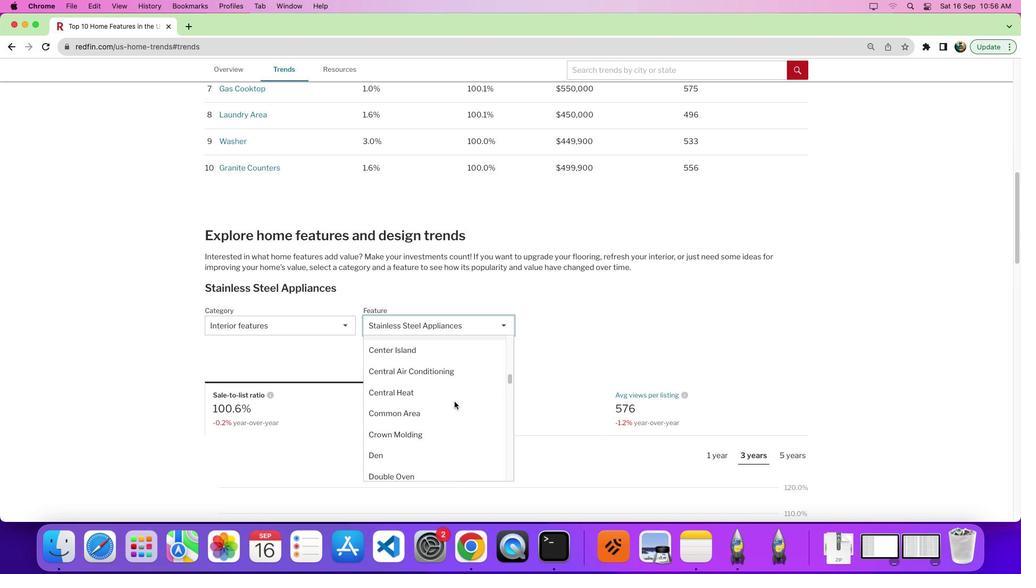
Action: Mouse scrolled (454, 402) with delta (0, 0)
Screenshot: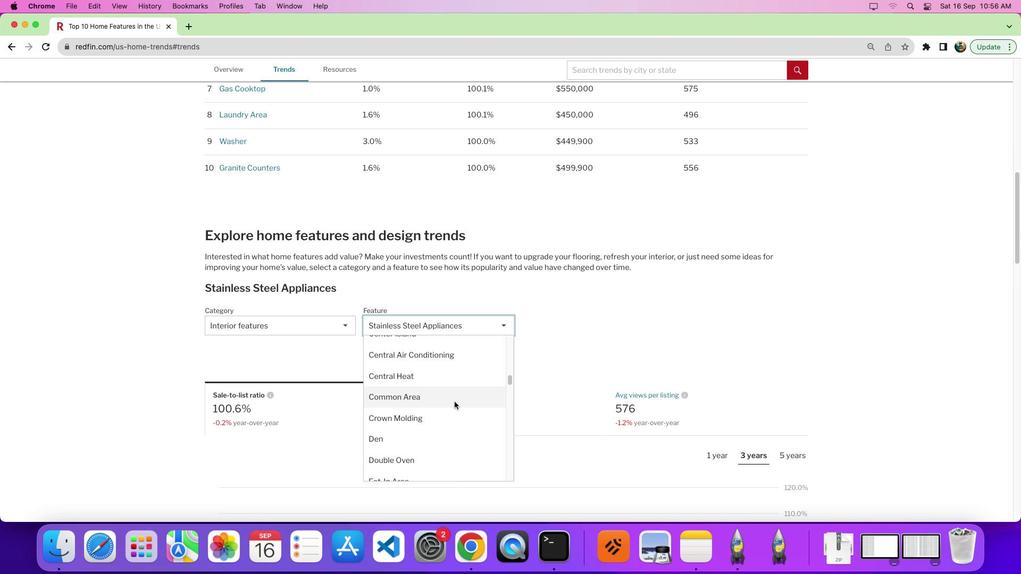 
Action: Mouse scrolled (454, 402) with delta (0, 0)
Screenshot: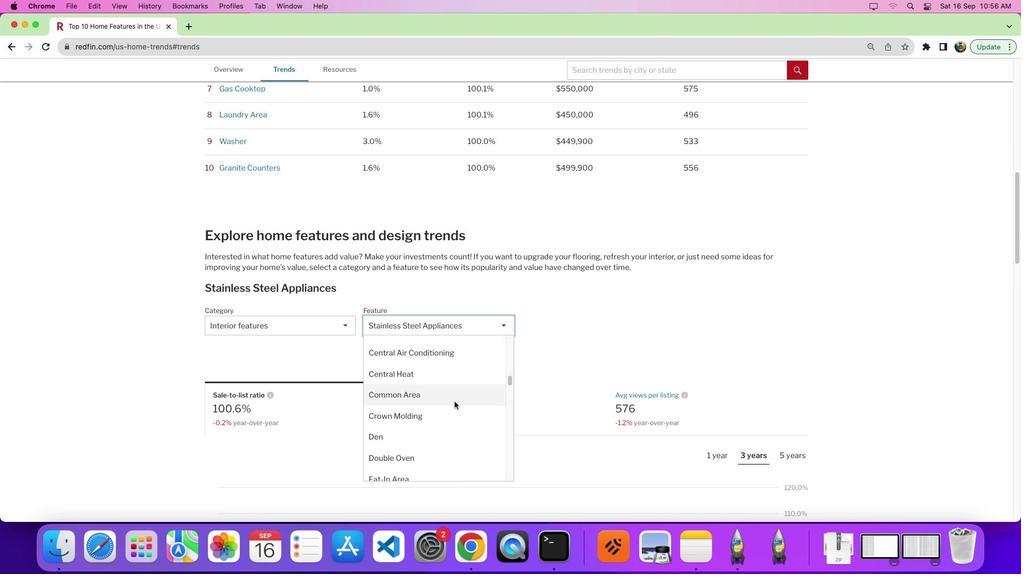 
Action: Mouse moved to (455, 401)
Screenshot: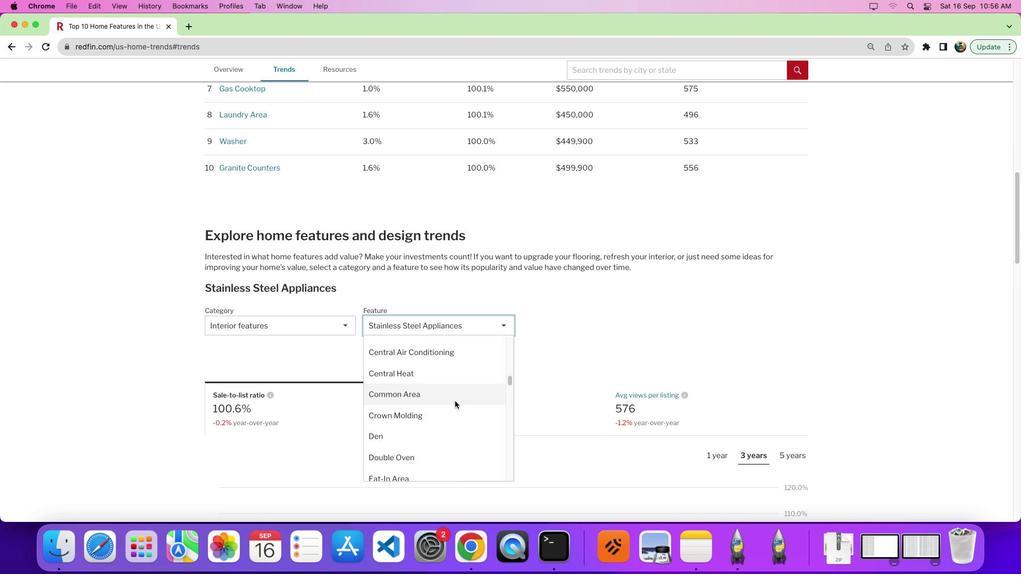
Action: Mouse scrolled (455, 401) with delta (0, 0)
Screenshot: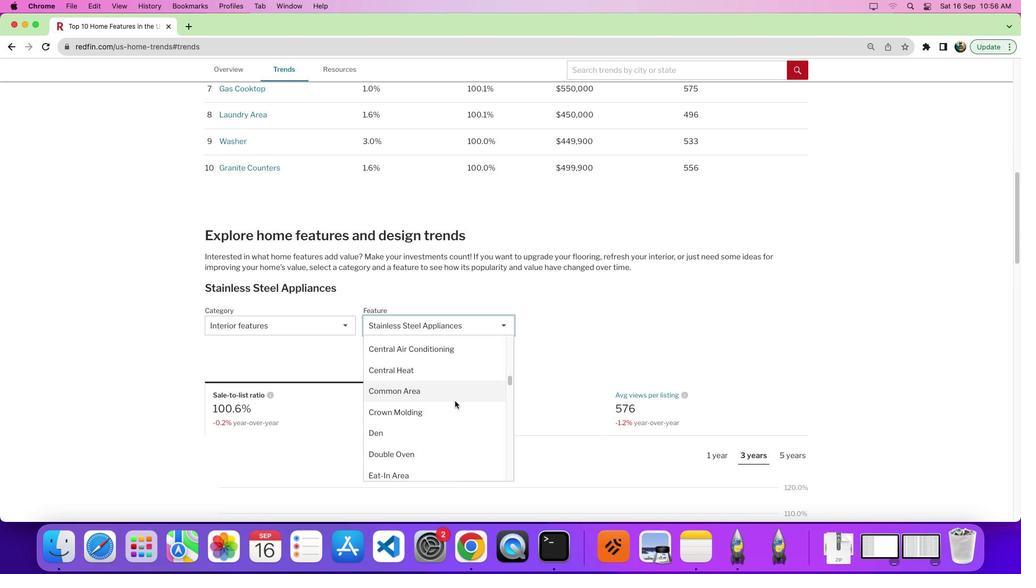 
Action: Mouse scrolled (455, 401) with delta (0, 0)
Screenshot: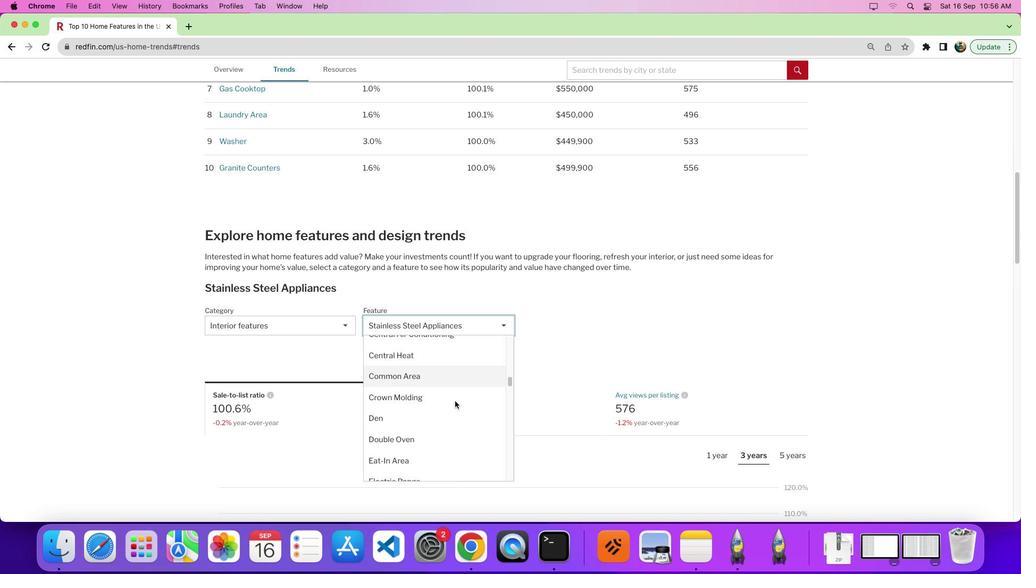 
Action: Mouse scrolled (455, 401) with delta (0, 0)
Screenshot: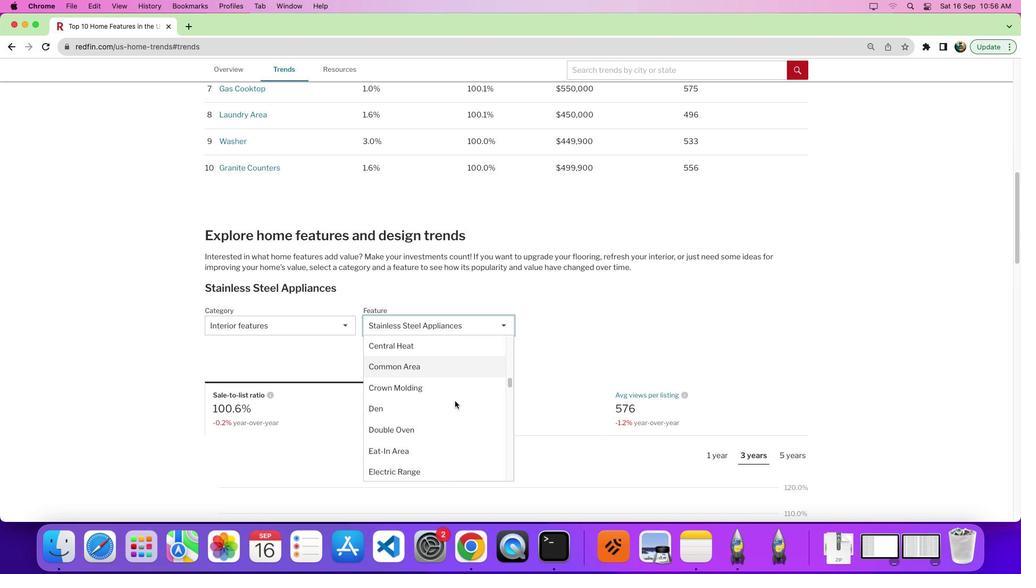 
Action: Mouse scrolled (455, 401) with delta (0, 0)
Screenshot: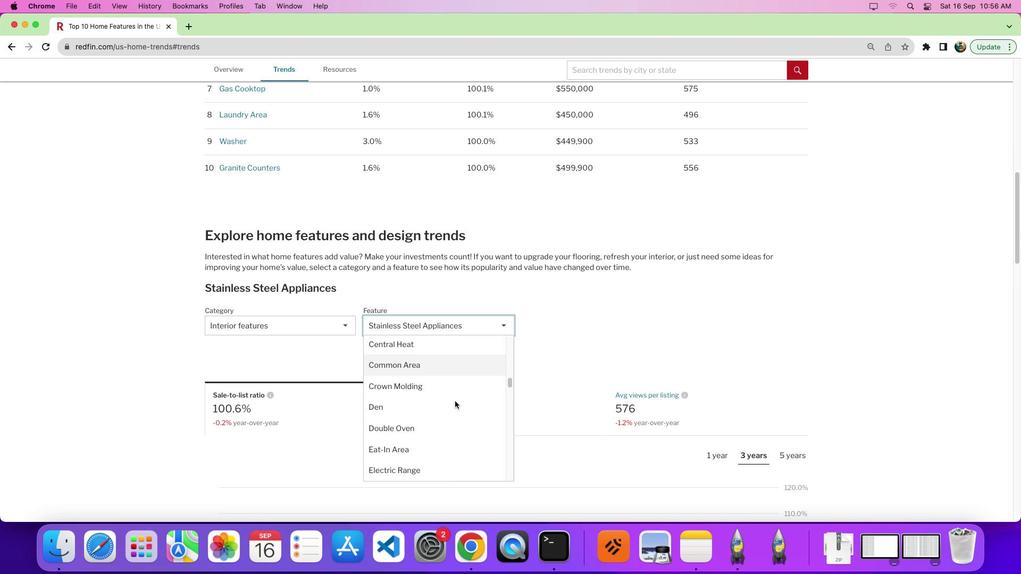 
Action: Mouse moved to (415, 447)
Screenshot: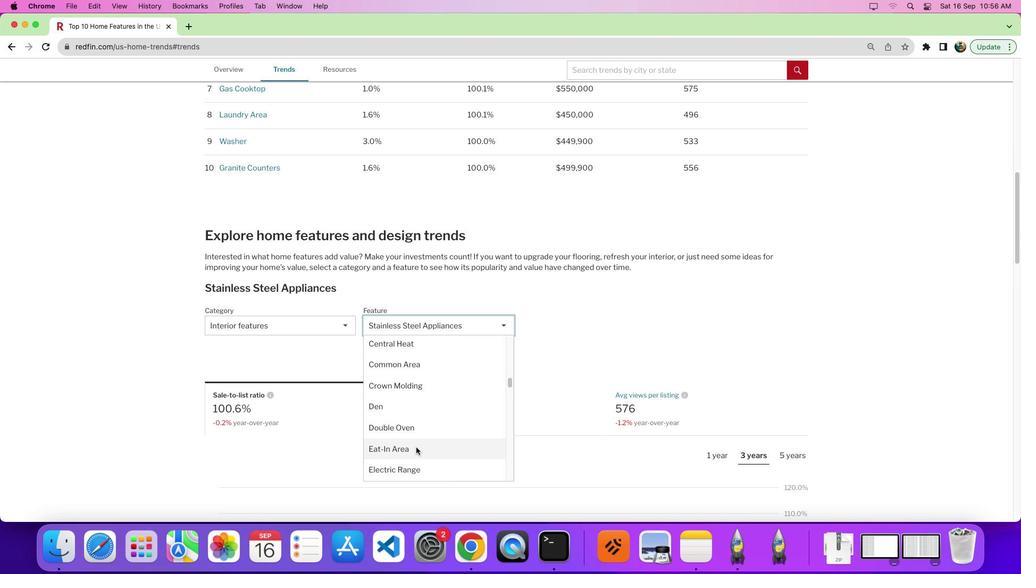 
Action: Mouse pressed left at (415, 447)
Screenshot: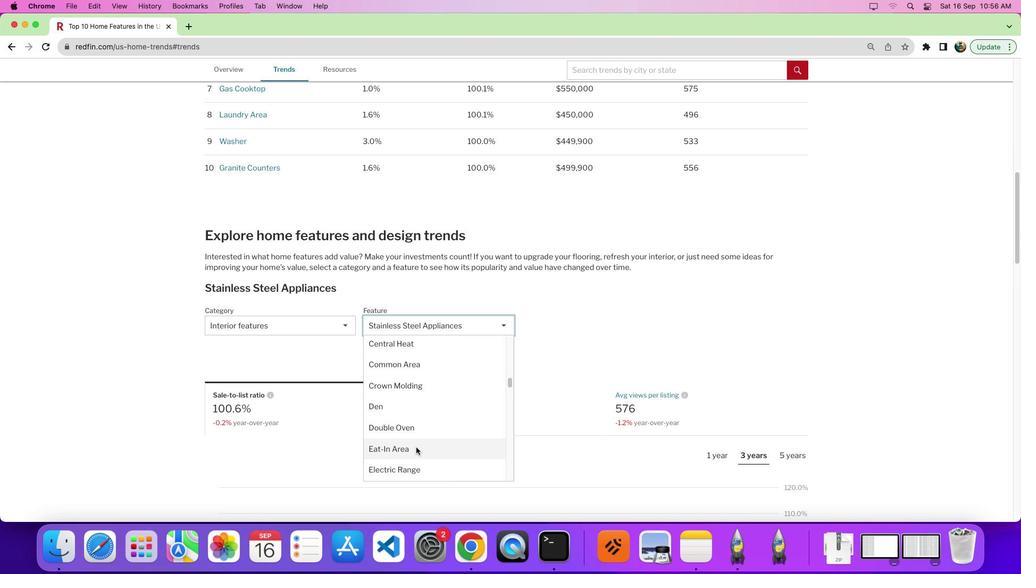
Action: Mouse moved to (569, 401)
Screenshot: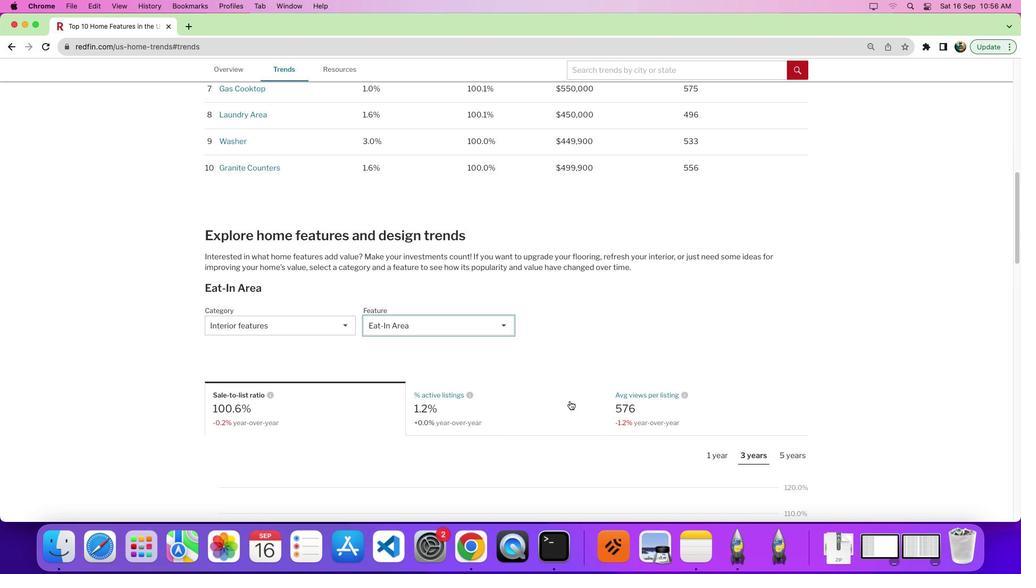 
Action: Mouse scrolled (569, 401) with delta (0, 0)
Screenshot: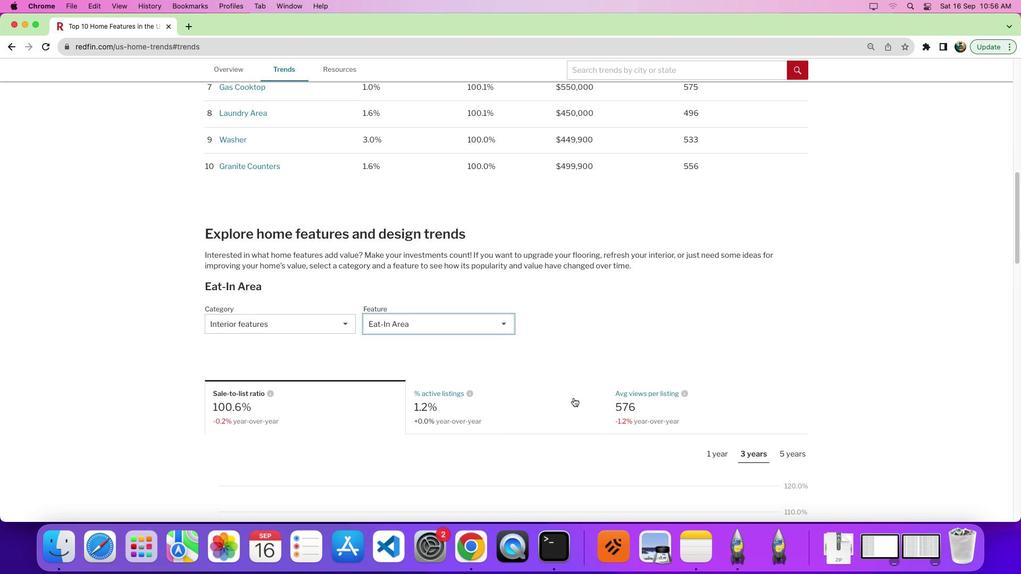 
Action: Mouse moved to (569, 401)
Screenshot: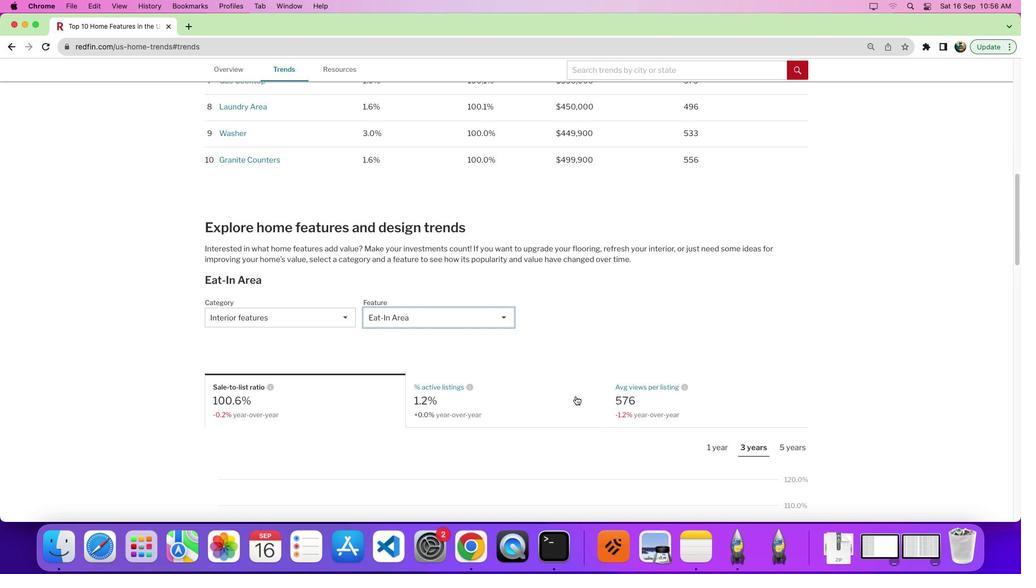 
Action: Mouse scrolled (569, 401) with delta (0, 0)
Screenshot: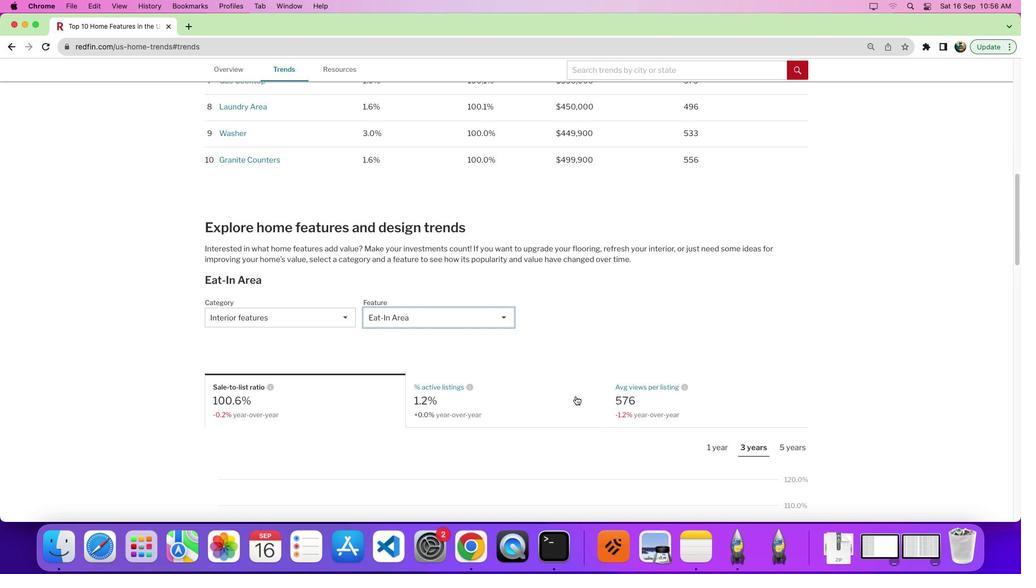 
Action: Mouse moved to (575, 396)
Screenshot: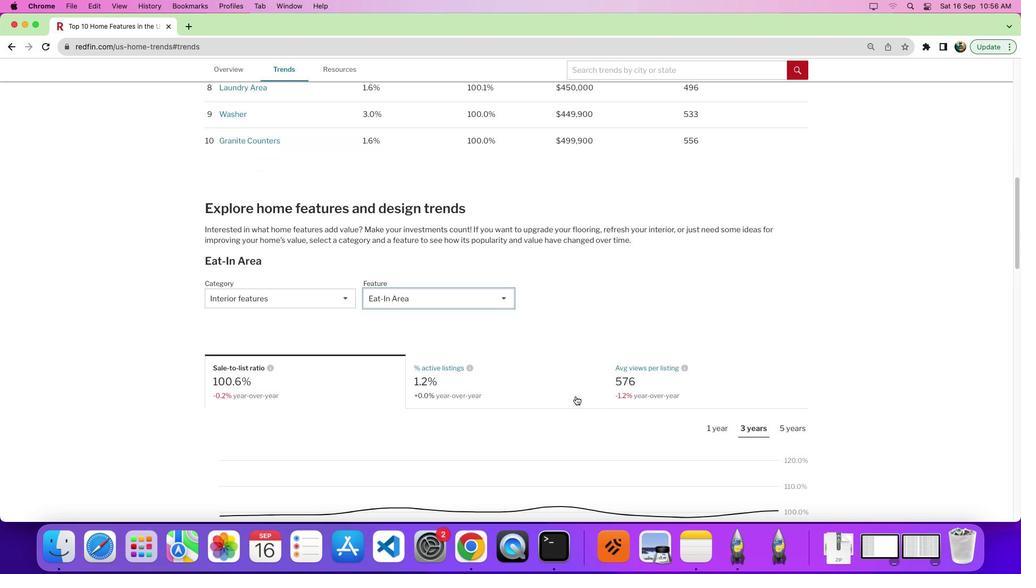 
Action: Mouse scrolled (575, 396) with delta (0, 0)
Screenshot: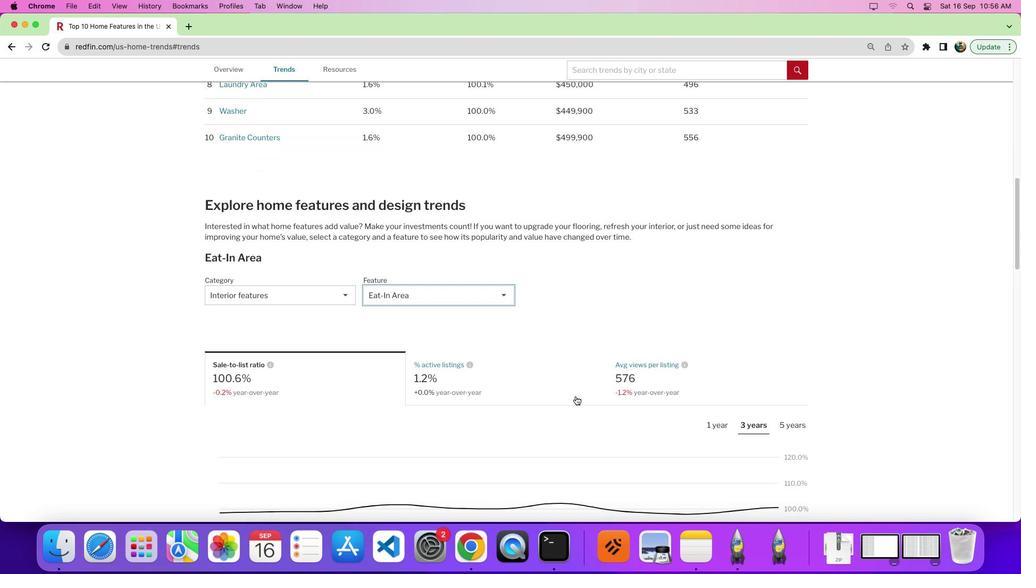 
Action: Mouse moved to (594, 388)
Screenshot: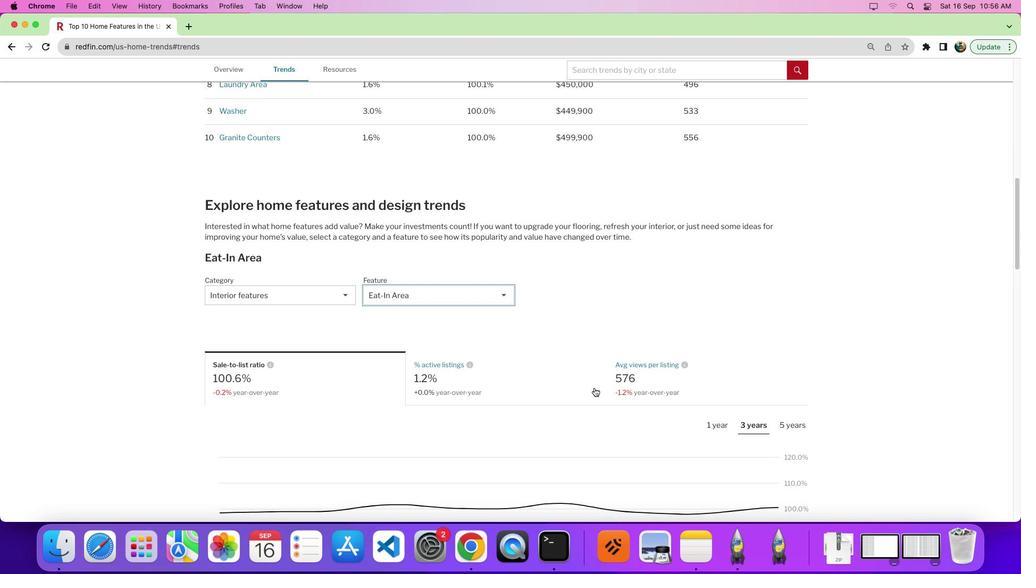 
Action: Mouse scrolled (594, 388) with delta (0, 0)
Screenshot: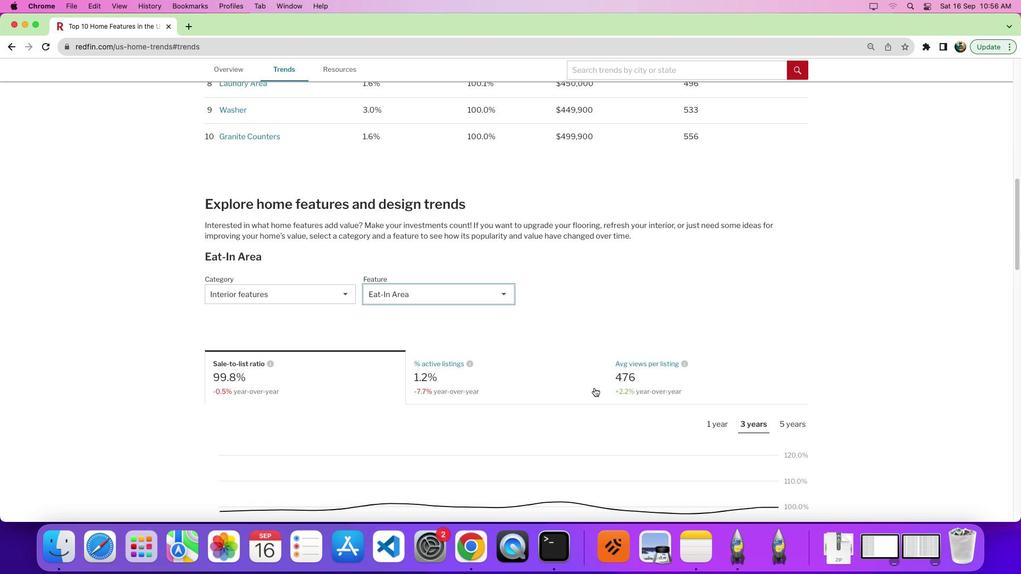 
Action: Mouse moved to (594, 387)
Screenshot: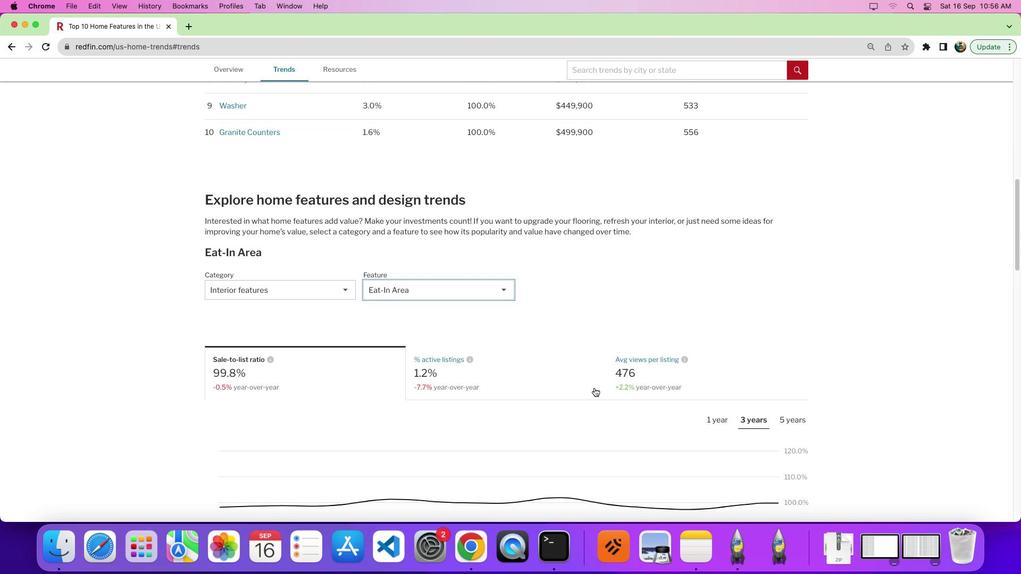 
Action: Mouse scrolled (594, 387) with delta (0, 0)
Screenshot: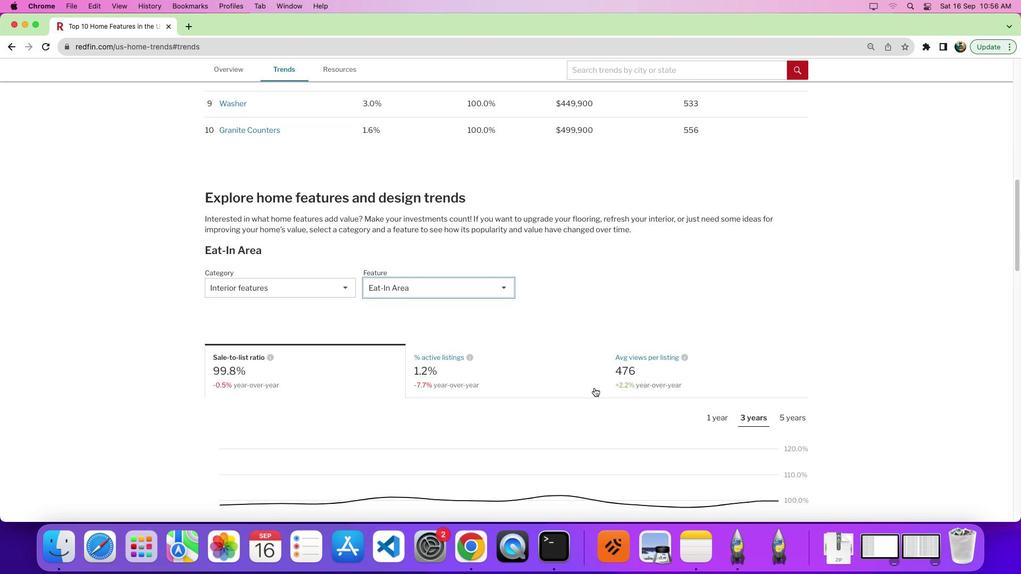 
Action: Mouse moved to (606, 386)
Screenshot: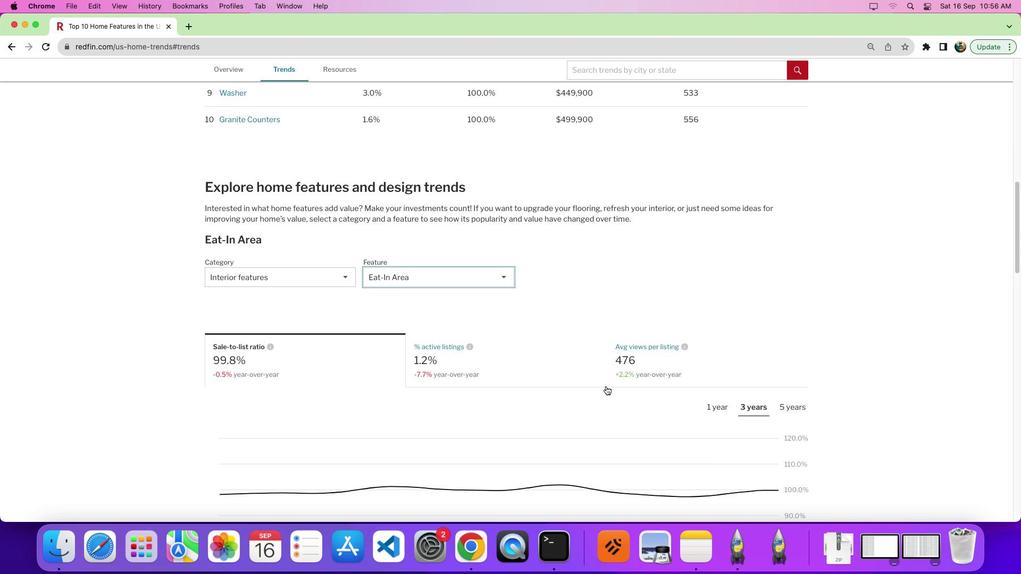 
Action: Mouse scrolled (606, 386) with delta (0, 0)
Screenshot: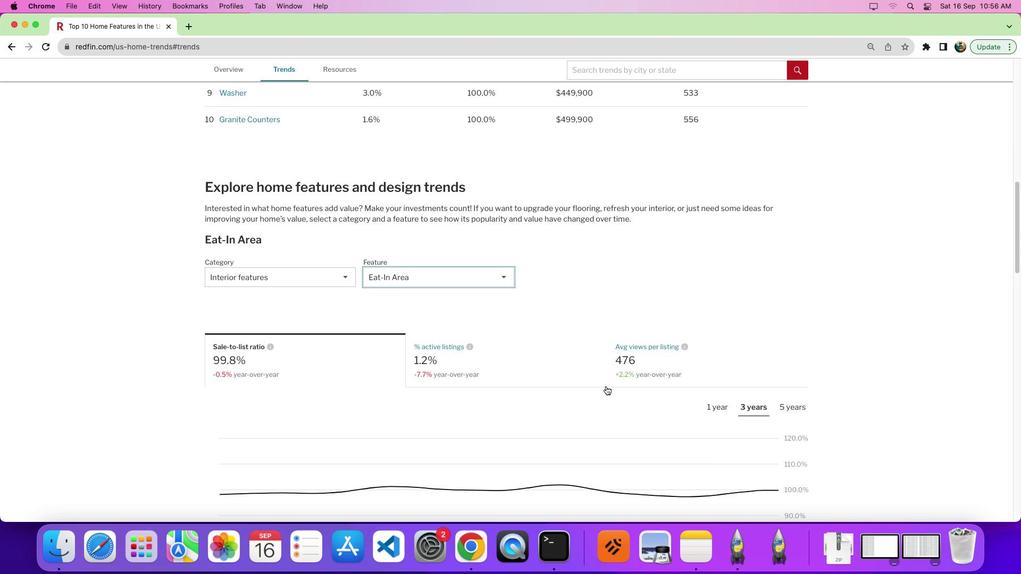 
Action: Mouse scrolled (606, 386) with delta (0, 0)
Screenshot: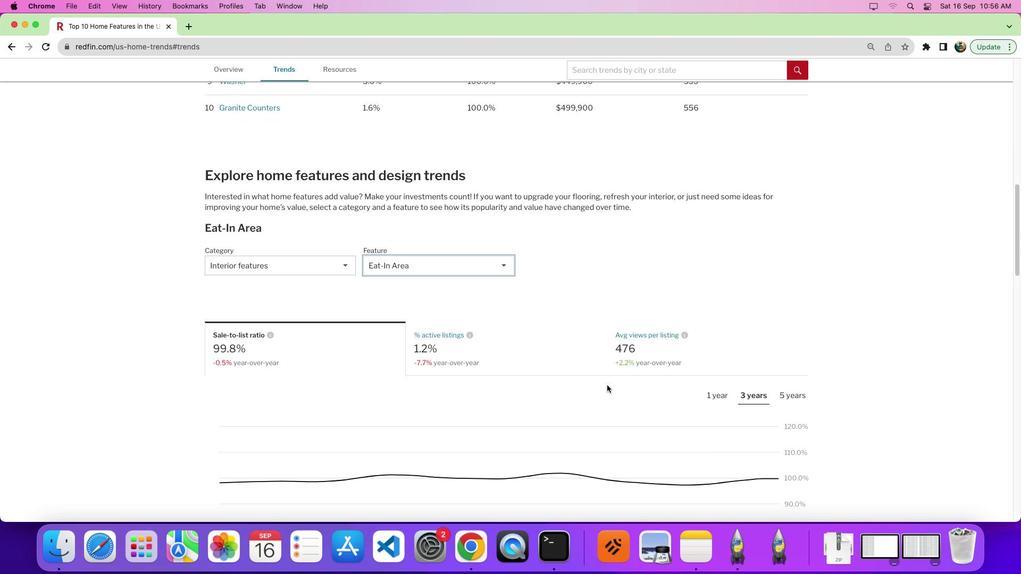 
Action: Mouse moved to (607, 385)
Screenshot: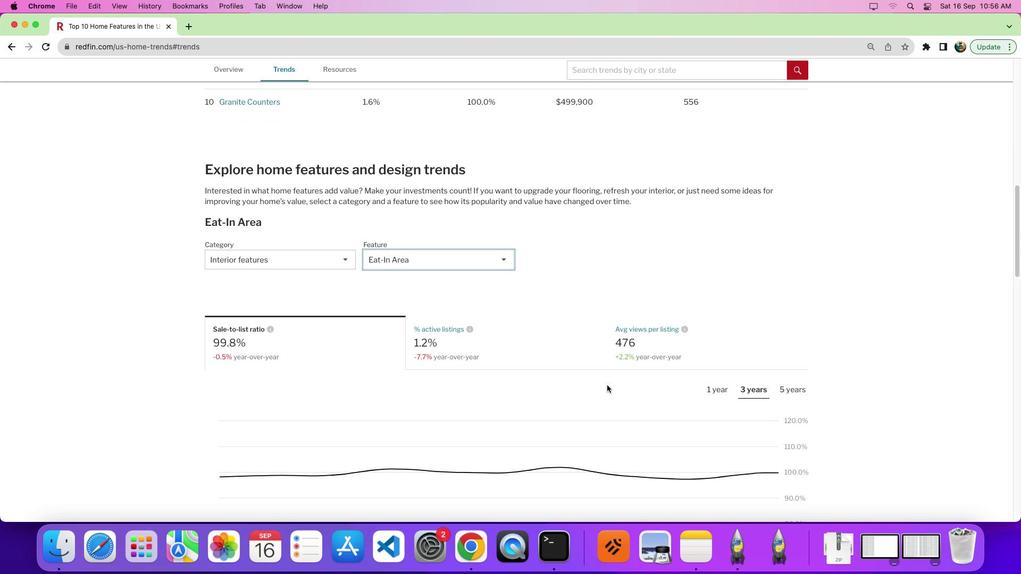 
Action: Mouse scrolled (607, 385) with delta (0, -1)
Screenshot: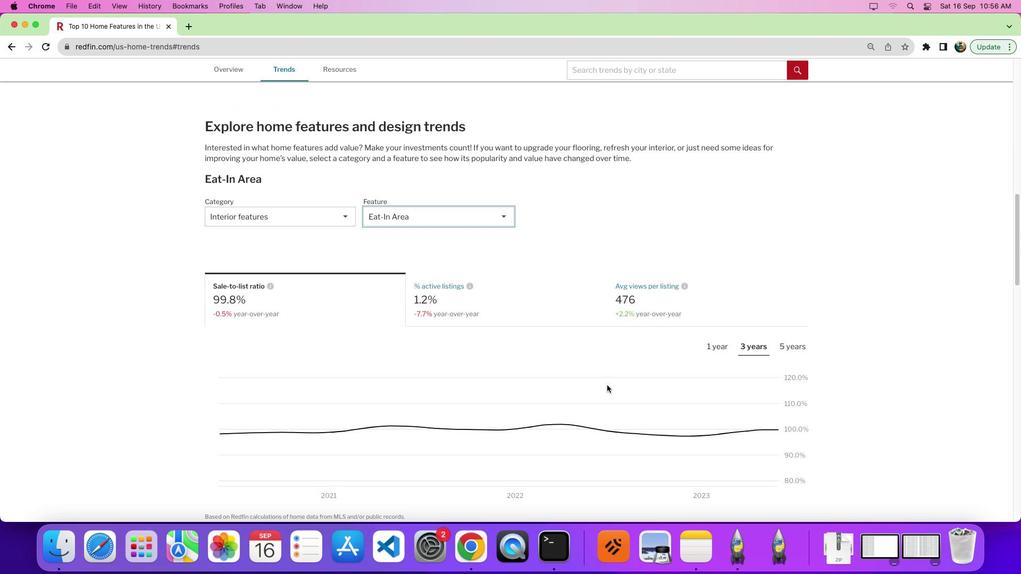 
Action: Mouse moved to (646, 261)
Screenshot: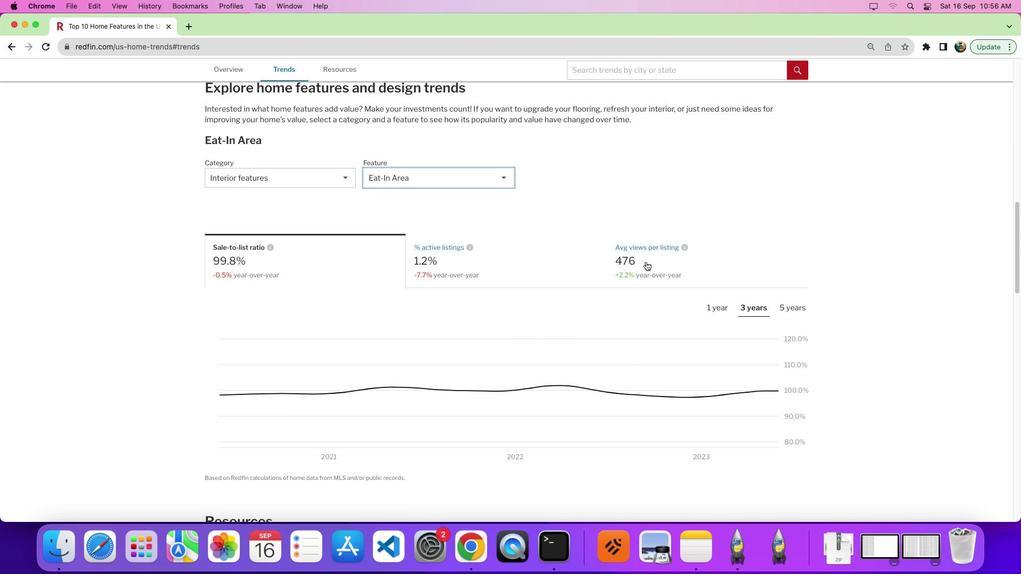 
Action: Mouse pressed left at (646, 261)
Screenshot: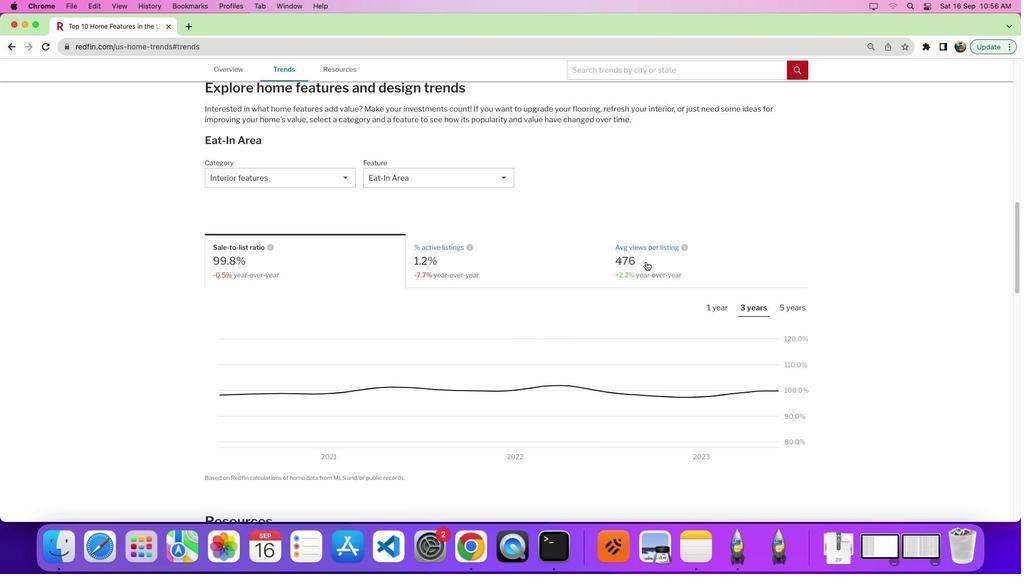 
Action: Mouse moved to (596, 318)
Screenshot: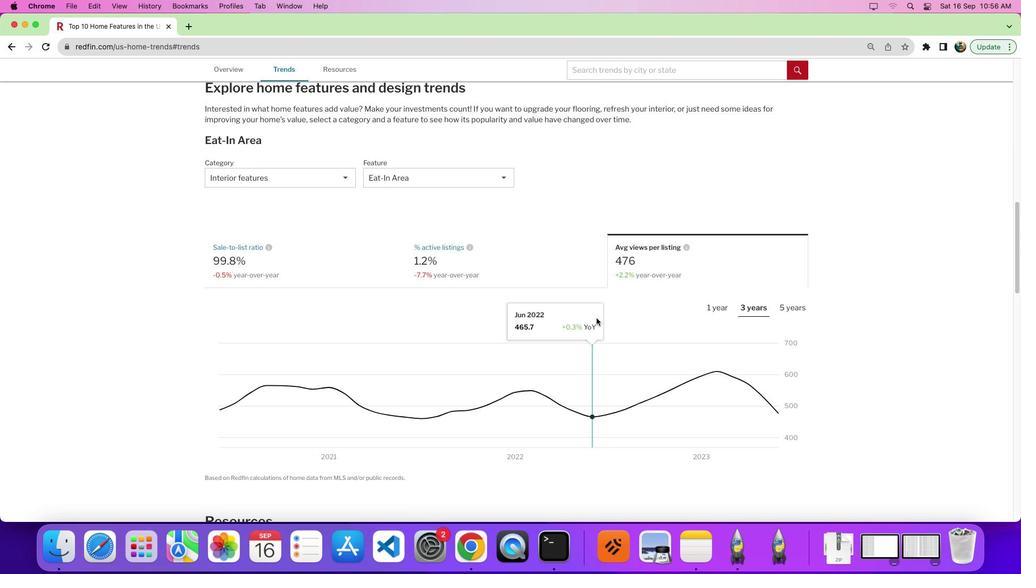 
Action: Mouse scrolled (596, 318) with delta (0, 0)
Screenshot: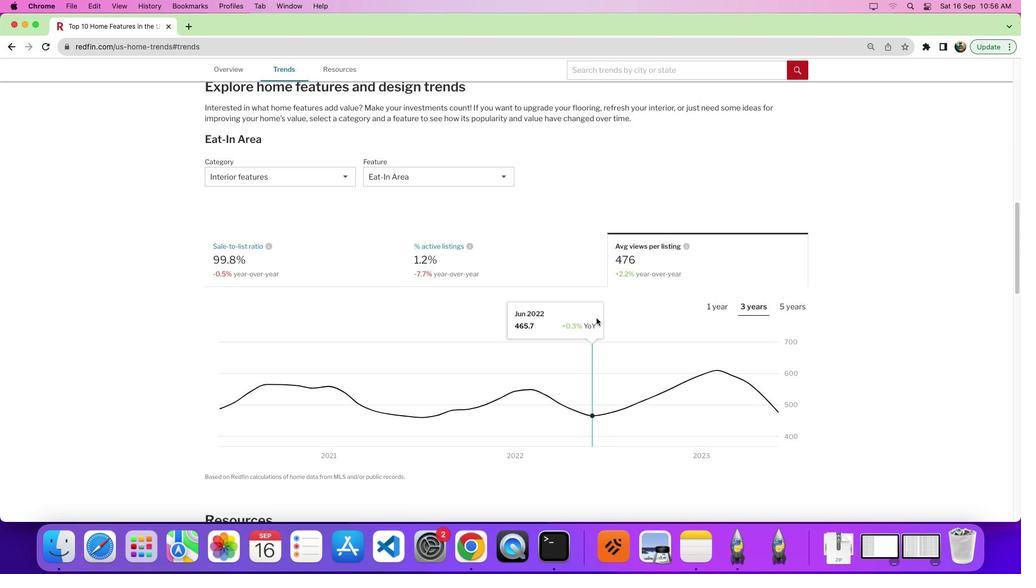 
Action: Mouse scrolled (596, 318) with delta (0, 0)
Screenshot: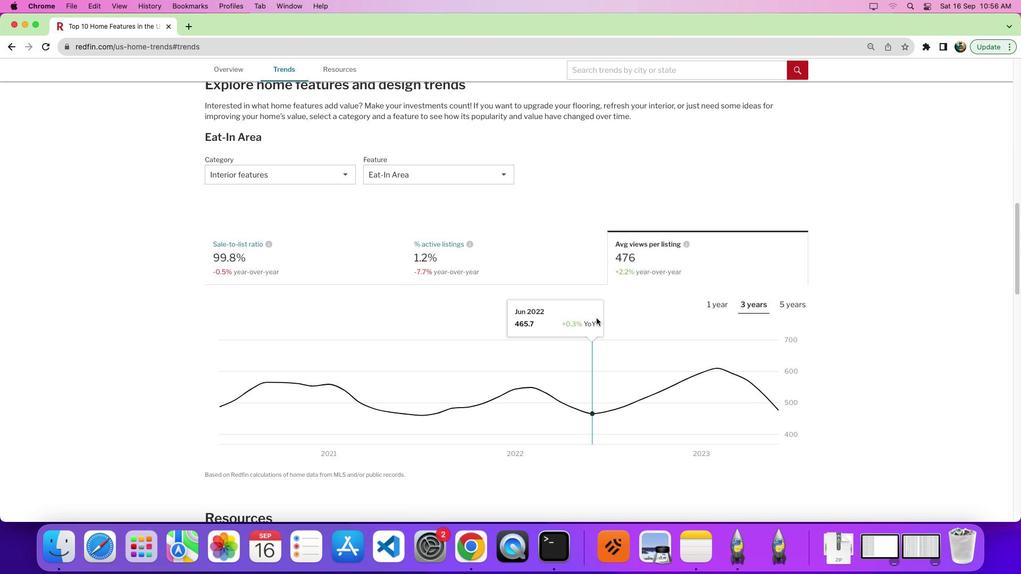 
Action: Mouse moved to (779, 398)
Screenshot: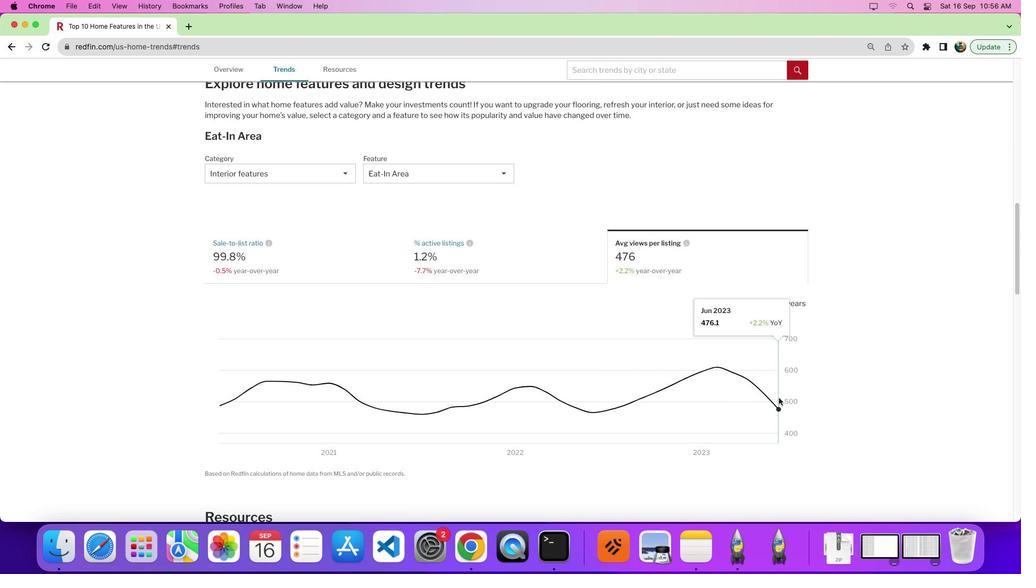 
